 Task: Look for space in Khashuri, Georgia from 2nd June, 2023 to 6th June, 2023 for 1 adult in price range Rs.10000 to Rs.13000. Place can be private room with 1  bedroom having 1 bed and 1 bathroom. Property type can be house, flat, guest house, hotel. Booking option can be shelf check-in. Required host language is English.
Action: Mouse moved to (627, 75)
Screenshot: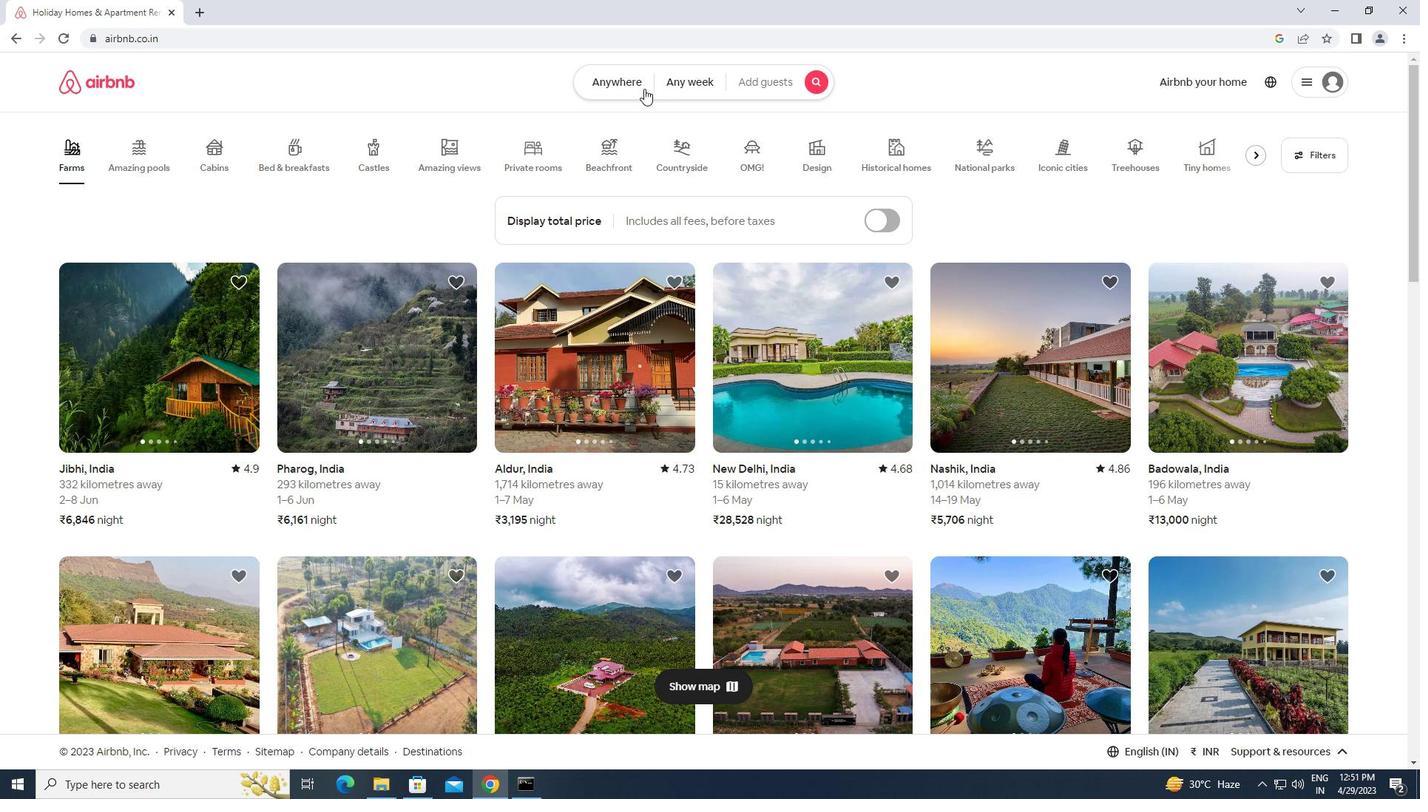 
Action: Mouse pressed left at (627, 75)
Screenshot: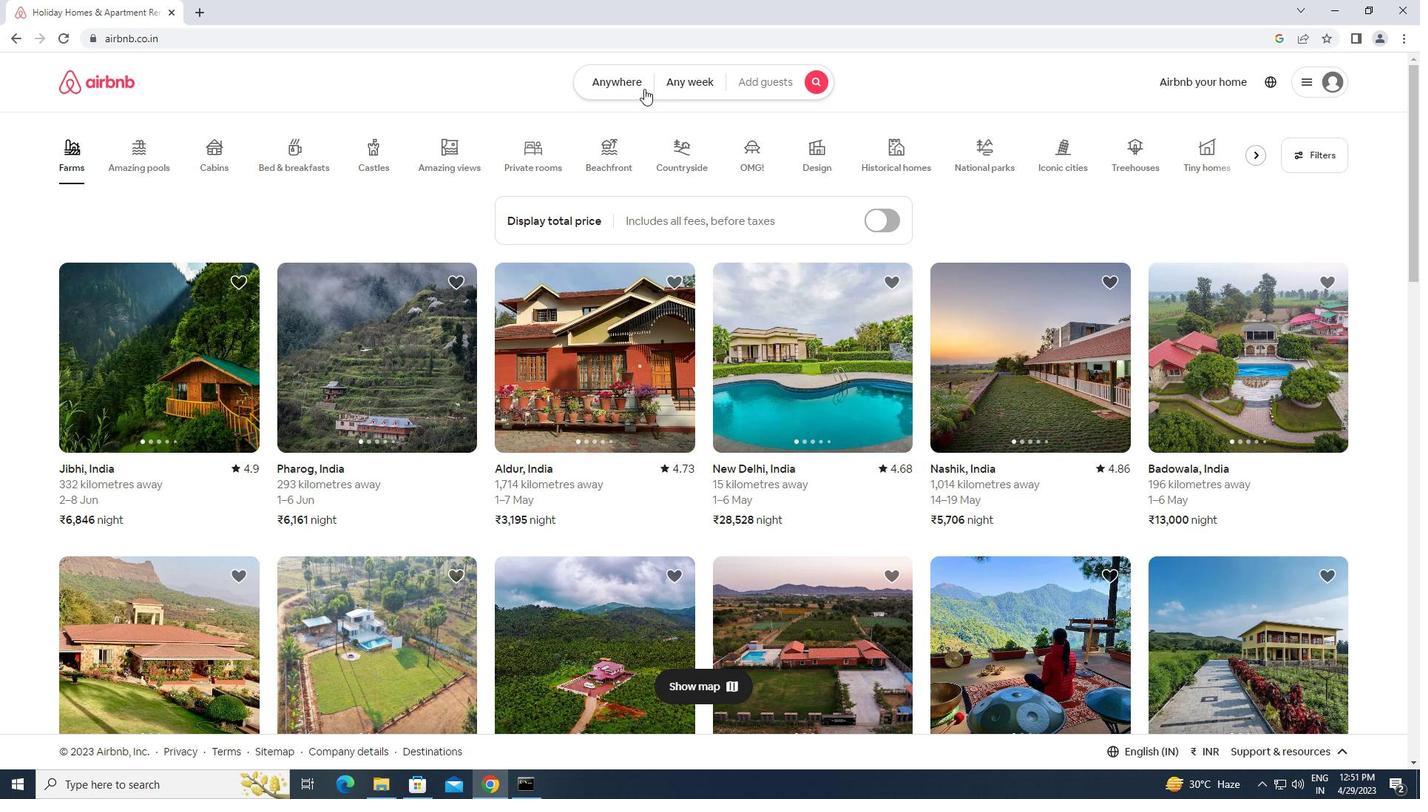 
Action: Mouse moved to (509, 138)
Screenshot: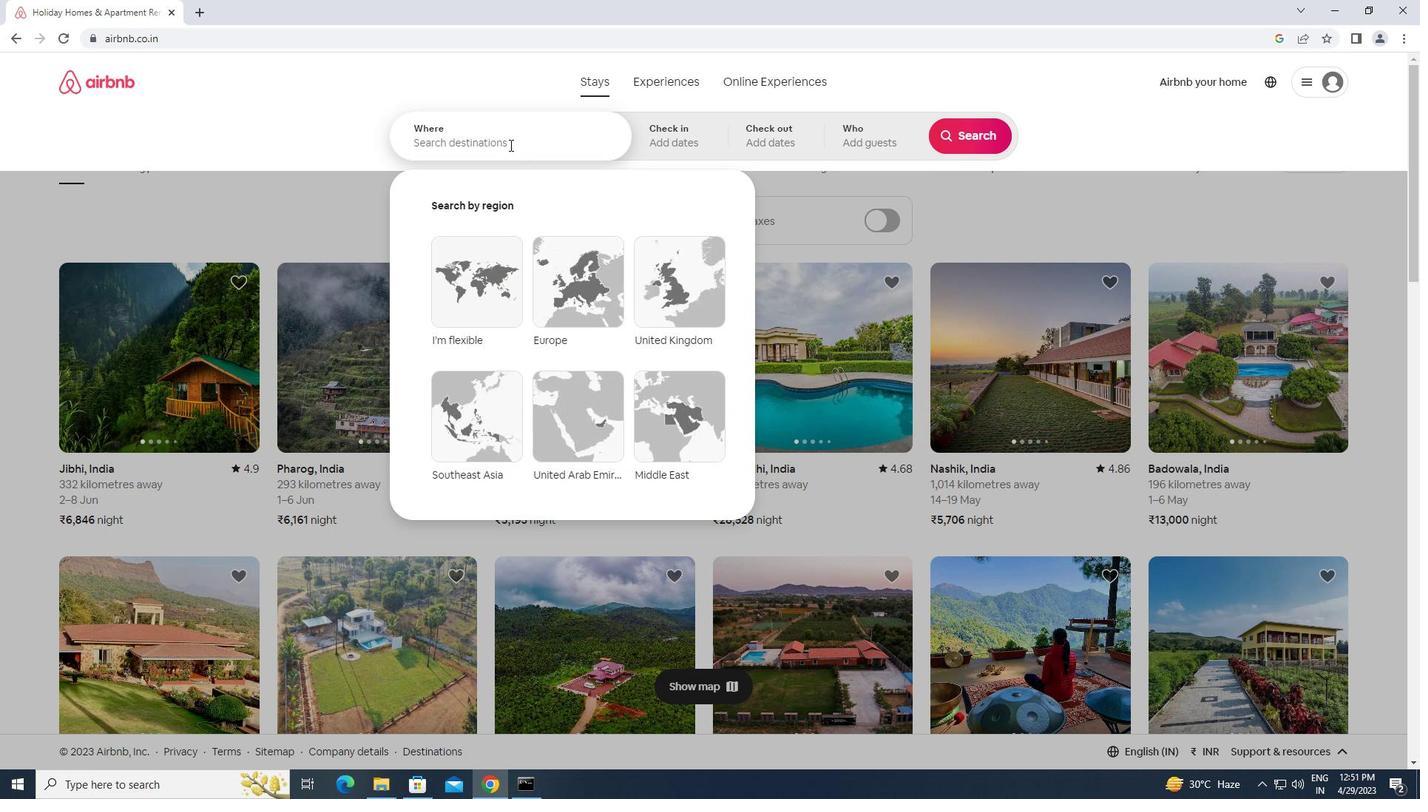 
Action: Mouse pressed left at (509, 138)
Screenshot: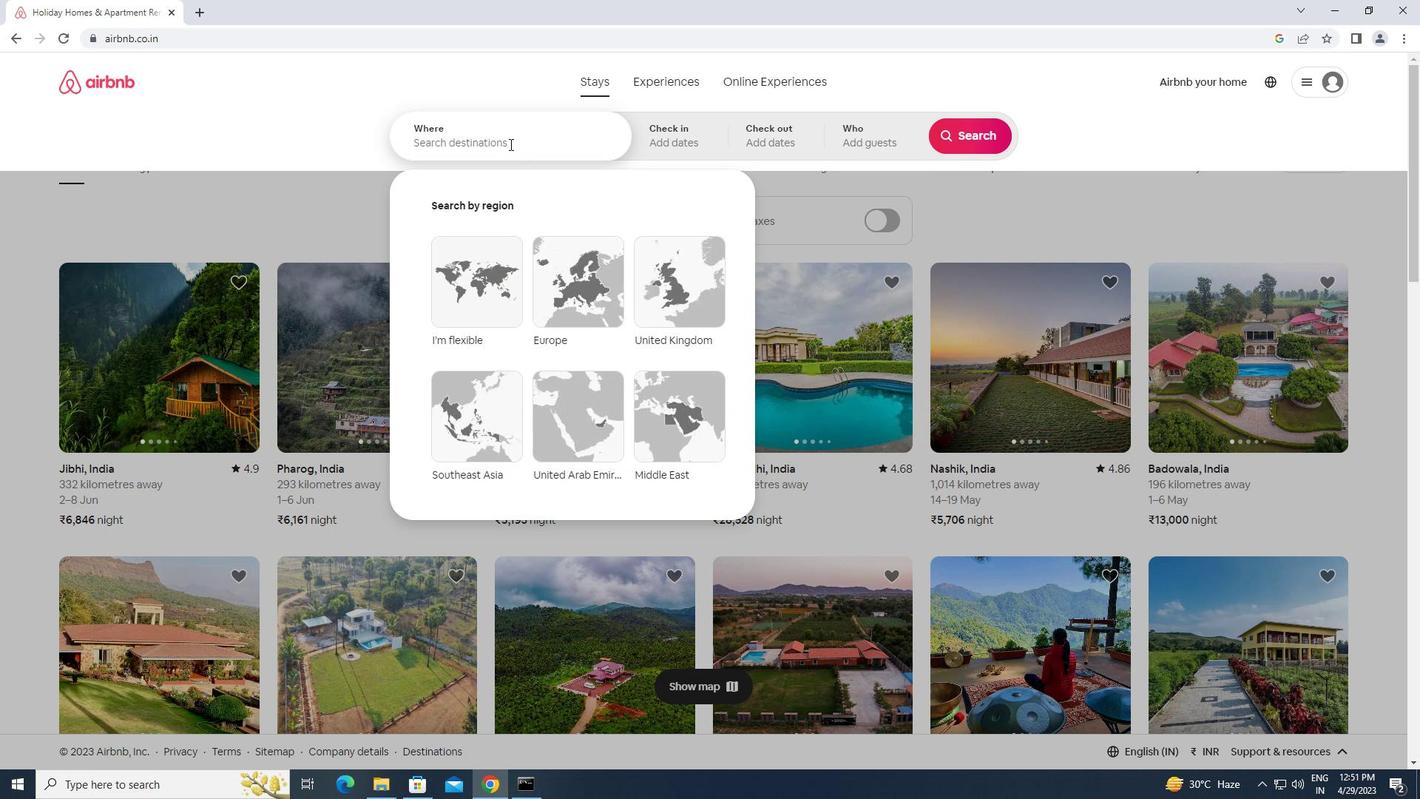 
Action: Key pressed <Key.caps_lock><Key.caps_lock>k<Key.caps_lock>hashuri,<Key.space><Key.caps_lock>g<Key.caps_lock>eorgia<Key.enter>
Screenshot: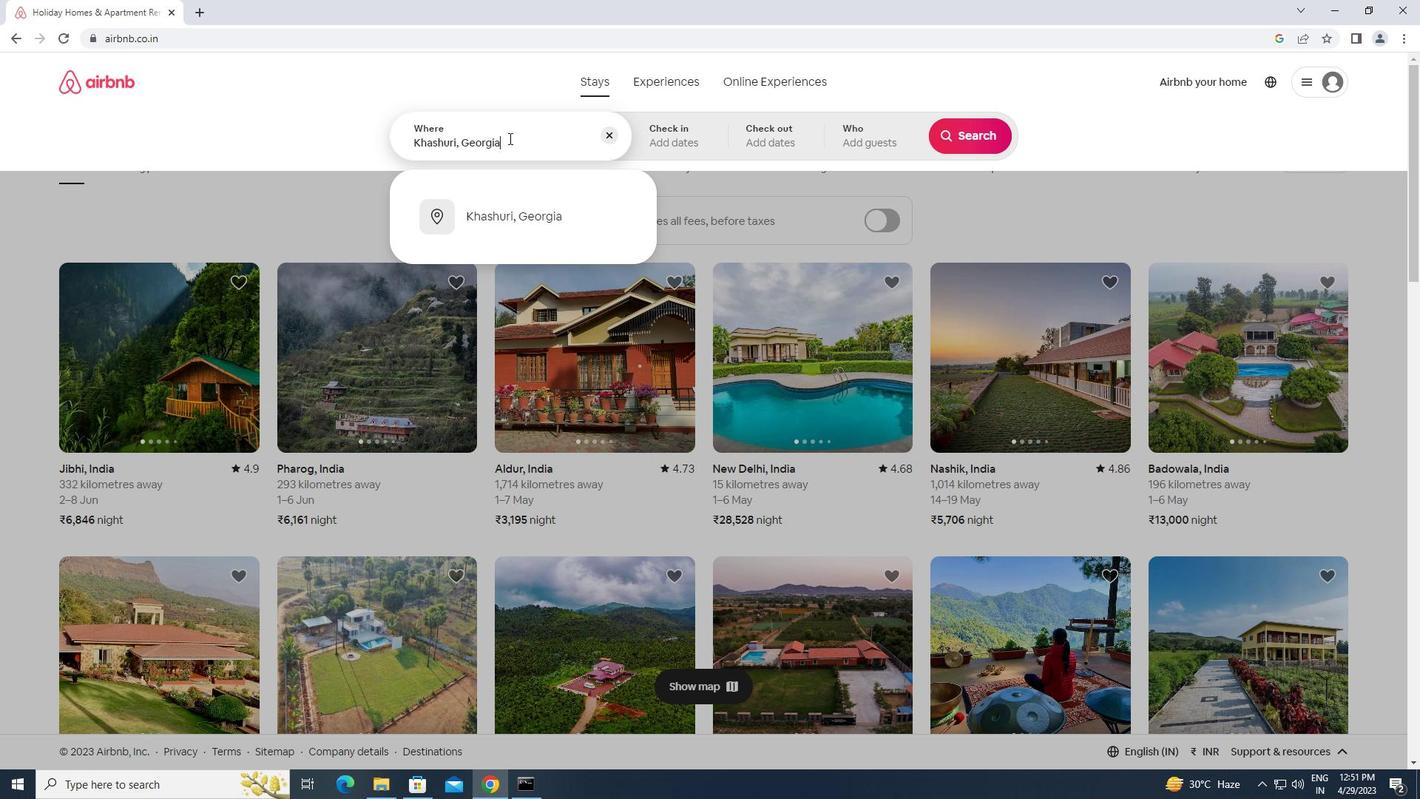 
Action: Mouse moved to (962, 257)
Screenshot: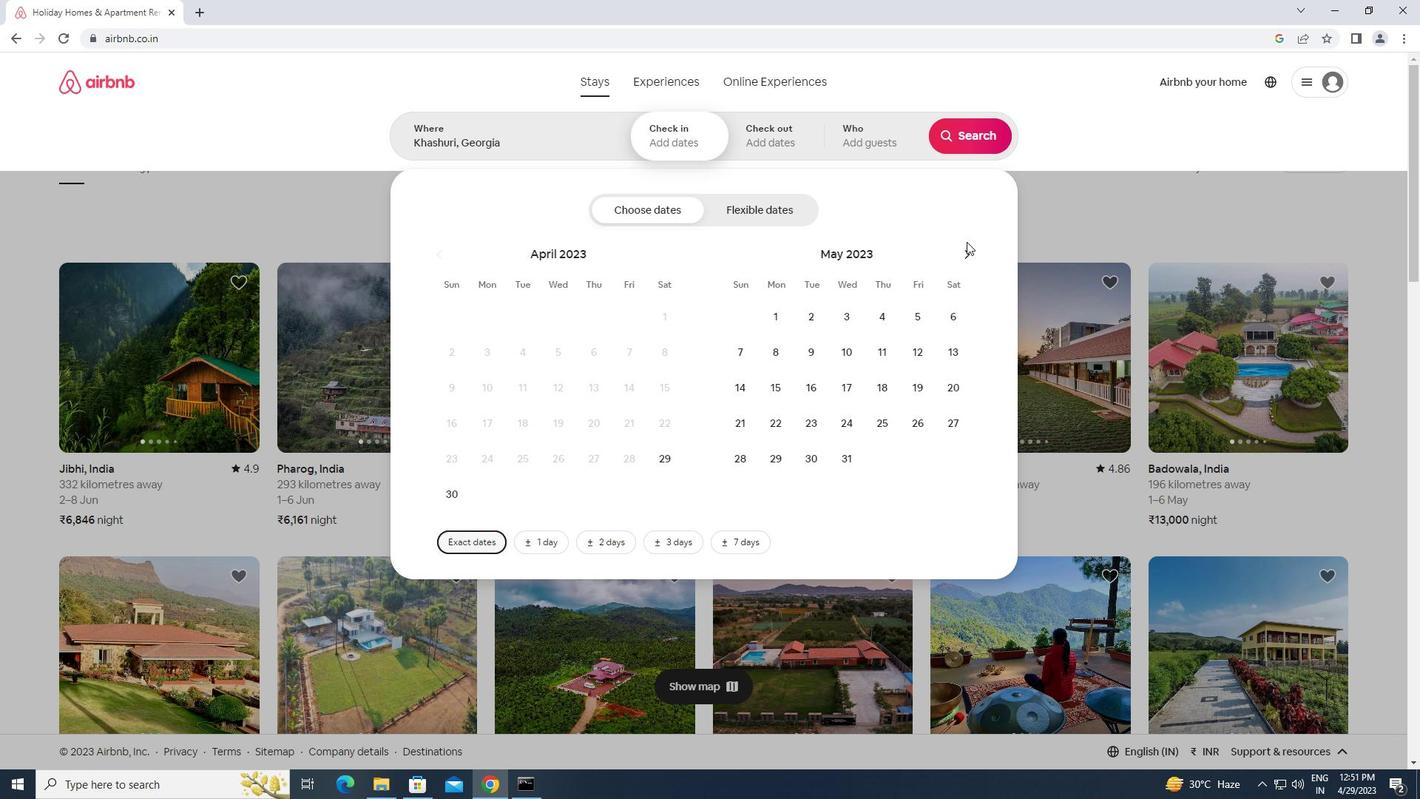 
Action: Mouse pressed left at (962, 257)
Screenshot: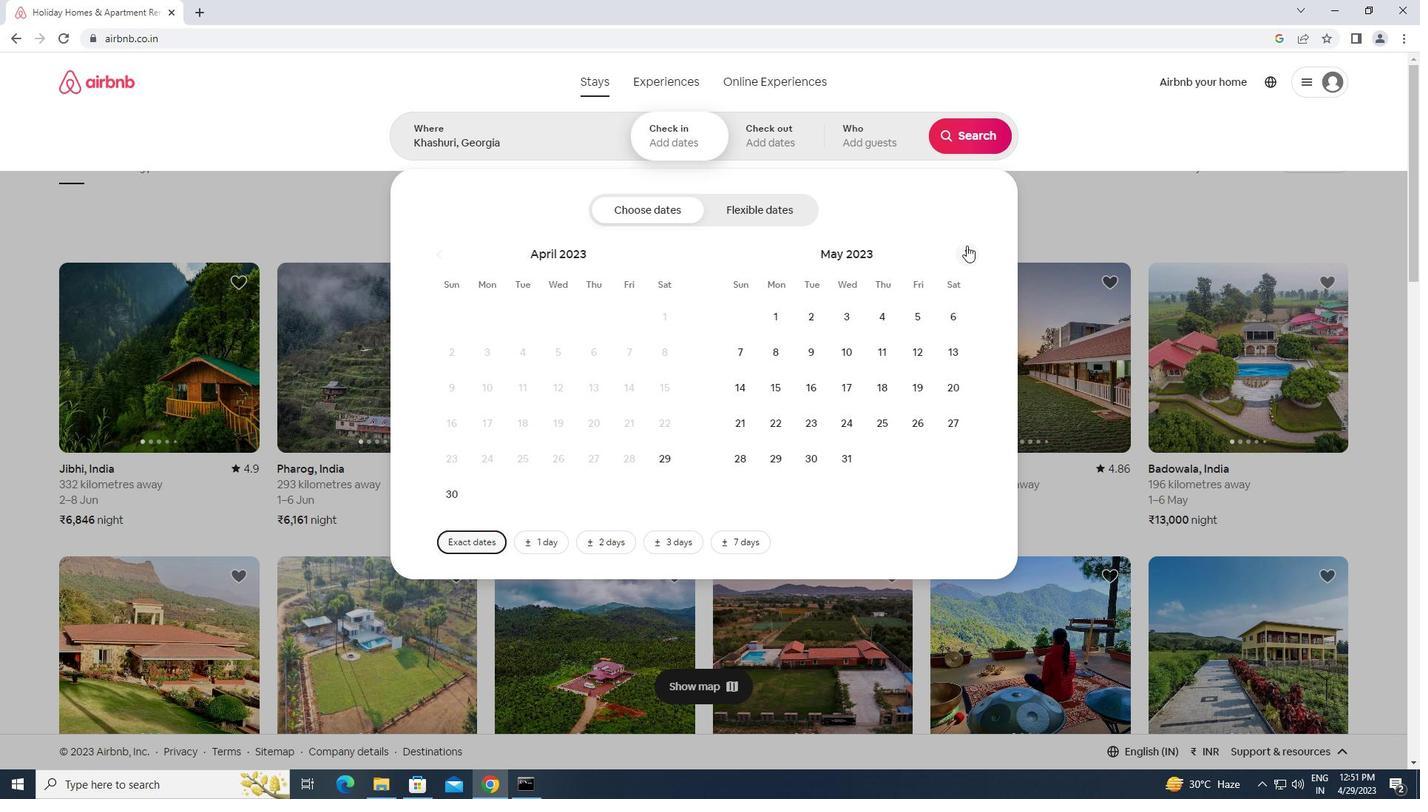 
Action: Mouse moved to (914, 312)
Screenshot: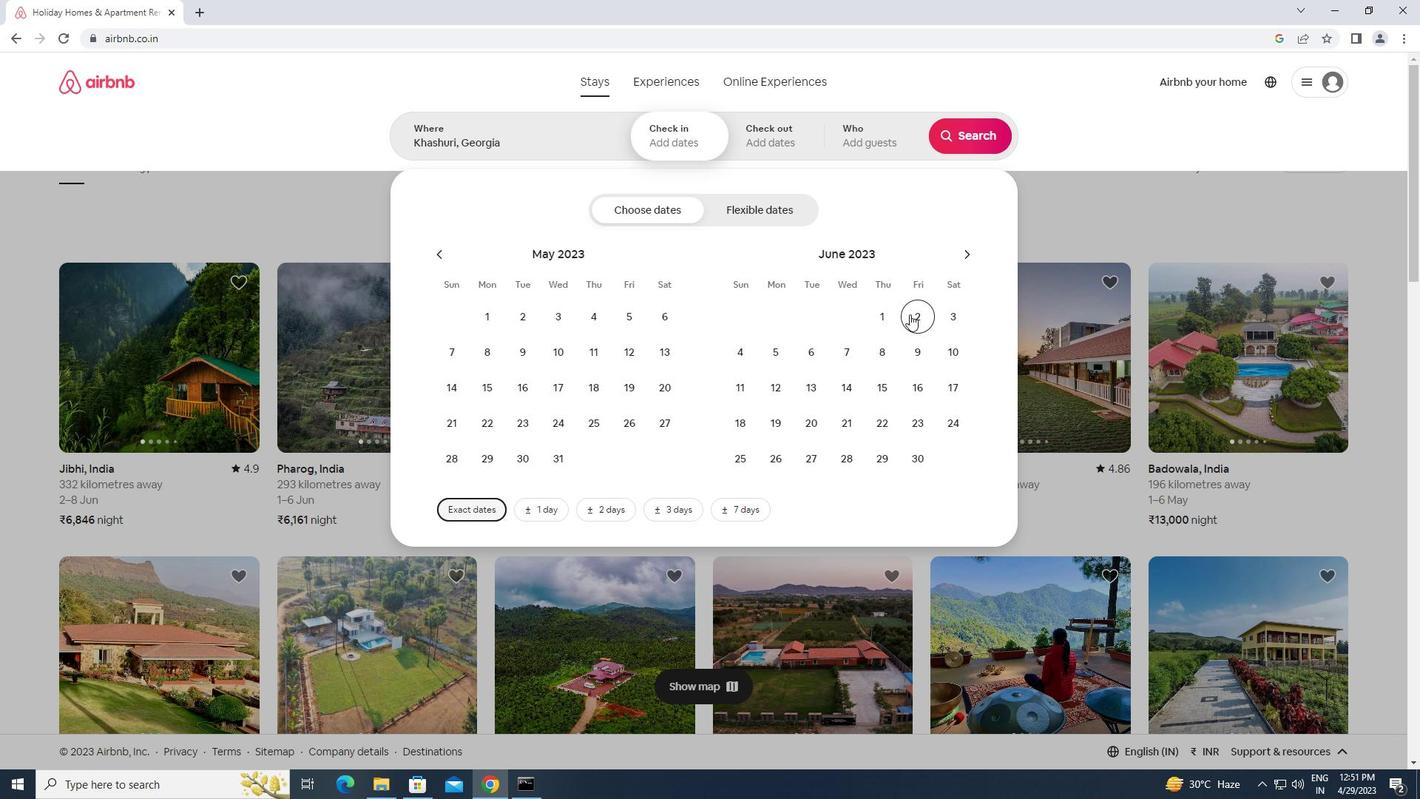 
Action: Mouse pressed left at (914, 312)
Screenshot: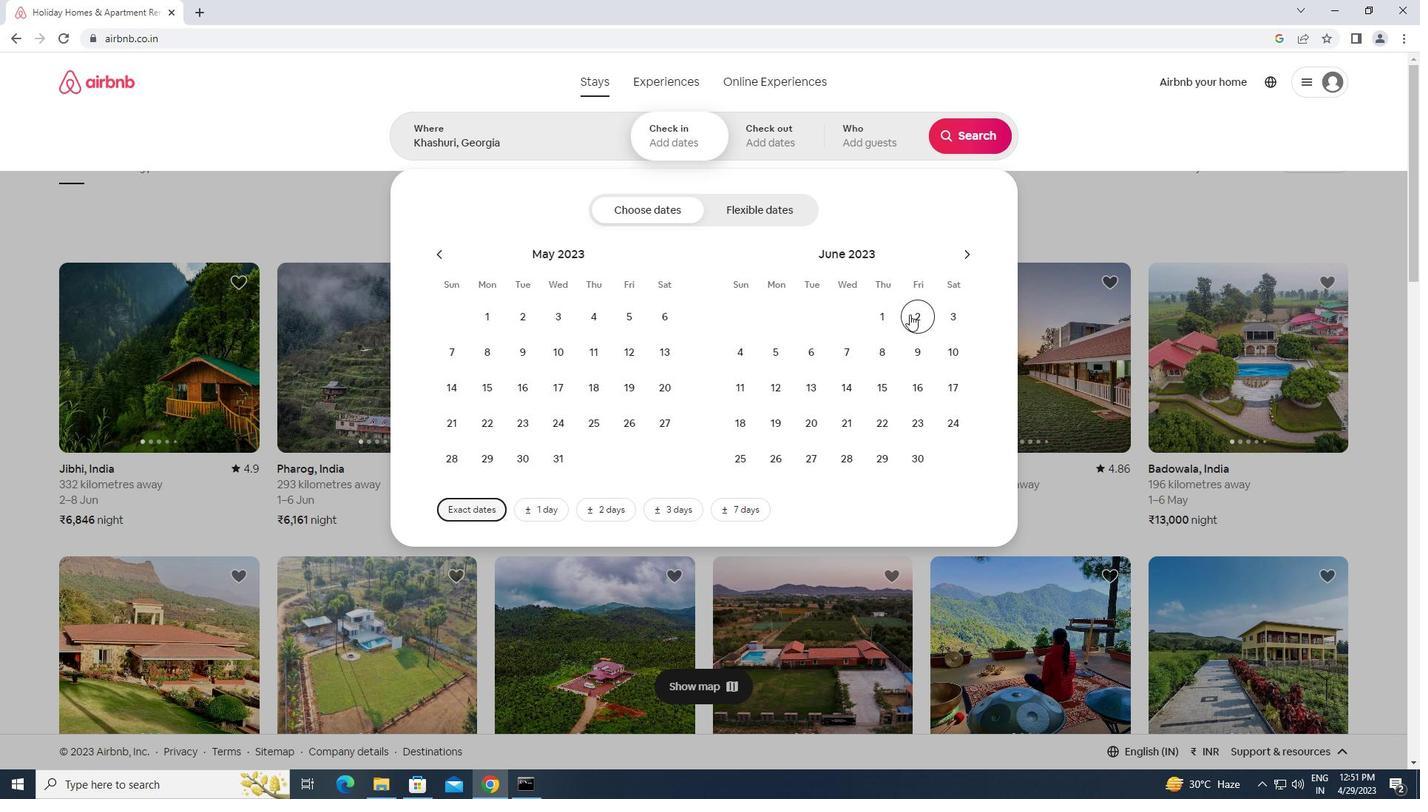 
Action: Mouse moved to (815, 358)
Screenshot: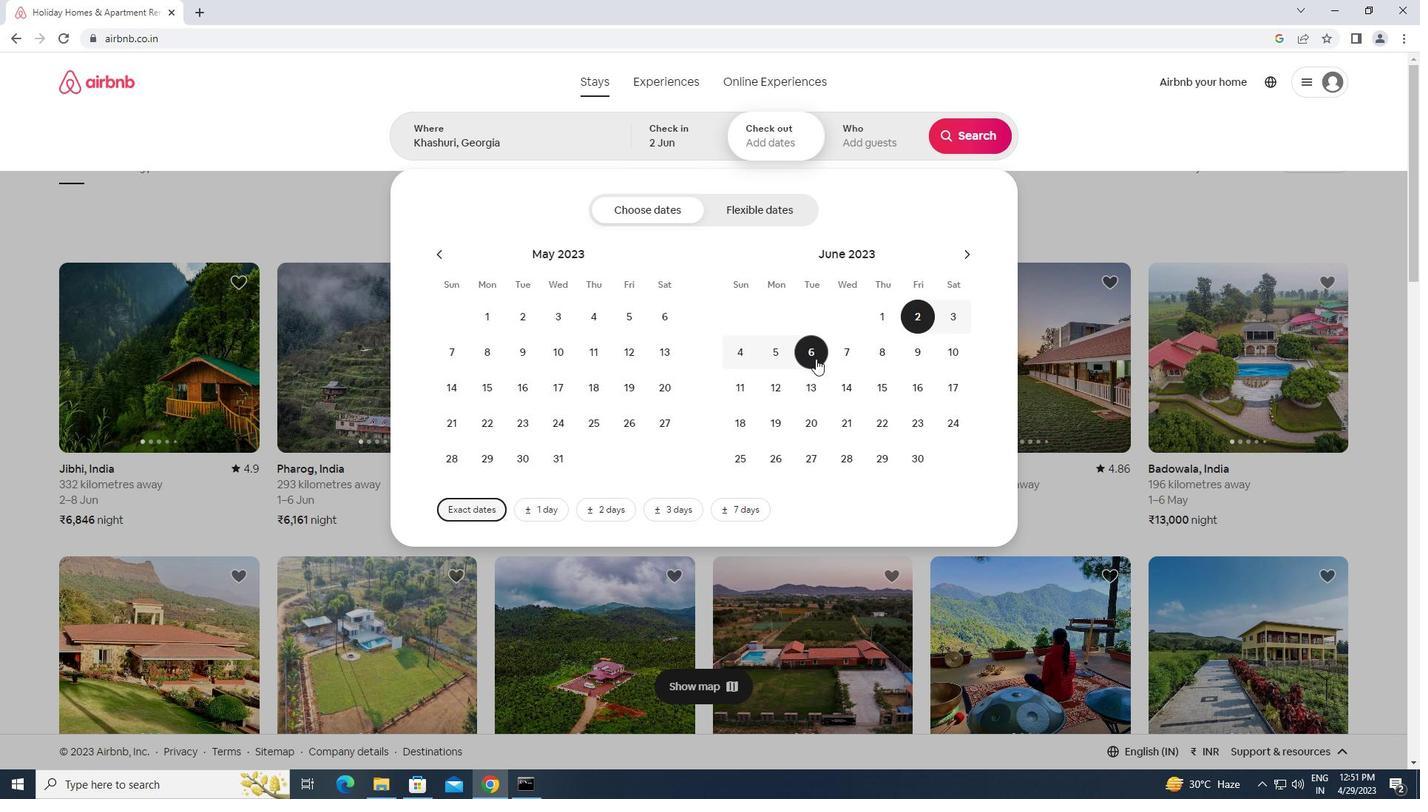 
Action: Mouse pressed left at (815, 358)
Screenshot: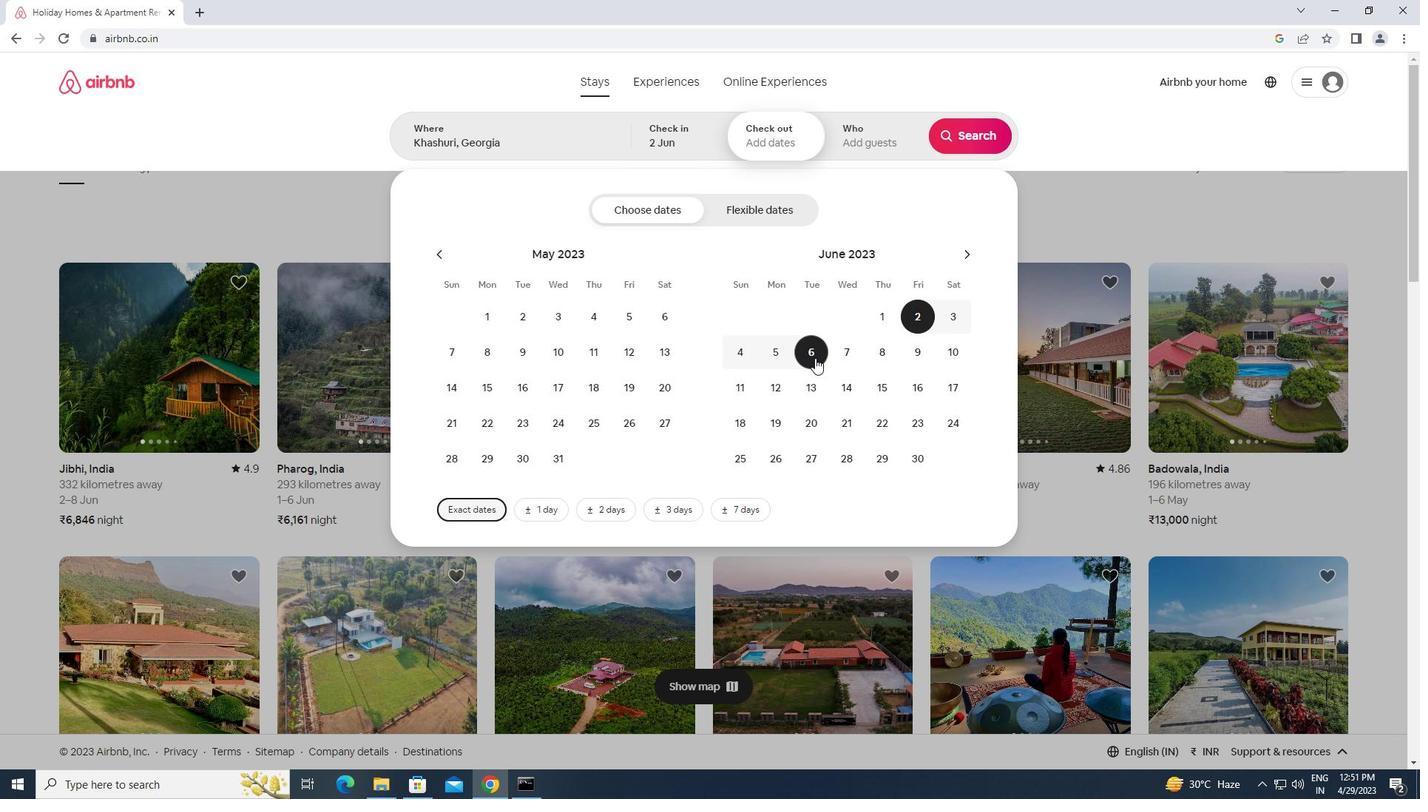 
Action: Mouse moved to (858, 139)
Screenshot: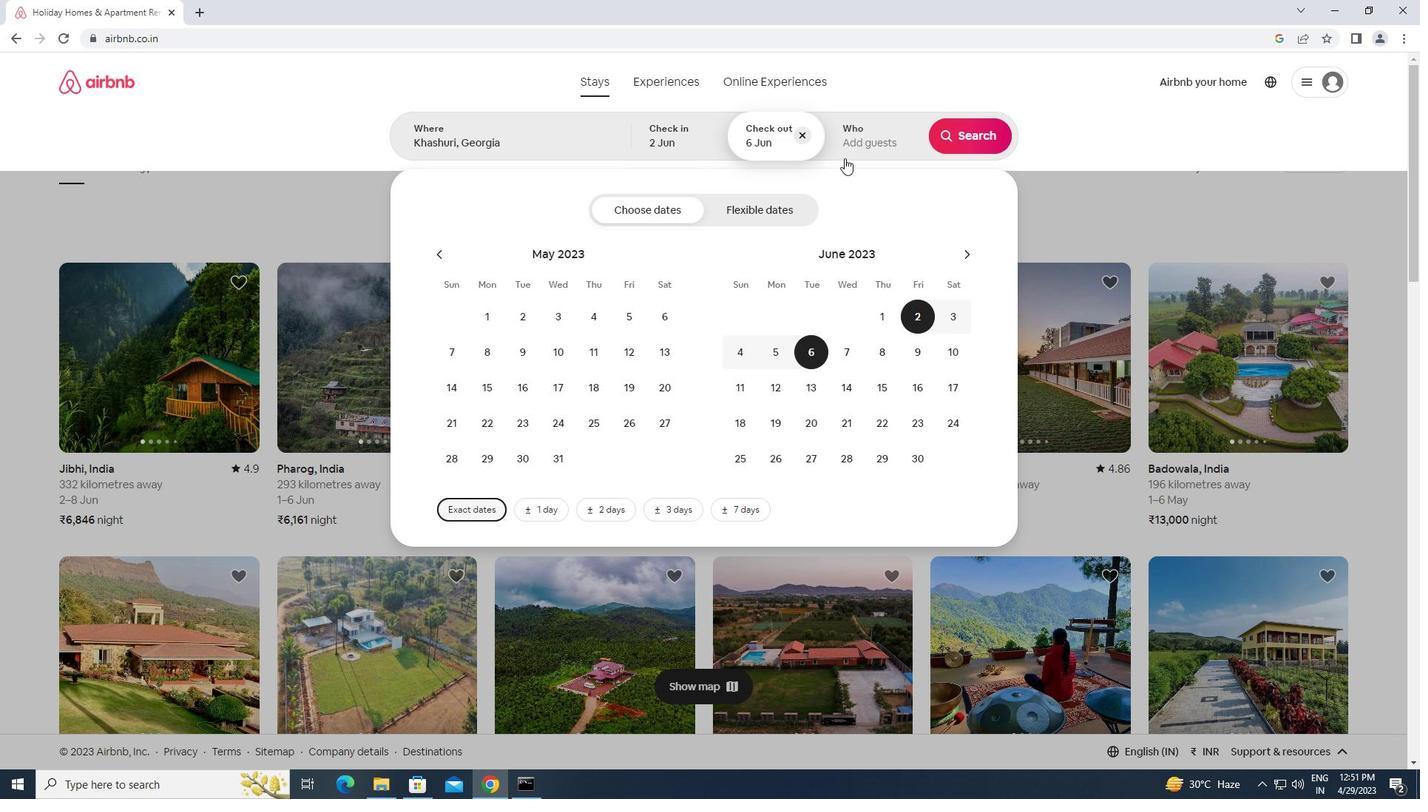 
Action: Mouse pressed left at (858, 139)
Screenshot: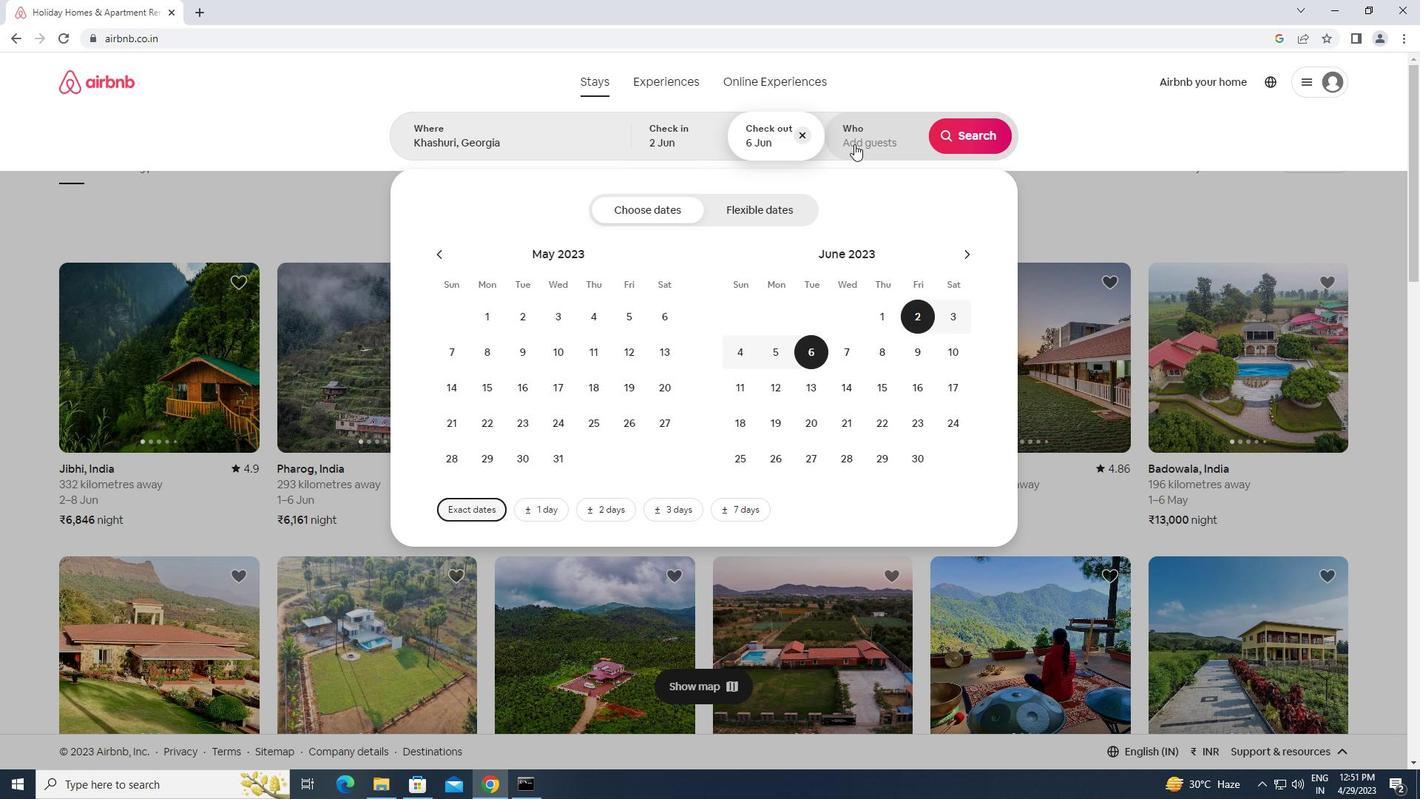 
Action: Mouse moved to (967, 205)
Screenshot: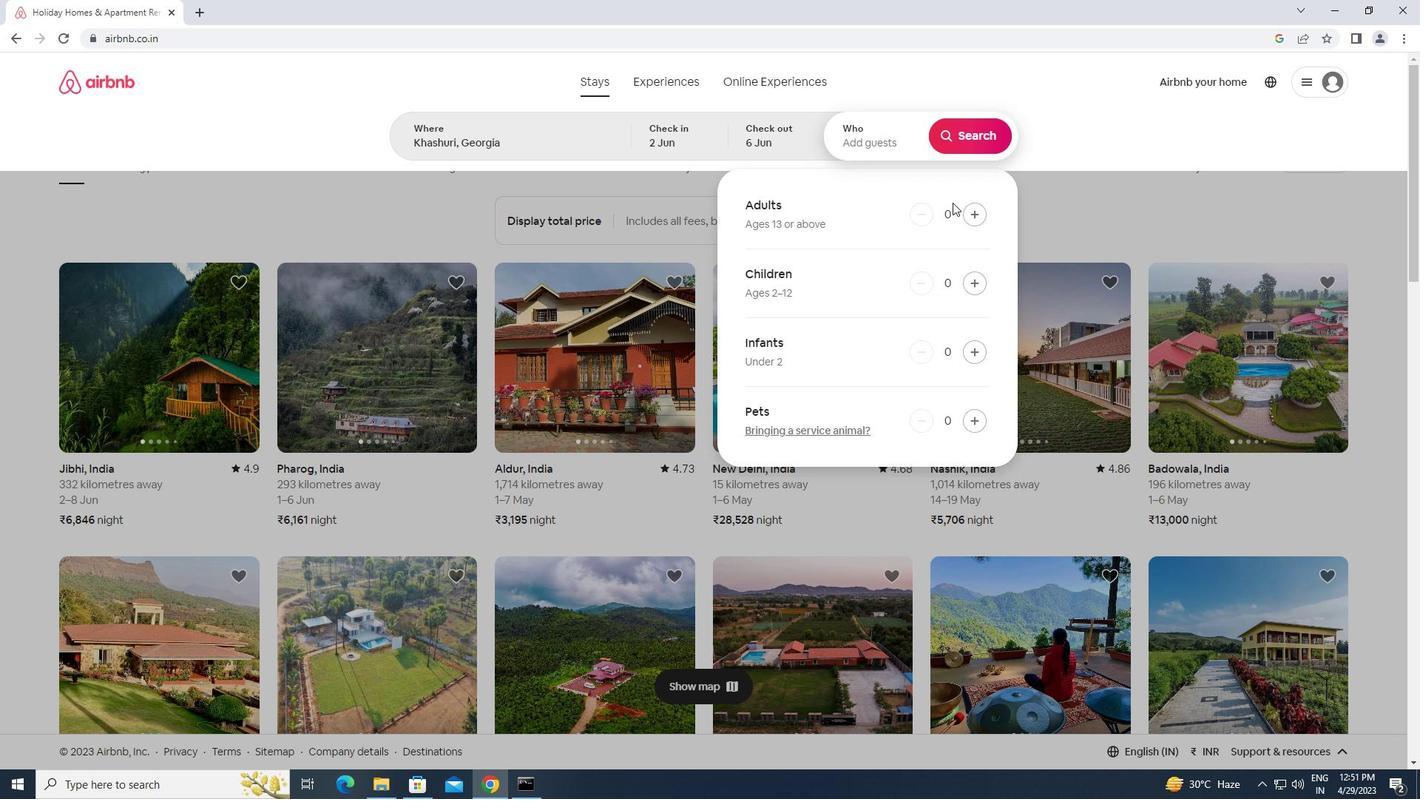
Action: Mouse pressed left at (967, 205)
Screenshot: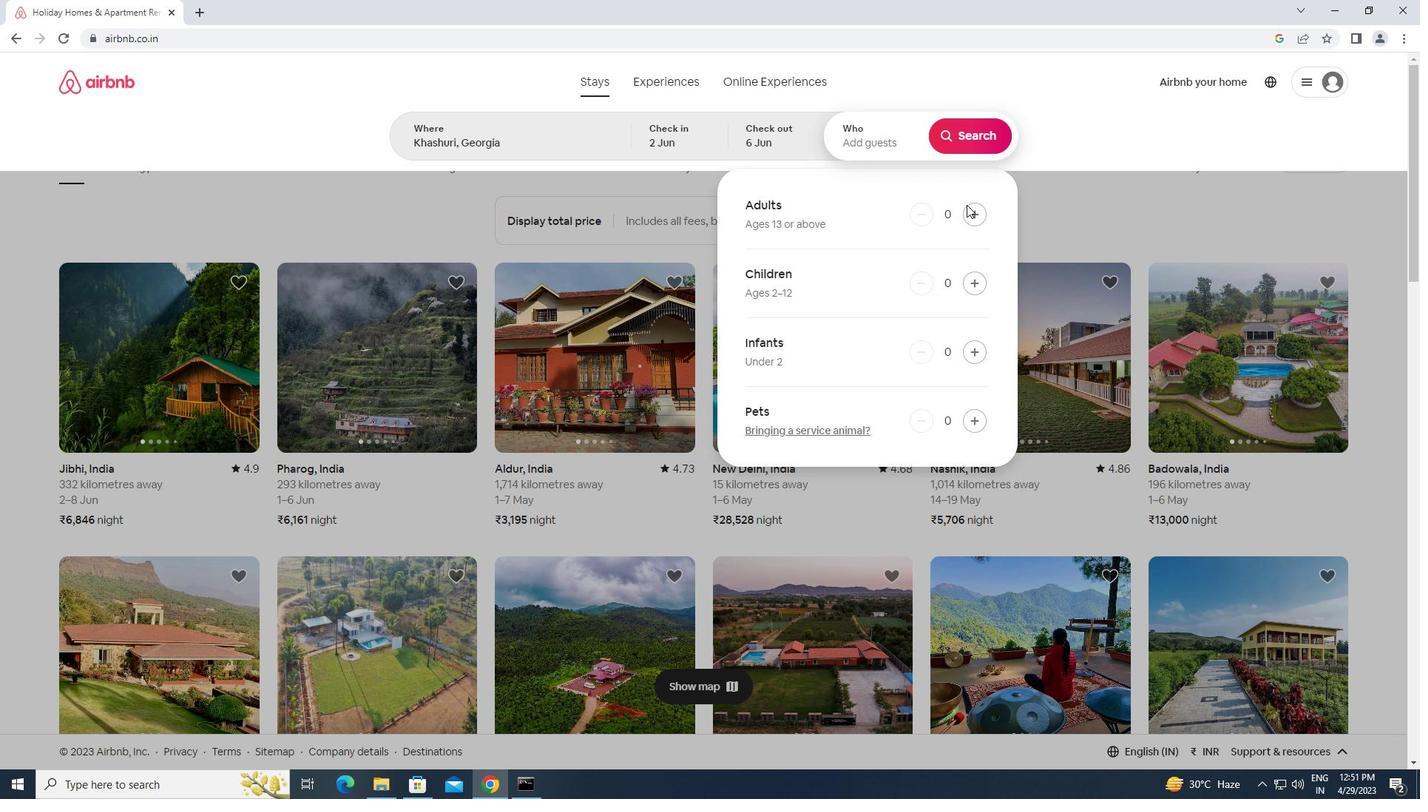 
Action: Mouse moved to (961, 125)
Screenshot: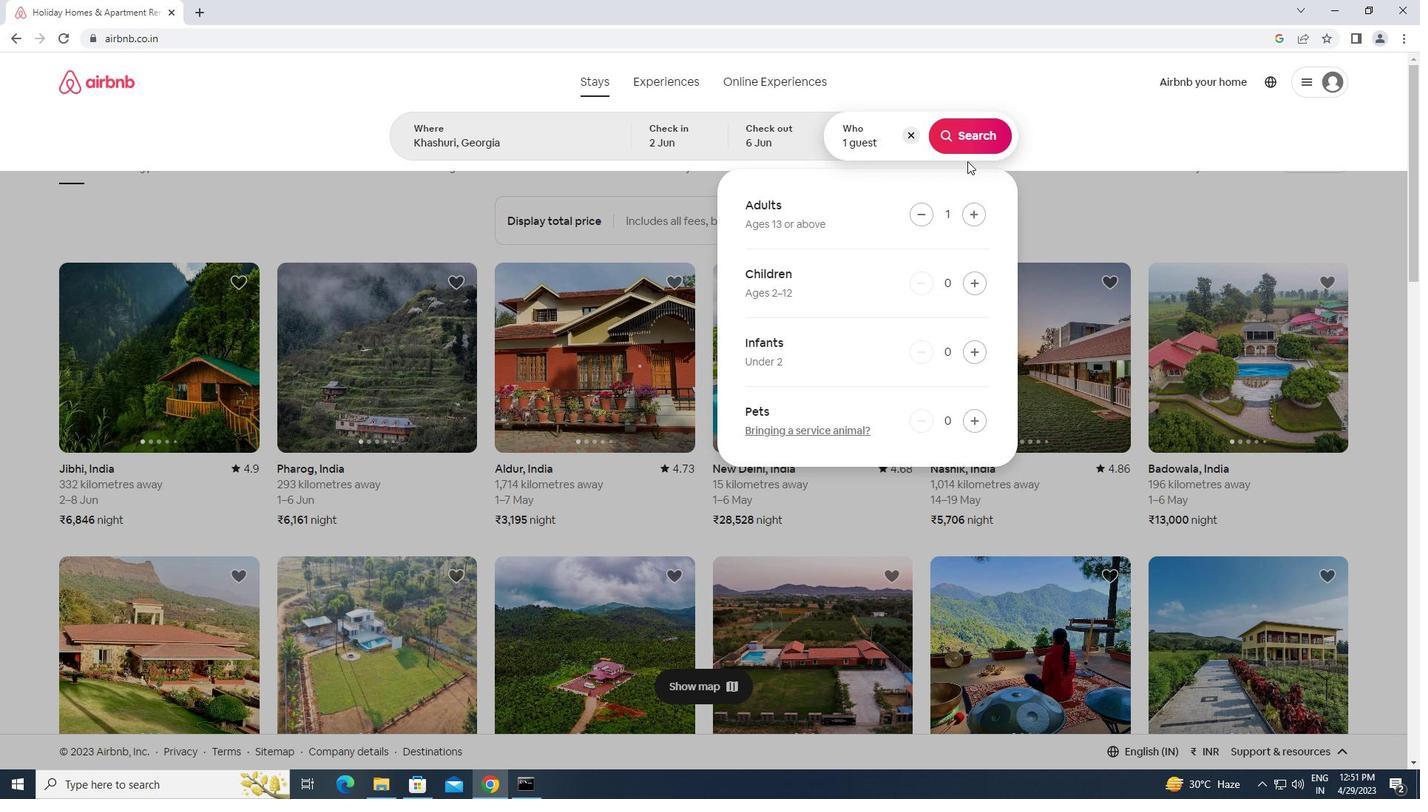 
Action: Mouse pressed left at (961, 125)
Screenshot: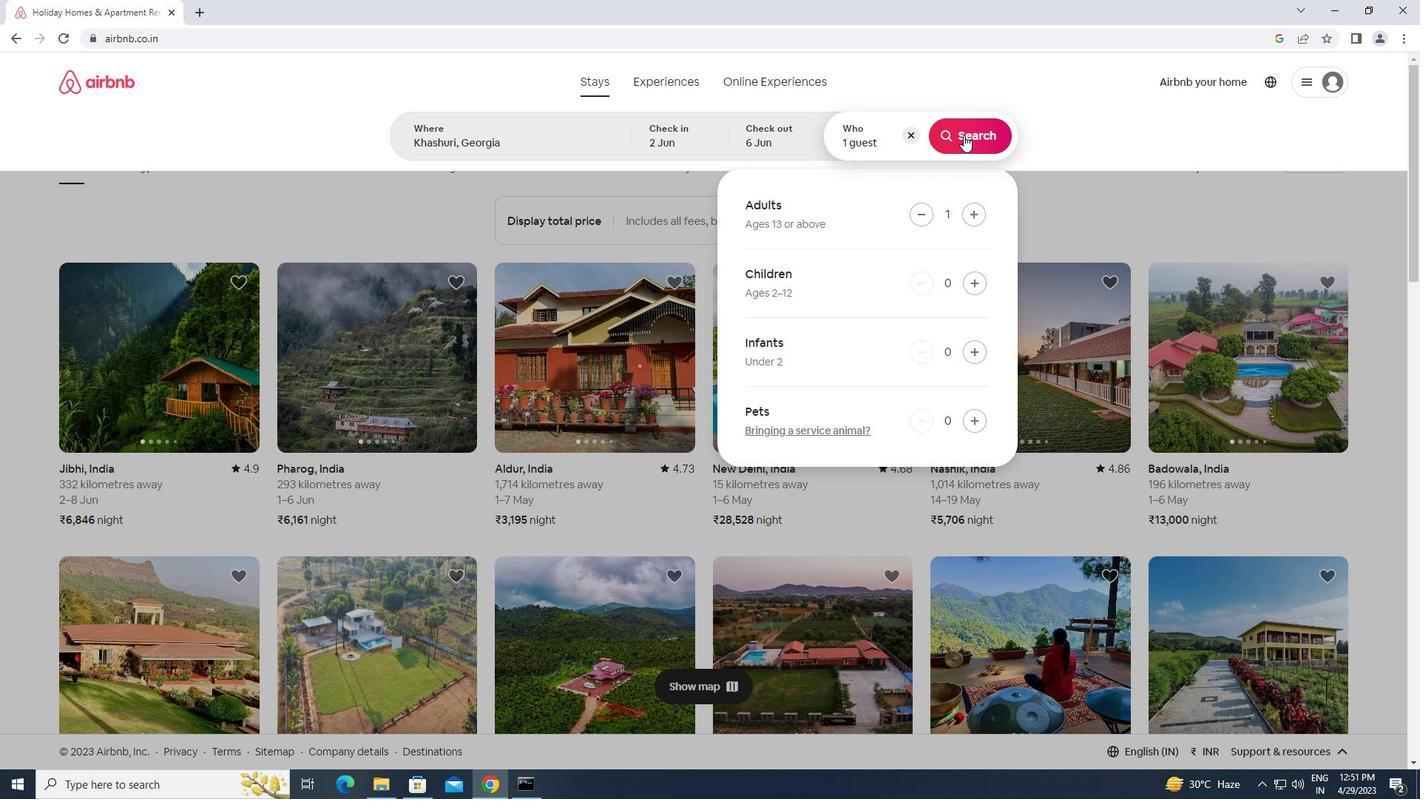 
Action: Mouse moved to (1340, 144)
Screenshot: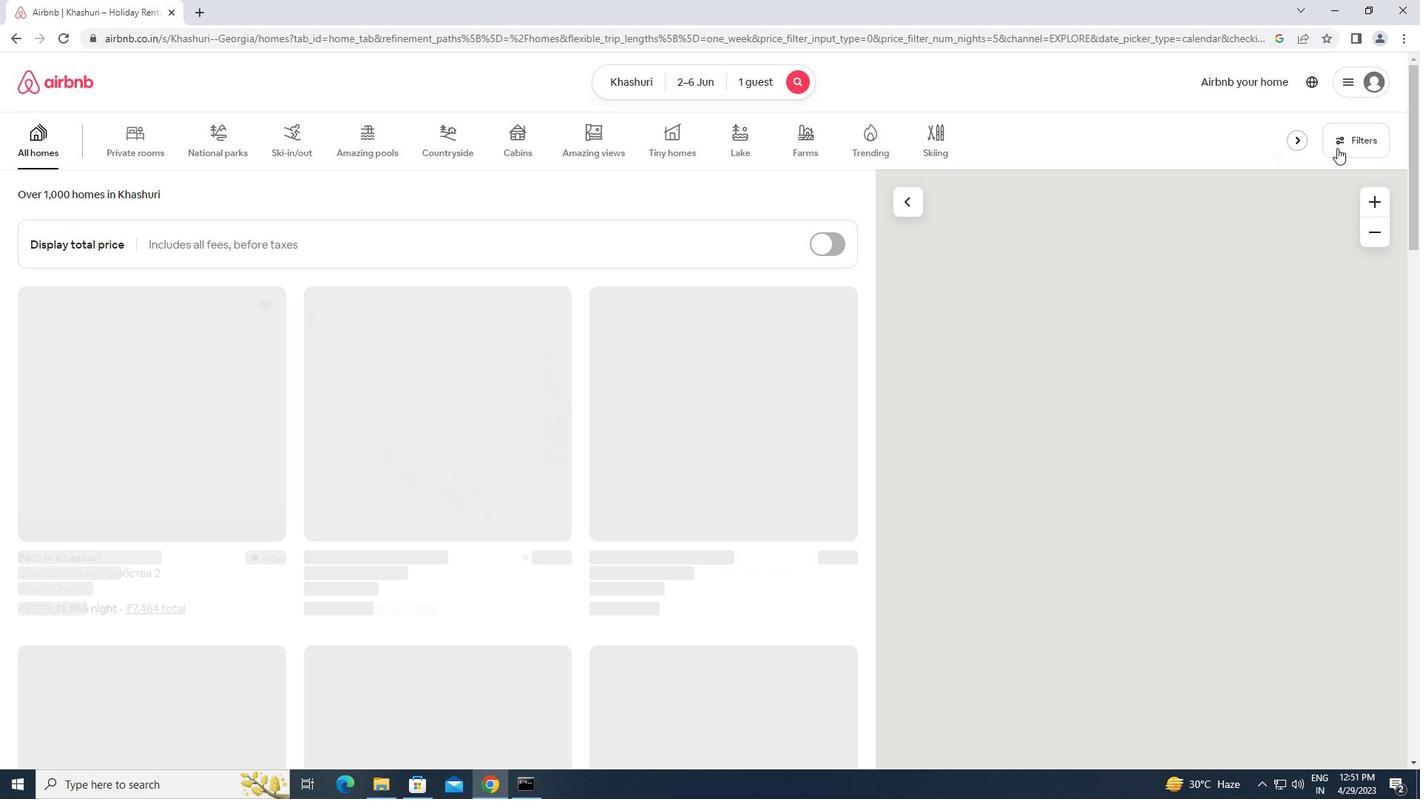 
Action: Mouse pressed left at (1340, 144)
Screenshot: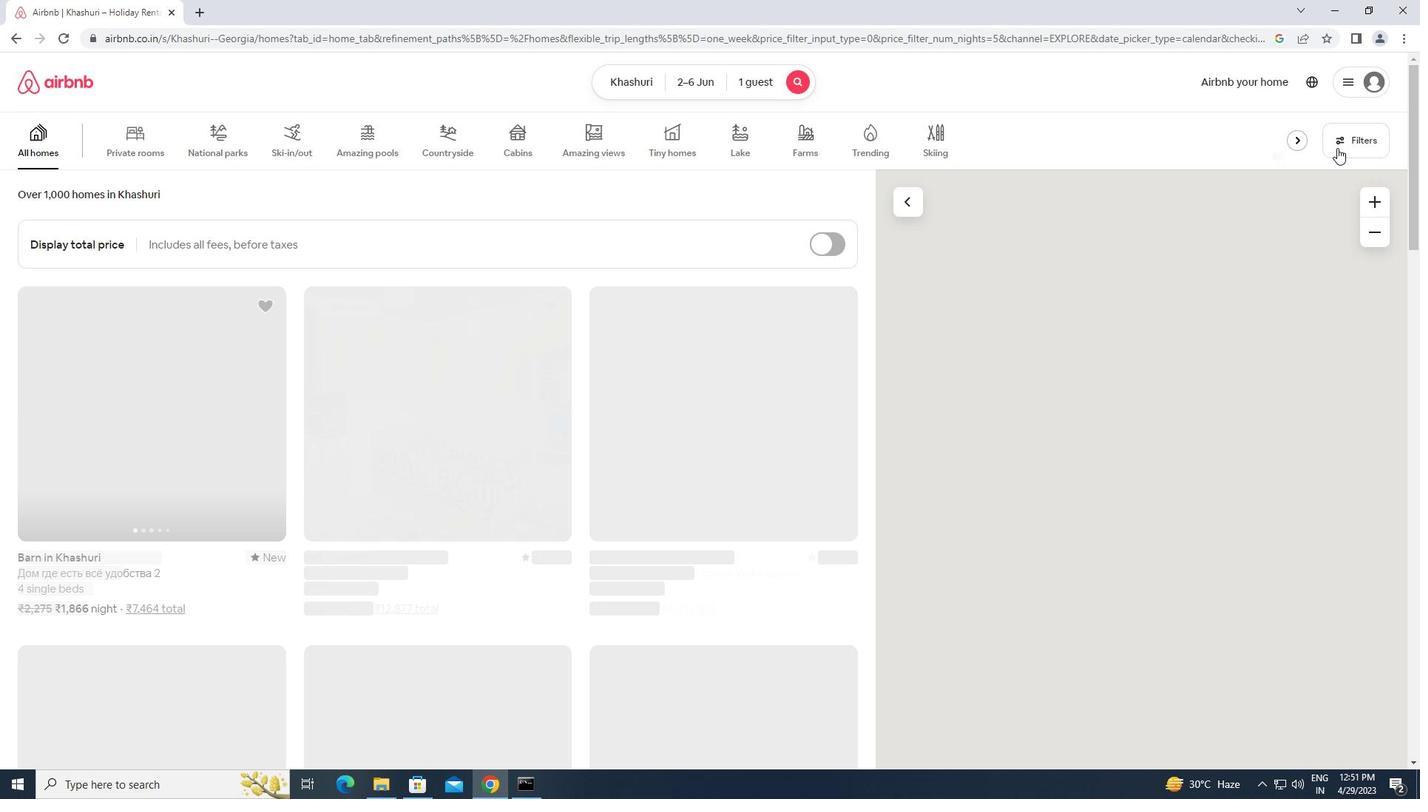 
Action: Mouse moved to (524, 330)
Screenshot: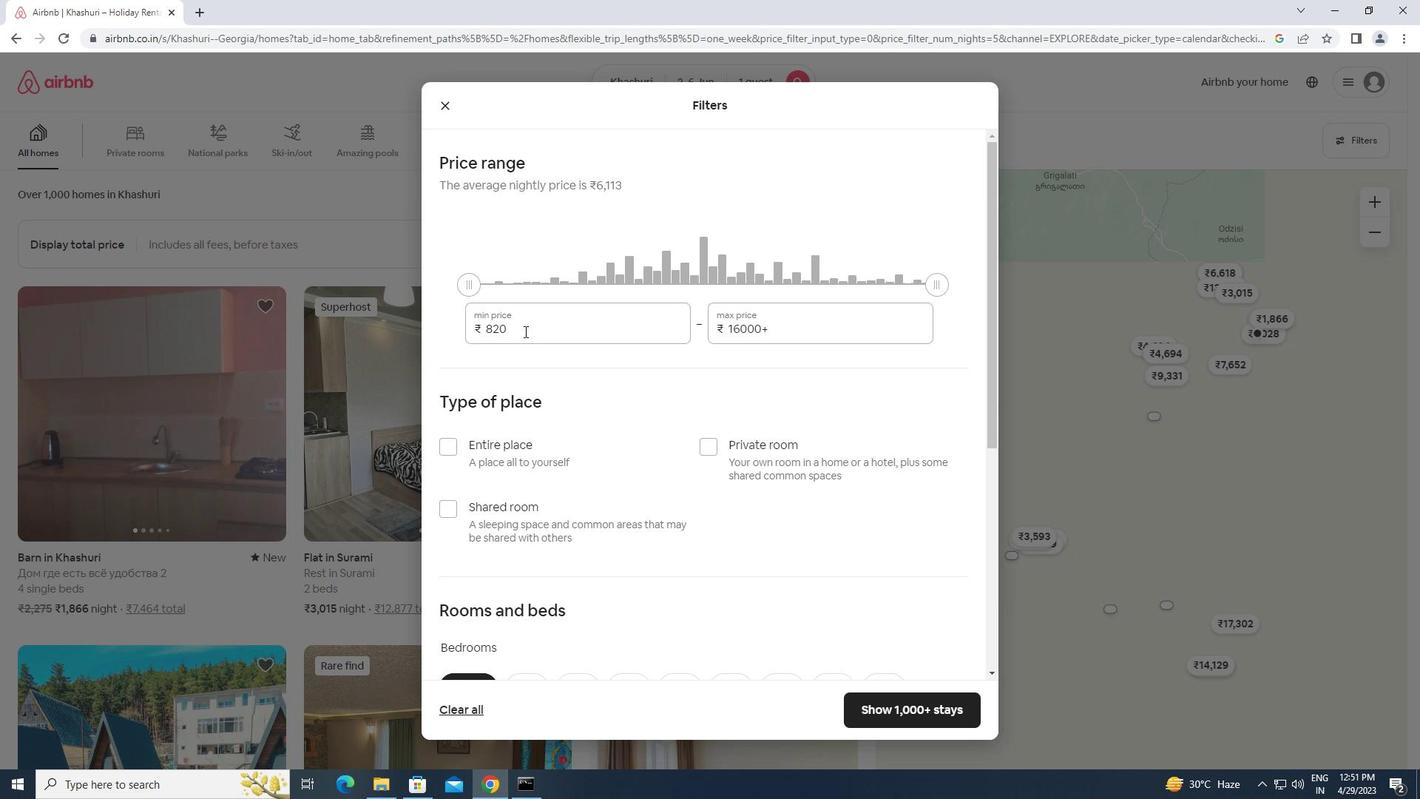 
Action: Mouse pressed left at (524, 330)
Screenshot: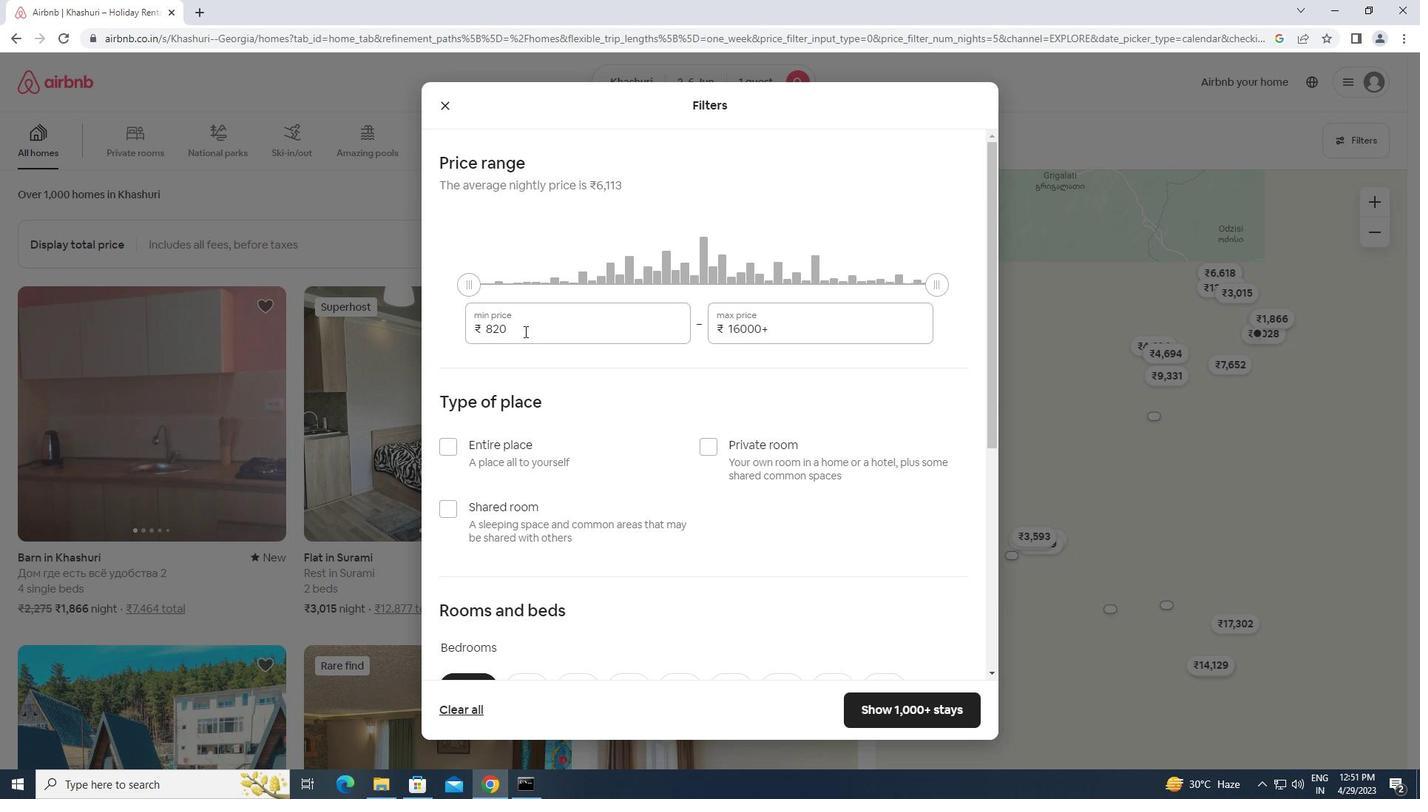 
Action: Mouse moved to (462, 324)
Screenshot: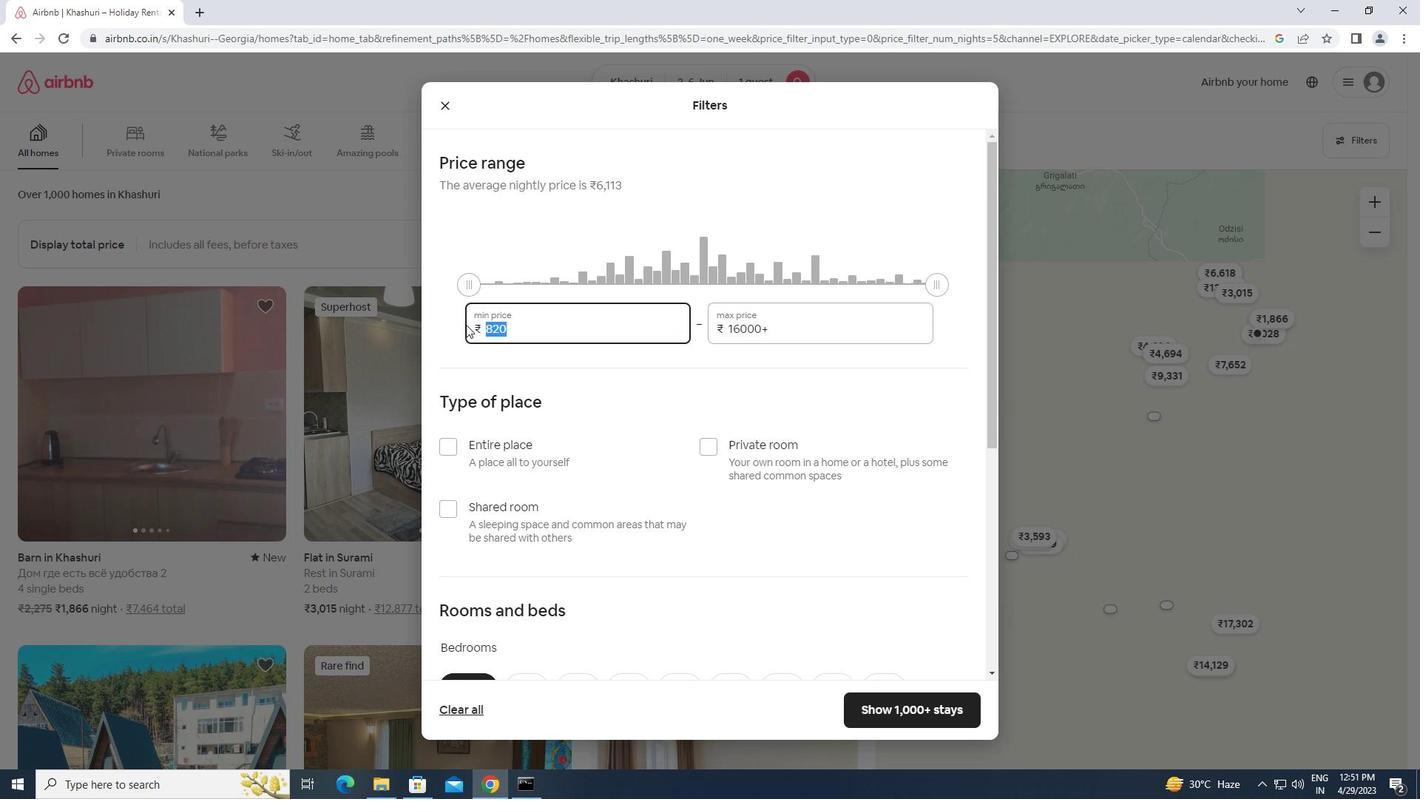 
Action: Key pressed 10000<Key.tab><Key.backspace><Key.backspace><Key.backspace><Key.backspace><Key.backspace><Key.backspace><Key.backspace><Key.backspace><Key.backspace><Key.backspace><Key.backspace><Key.backspace><Key.backspace><Key.backspace><Key.backspace><Key.backspace><Key.backspace><Key.backspace><Key.backspace><Key.backspace><Key.backspace><Key.backspace>13000
Screenshot: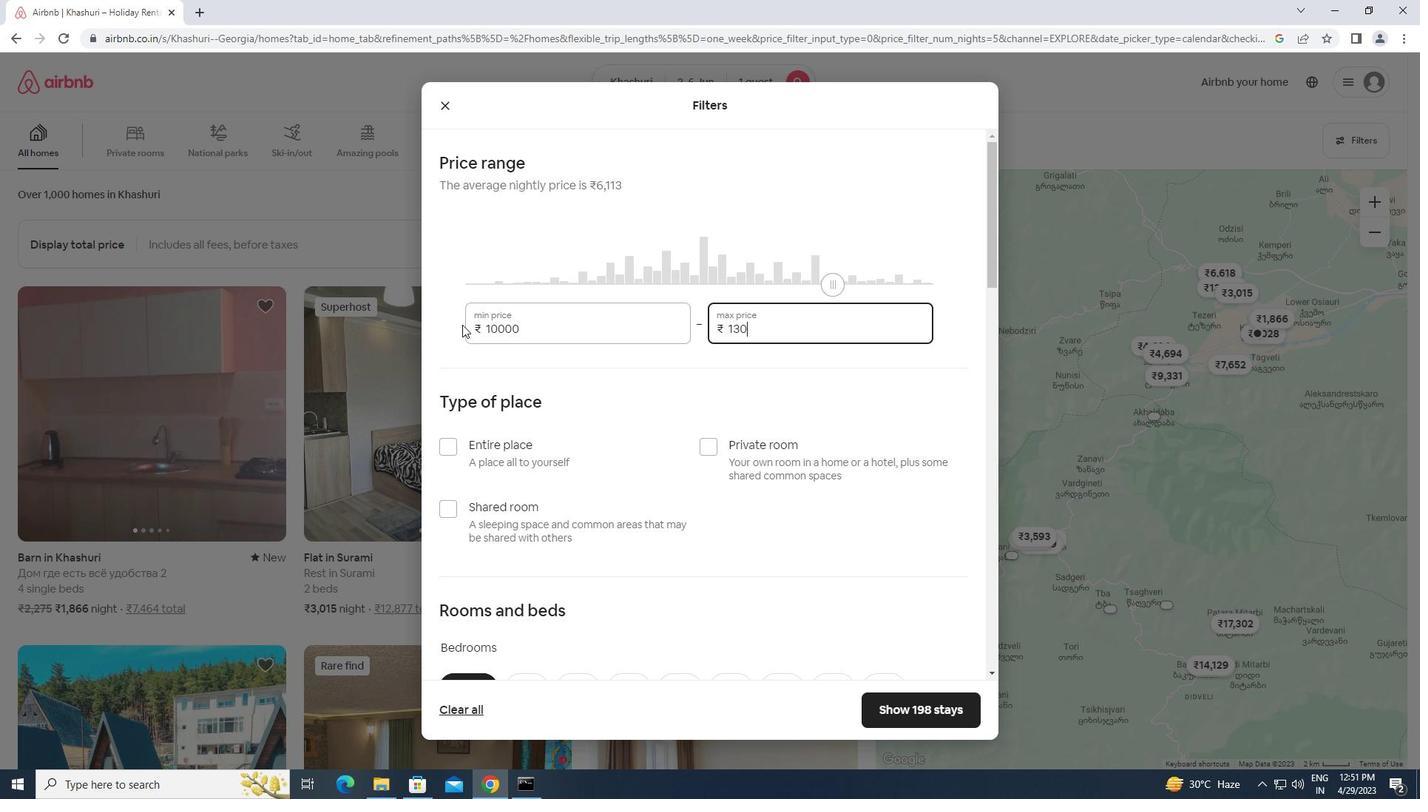 
Action: Mouse moved to (805, 403)
Screenshot: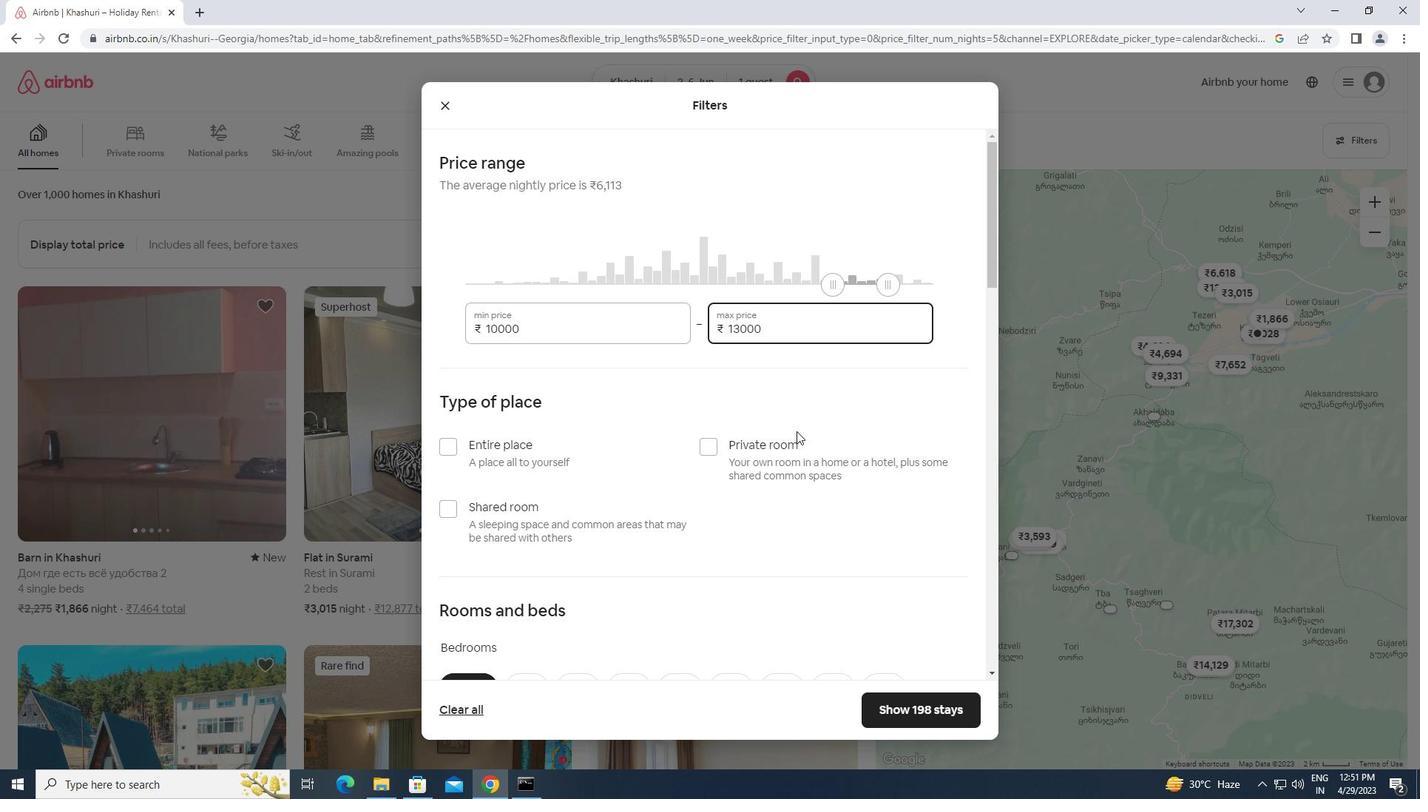 
Action: Mouse pressed left at (805, 403)
Screenshot: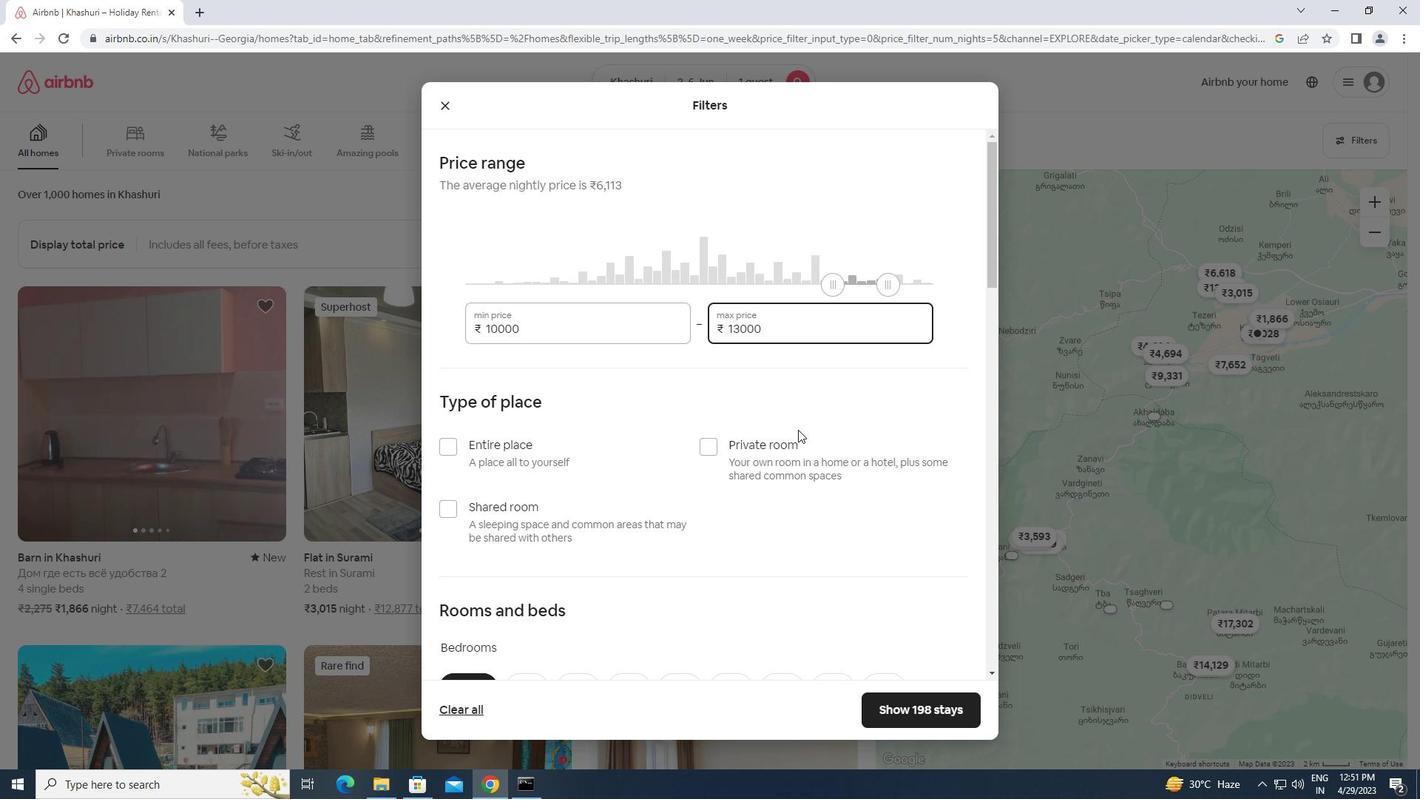 
Action: Mouse moved to (714, 441)
Screenshot: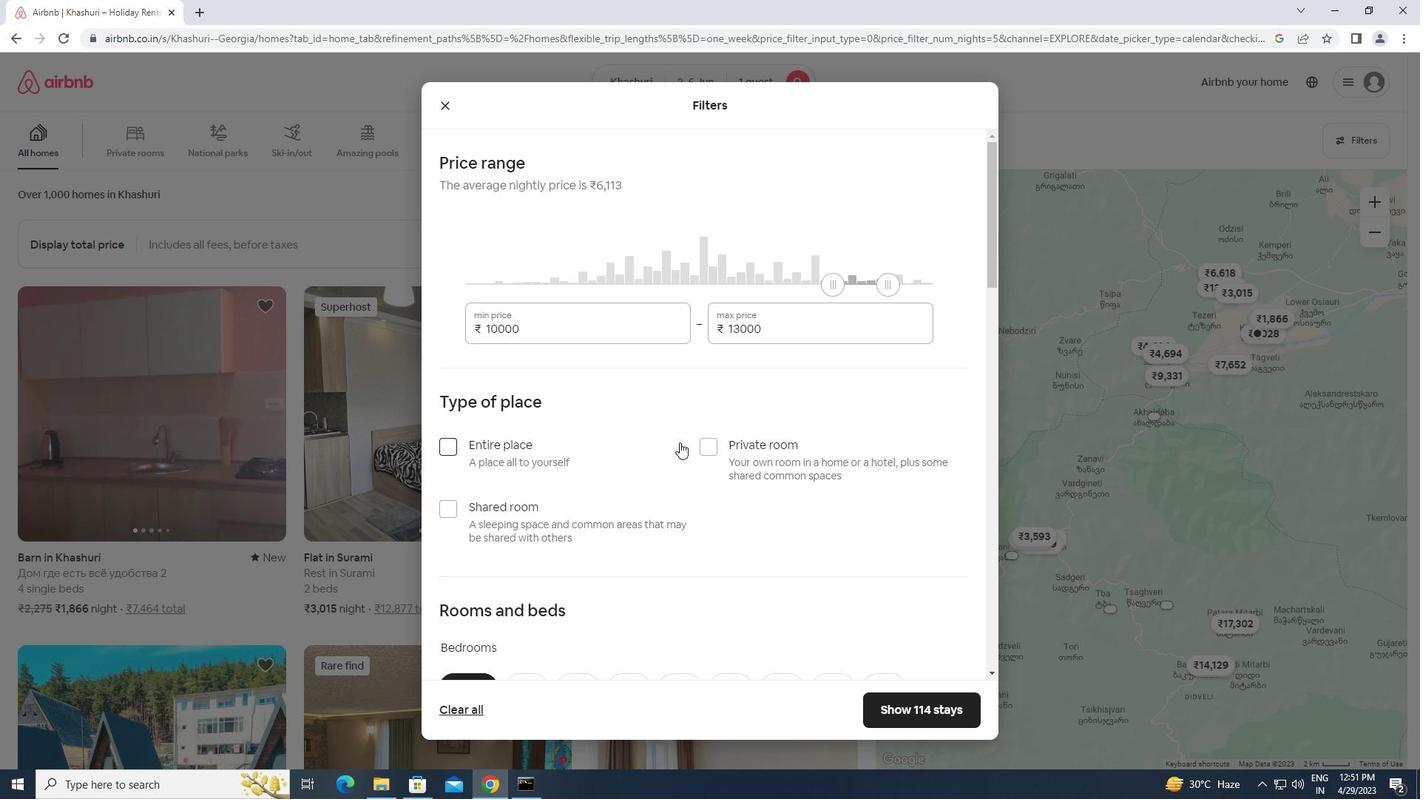 
Action: Mouse pressed left at (714, 441)
Screenshot: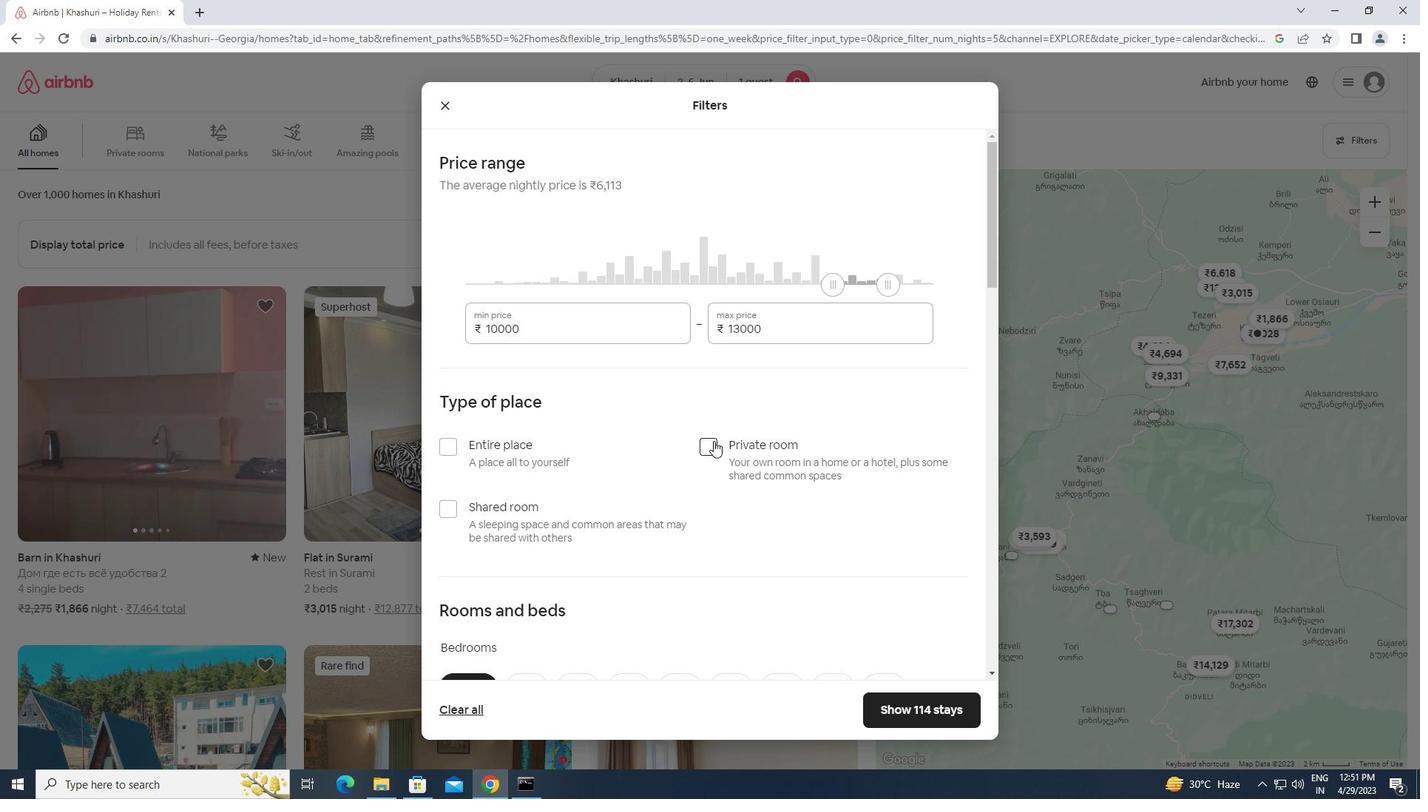 
Action: Mouse moved to (651, 460)
Screenshot: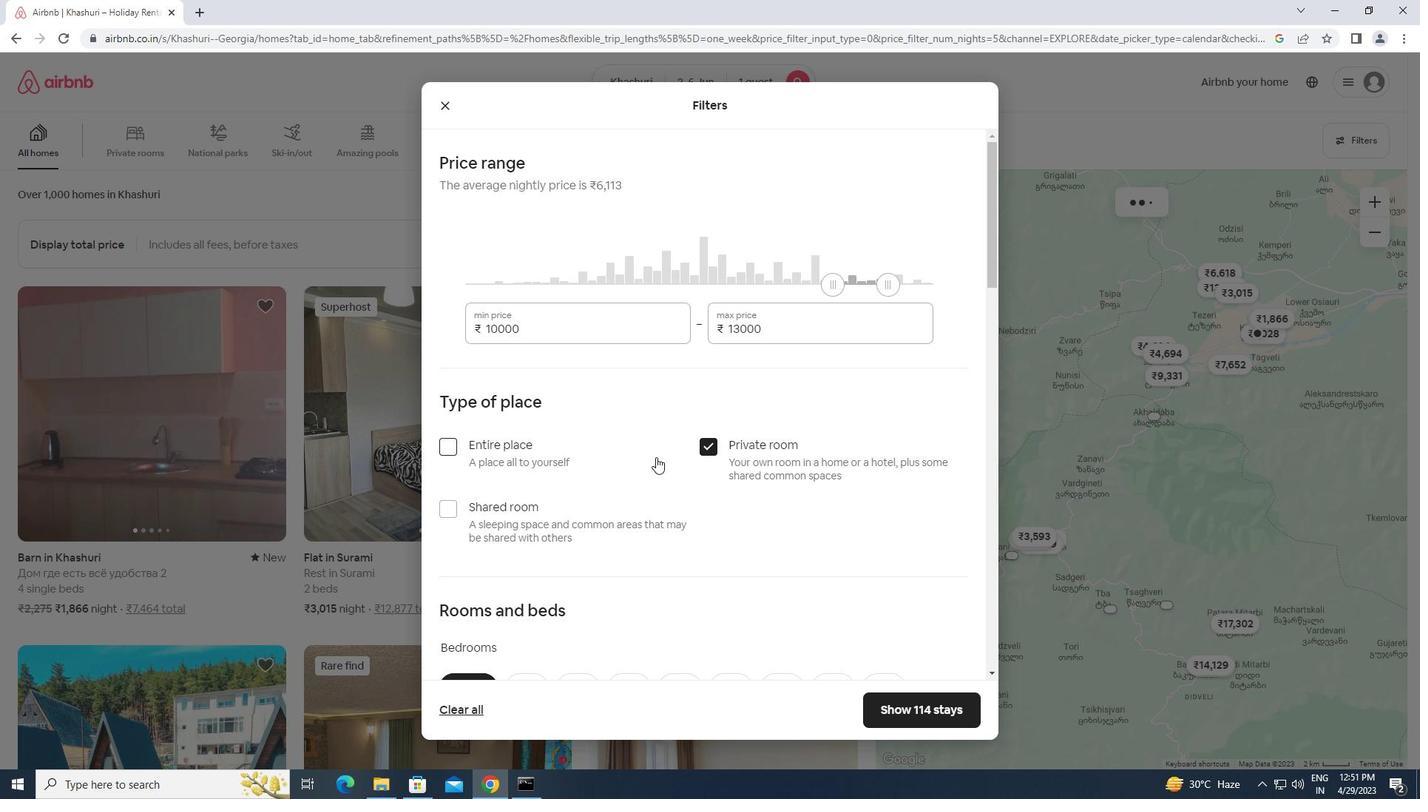 
Action: Mouse scrolled (651, 459) with delta (0, 0)
Screenshot: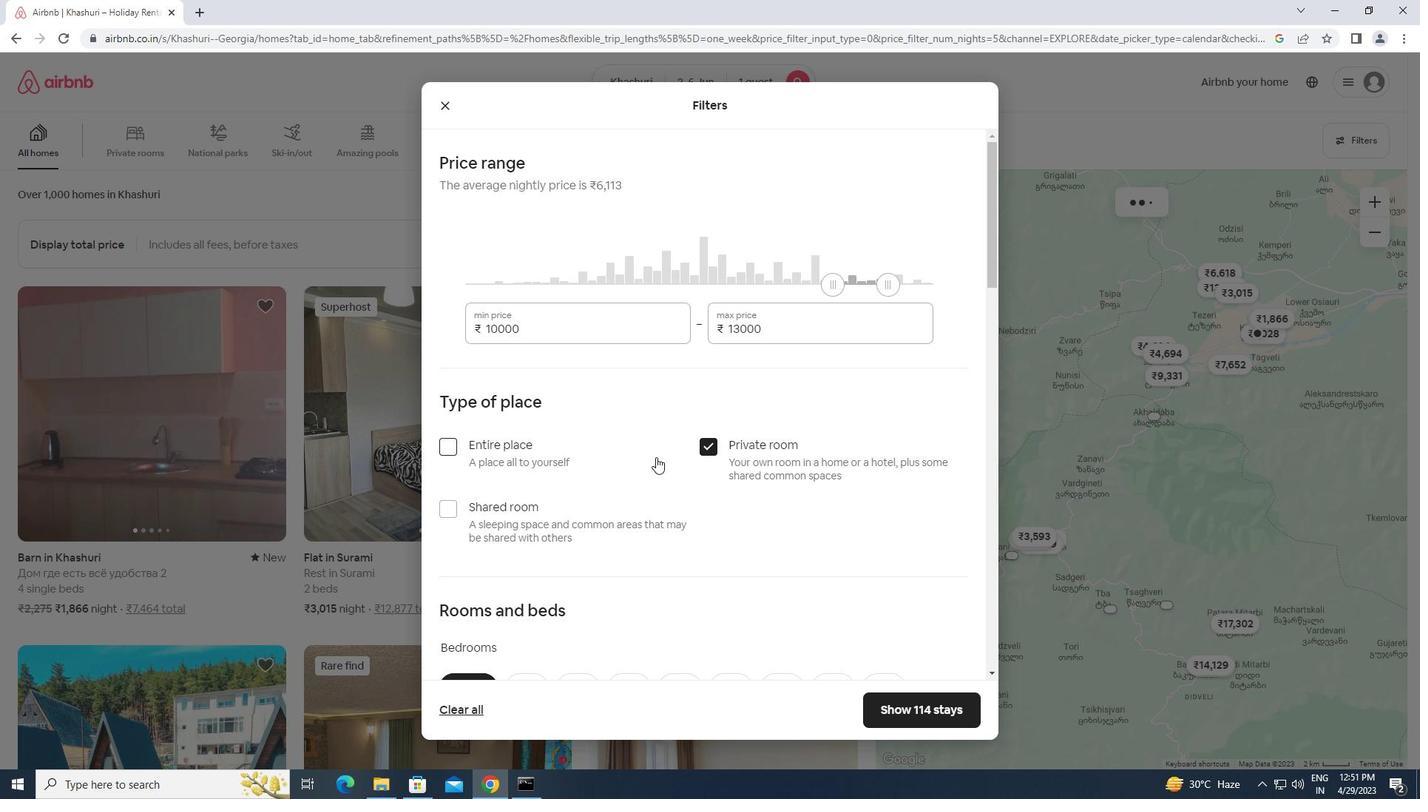 
Action: Mouse scrolled (651, 459) with delta (0, 0)
Screenshot: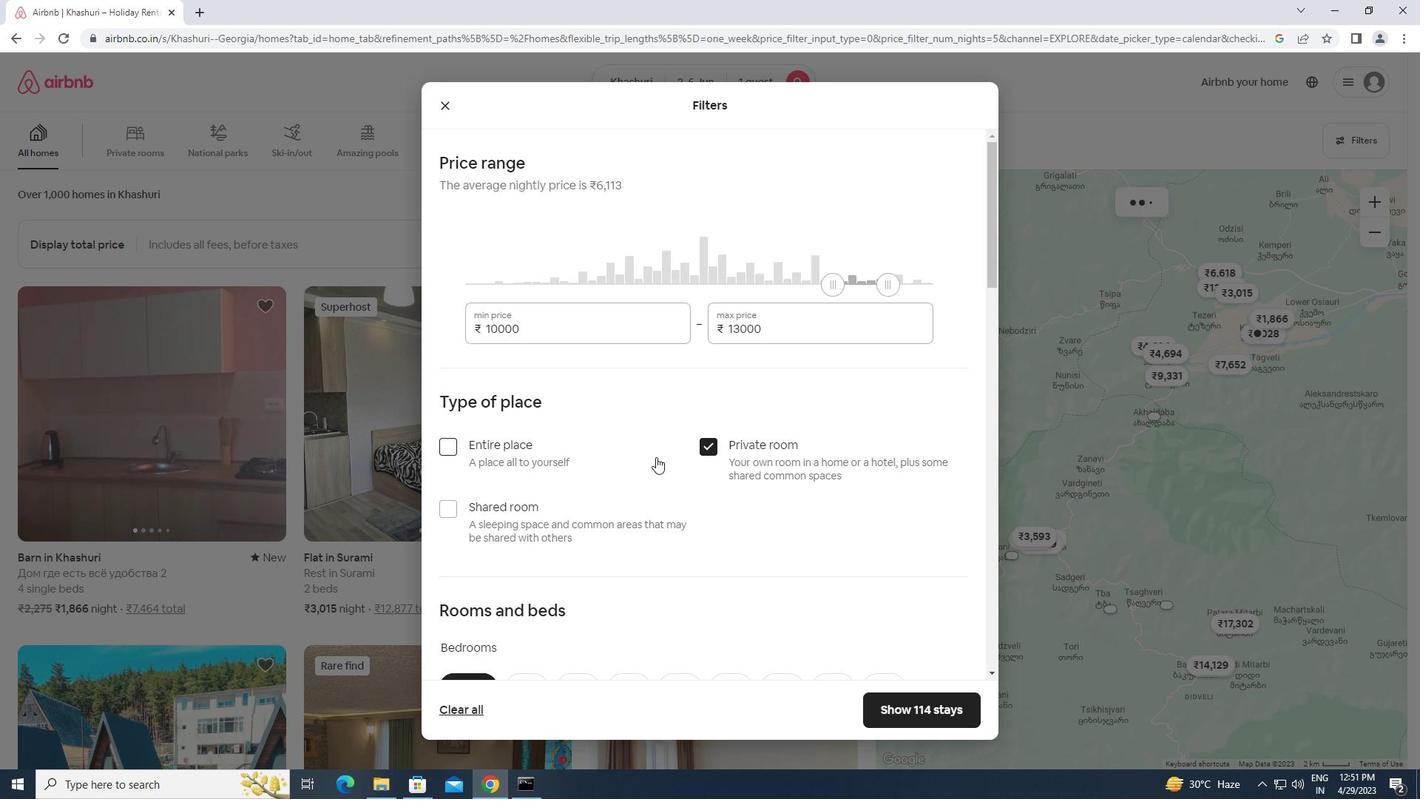 
Action: Mouse scrolled (651, 459) with delta (0, 0)
Screenshot: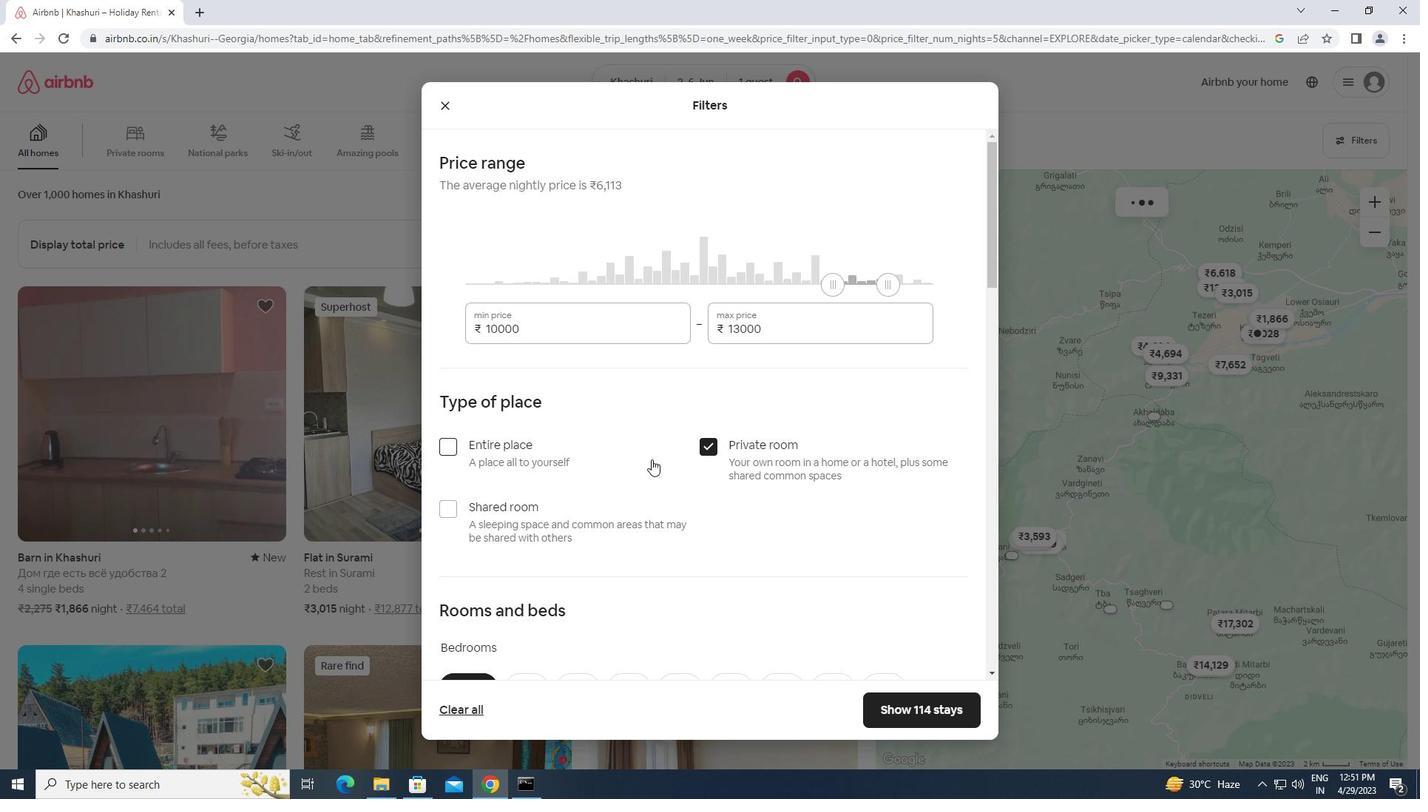 
Action: Mouse moved to (533, 461)
Screenshot: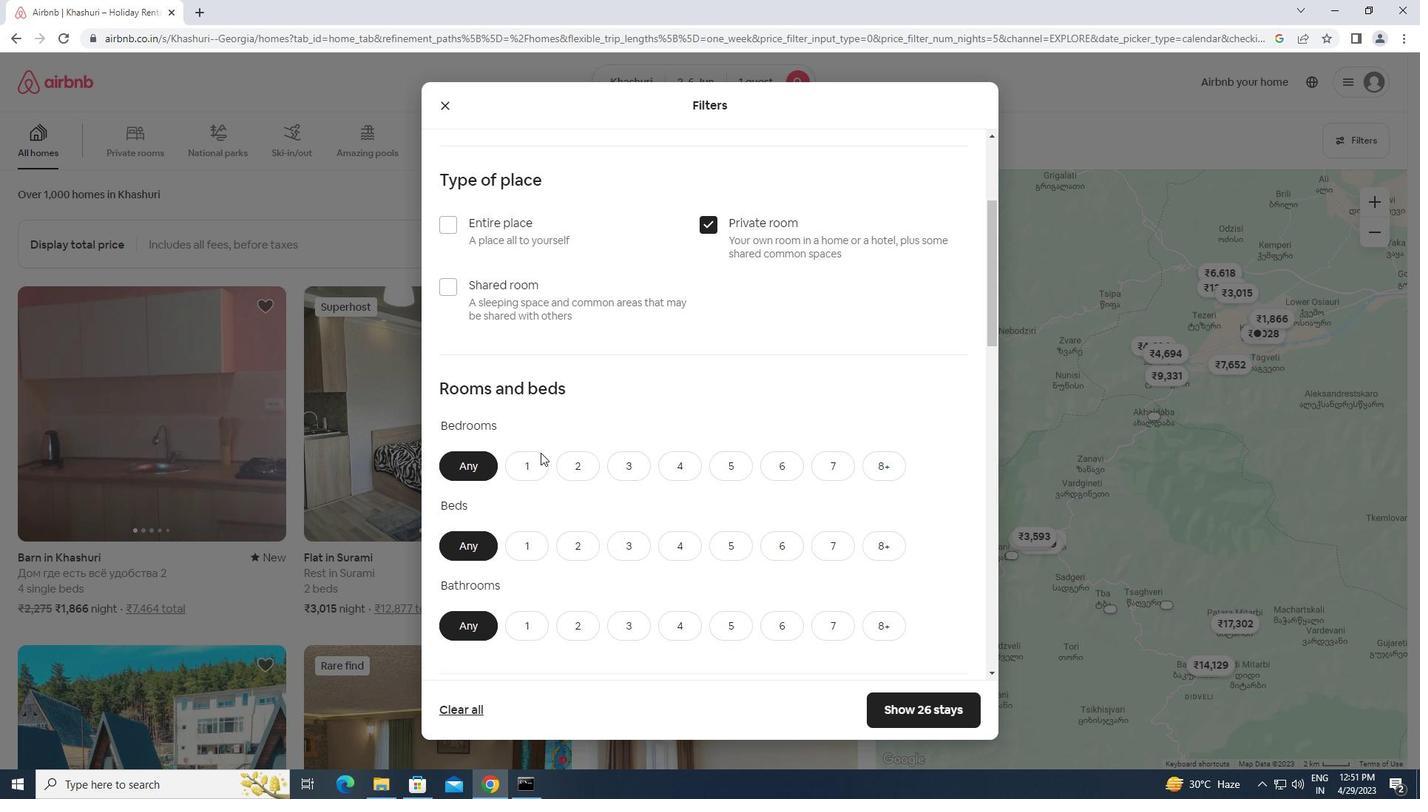 
Action: Mouse pressed left at (533, 461)
Screenshot: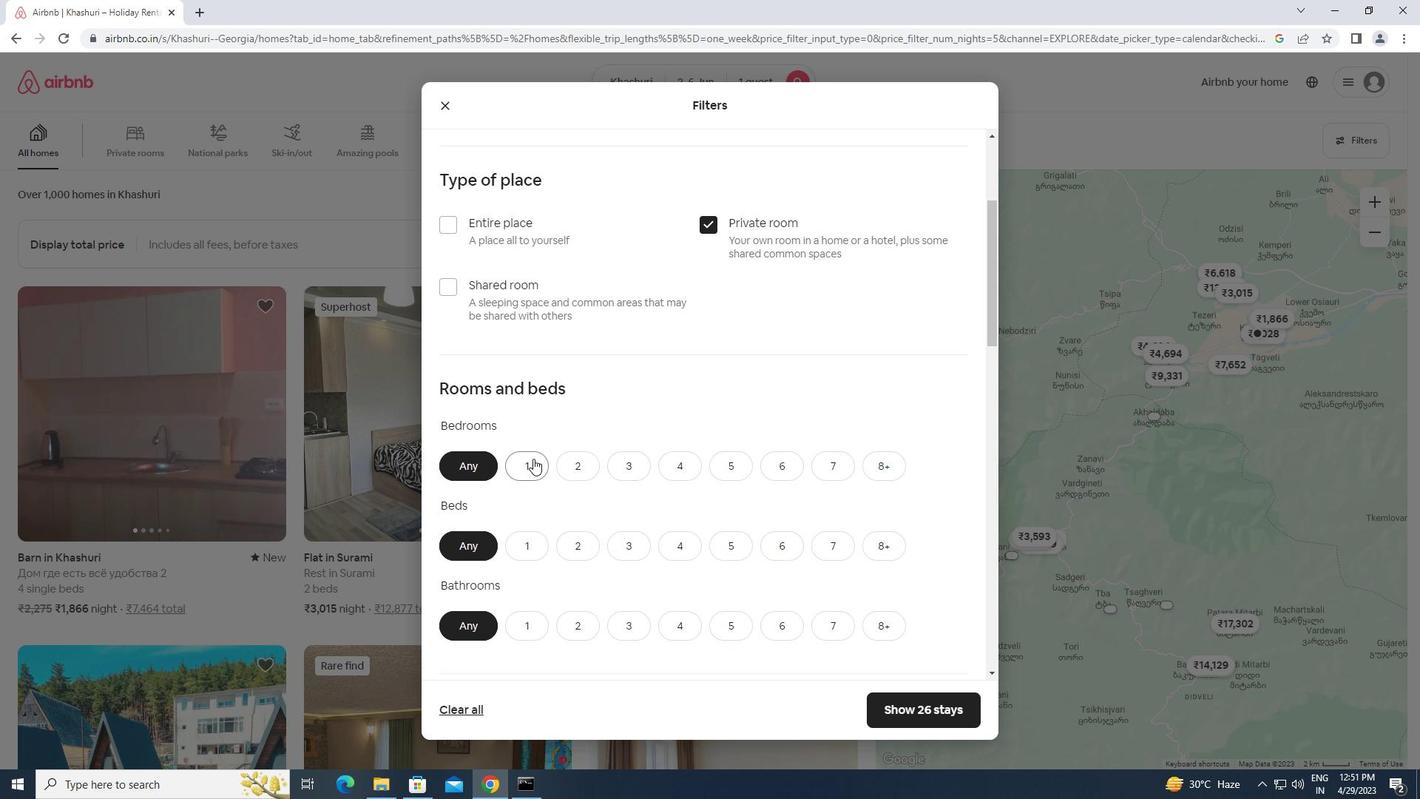 
Action: Mouse moved to (527, 545)
Screenshot: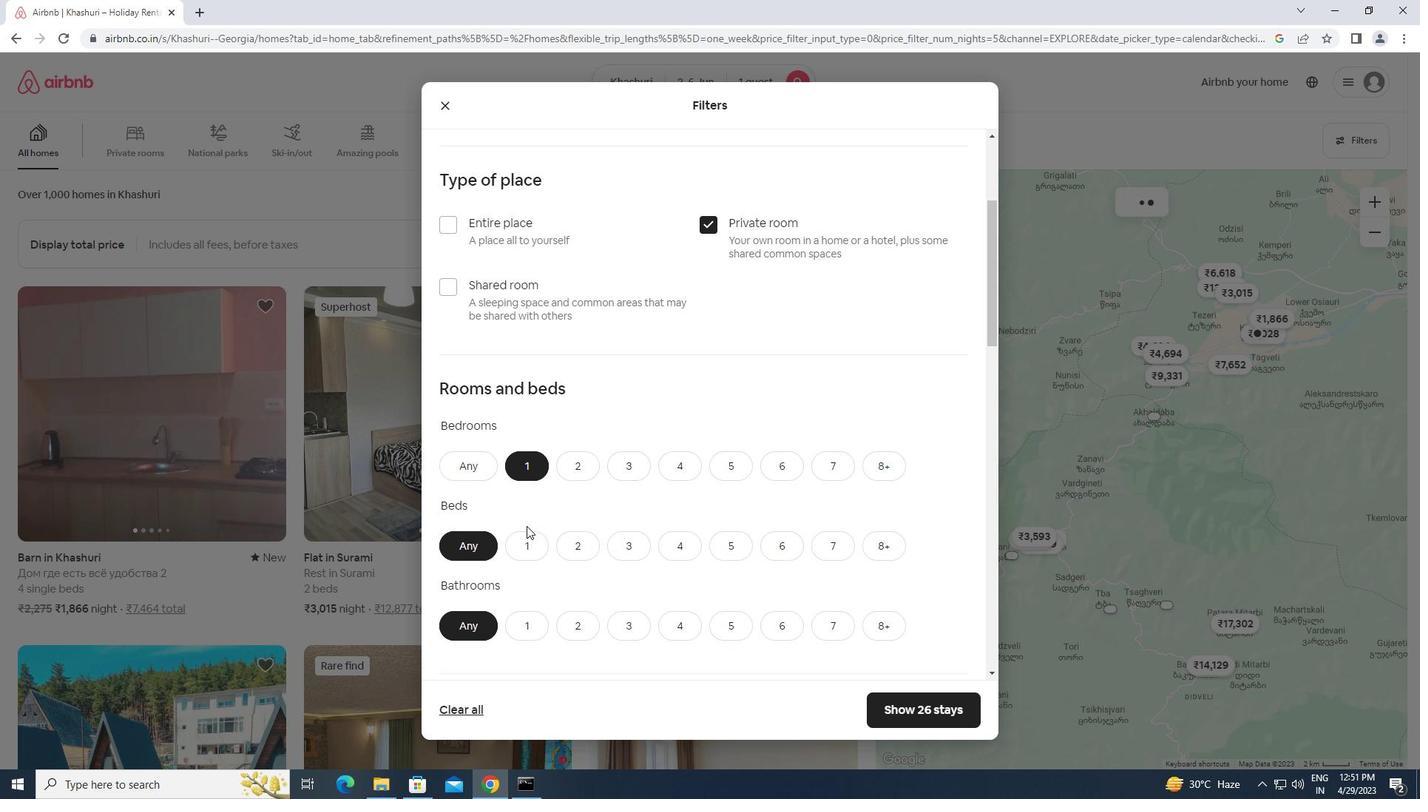 
Action: Mouse pressed left at (527, 545)
Screenshot: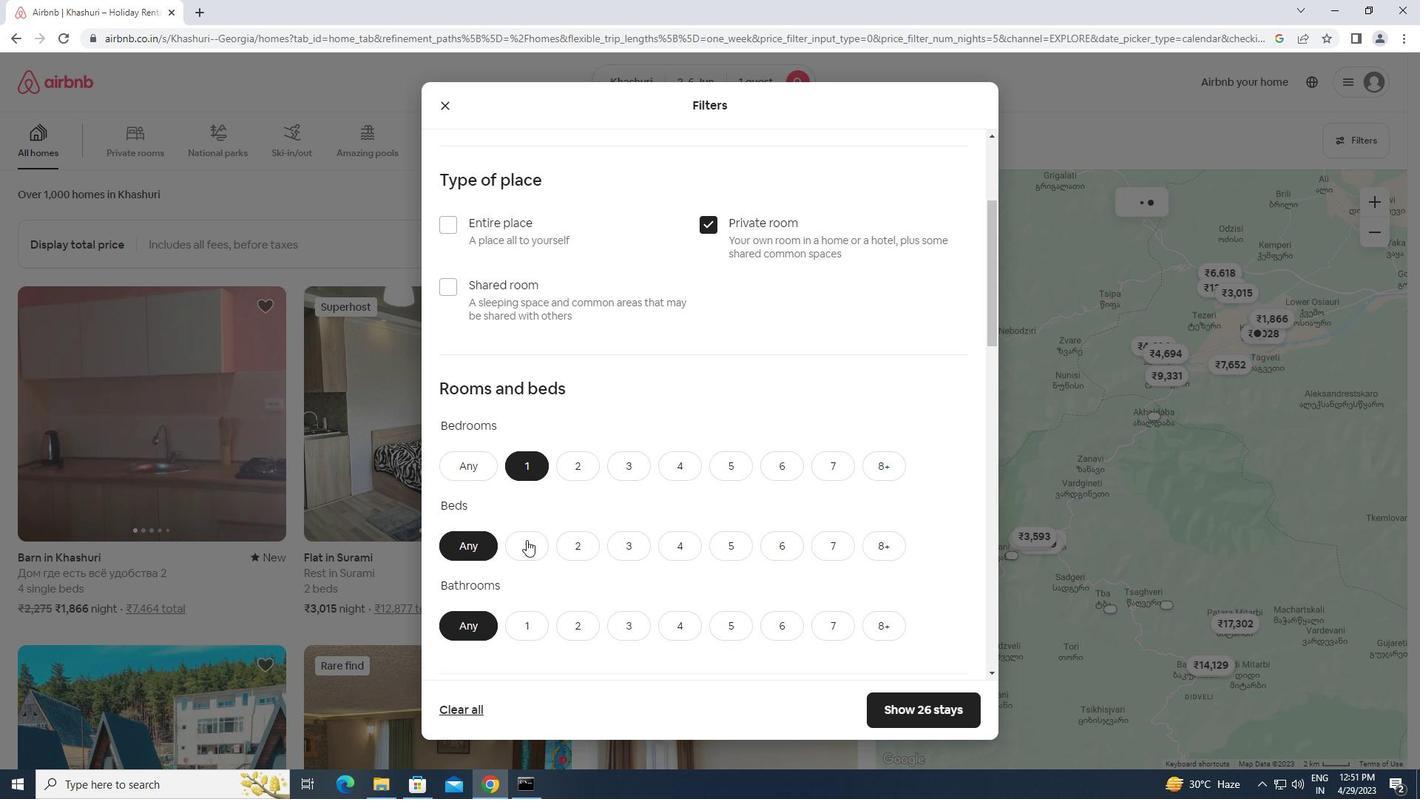 
Action: Mouse moved to (527, 627)
Screenshot: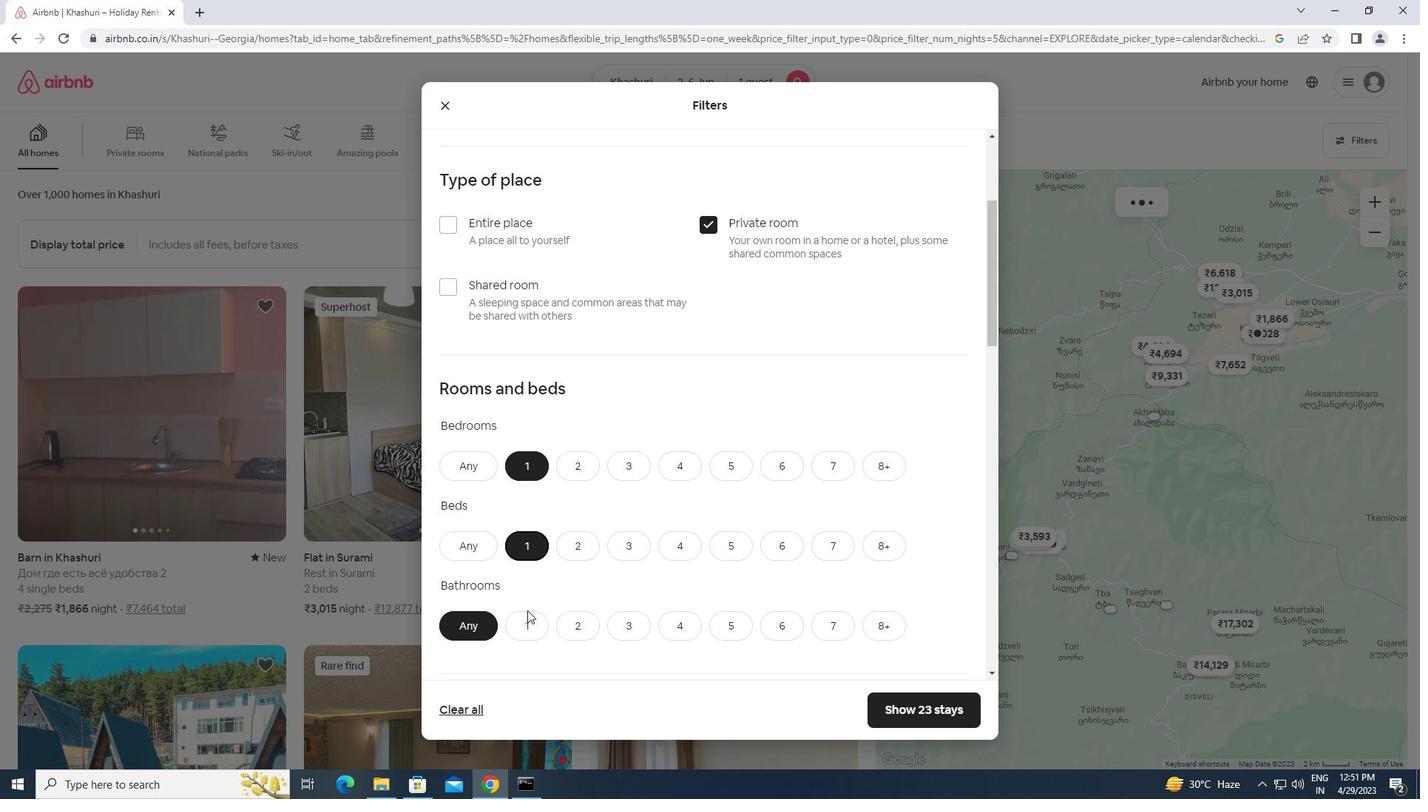 
Action: Mouse pressed left at (527, 627)
Screenshot: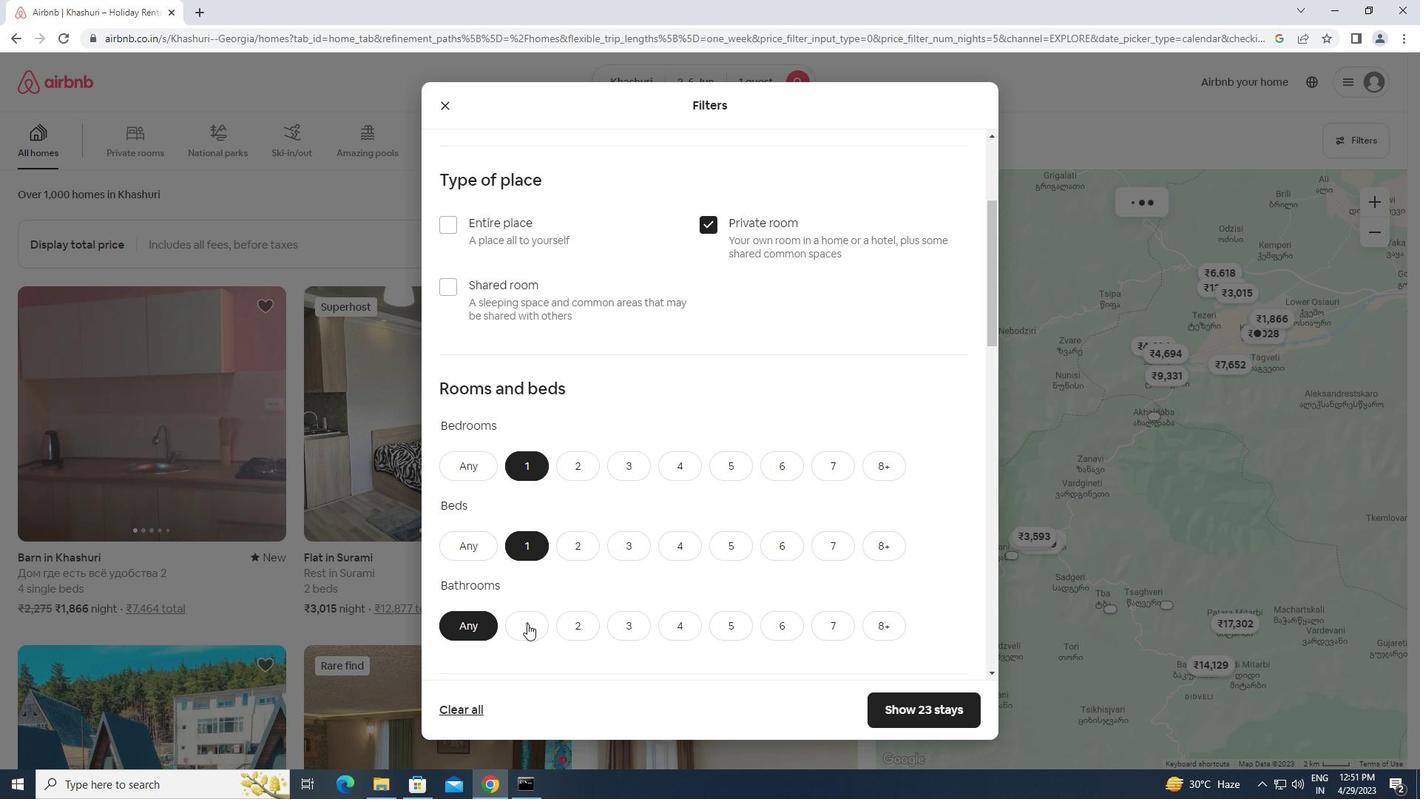 
Action: Mouse moved to (528, 627)
Screenshot: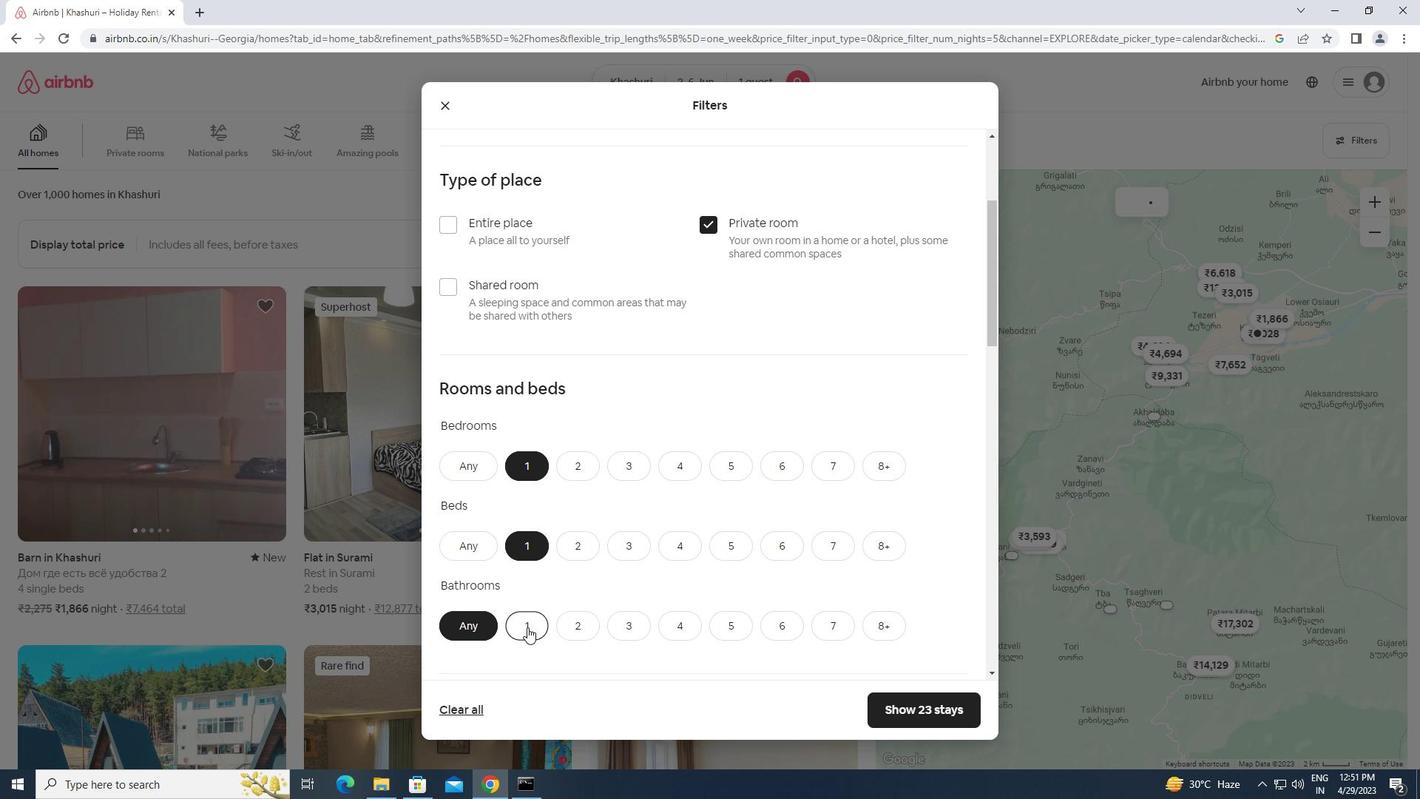 
Action: Mouse scrolled (528, 626) with delta (0, 0)
Screenshot: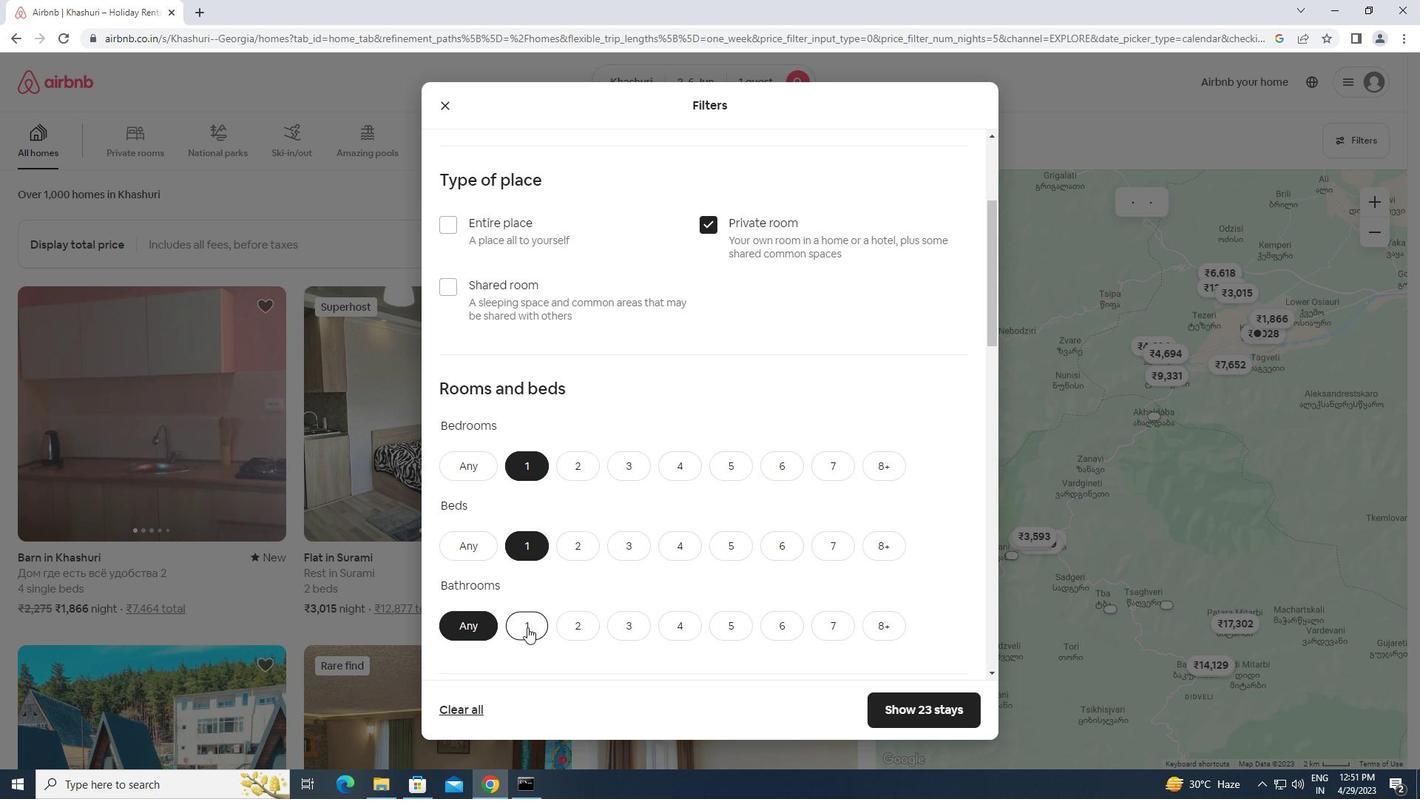 
Action: Mouse scrolled (528, 626) with delta (0, 0)
Screenshot: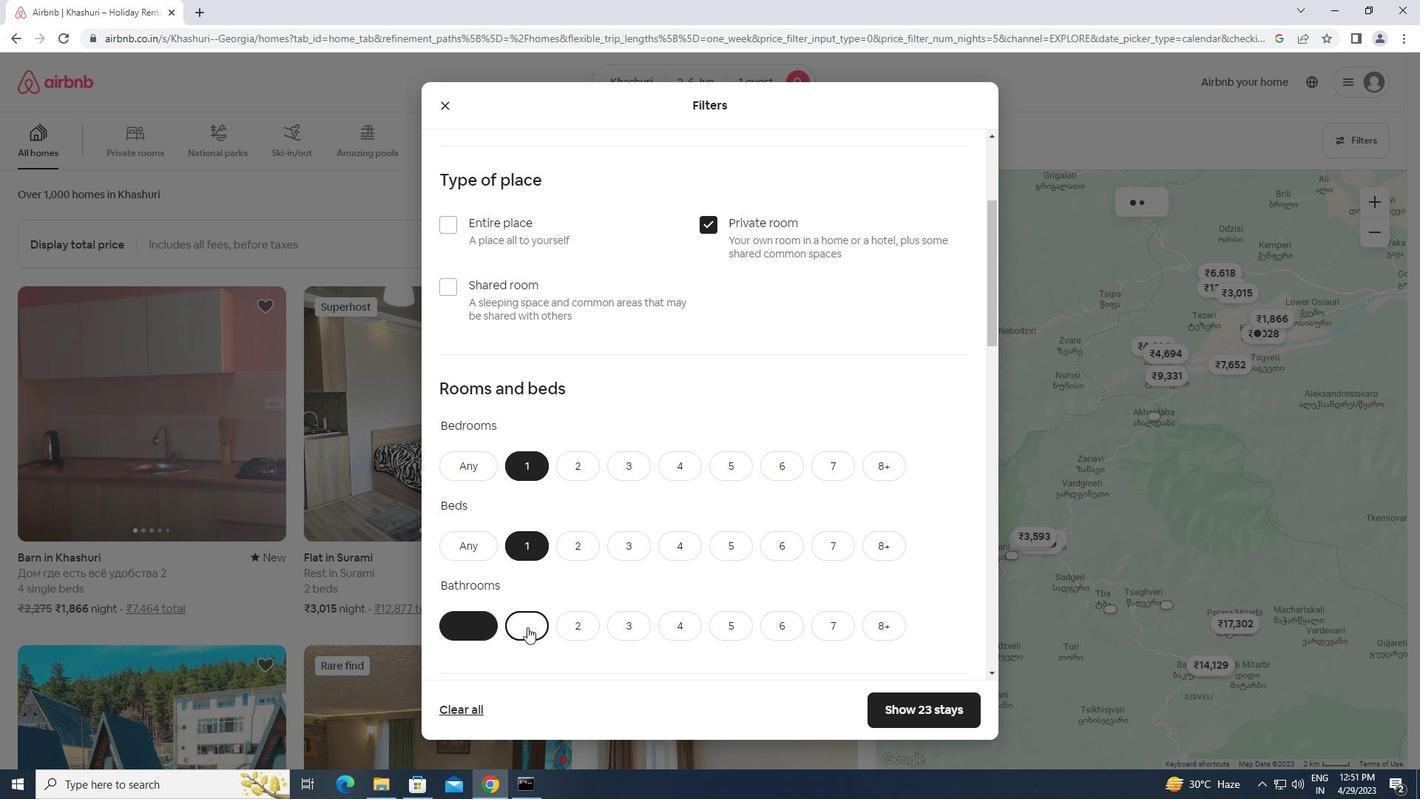 
Action: Mouse scrolled (528, 626) with delta (0, 0)
Screenshot: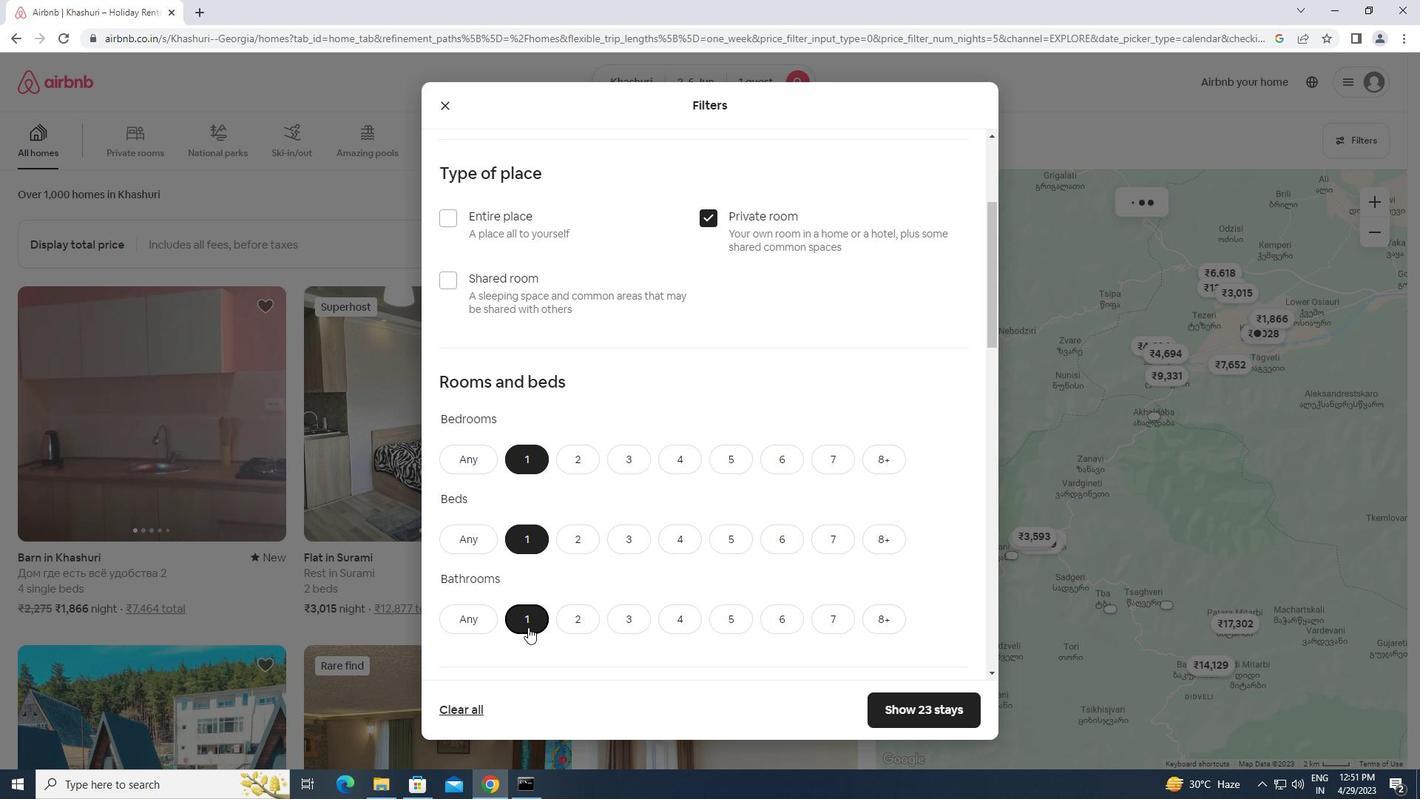 
Action: Mouse scrolled (528, 626) with delta (0, 0)
Screenshot: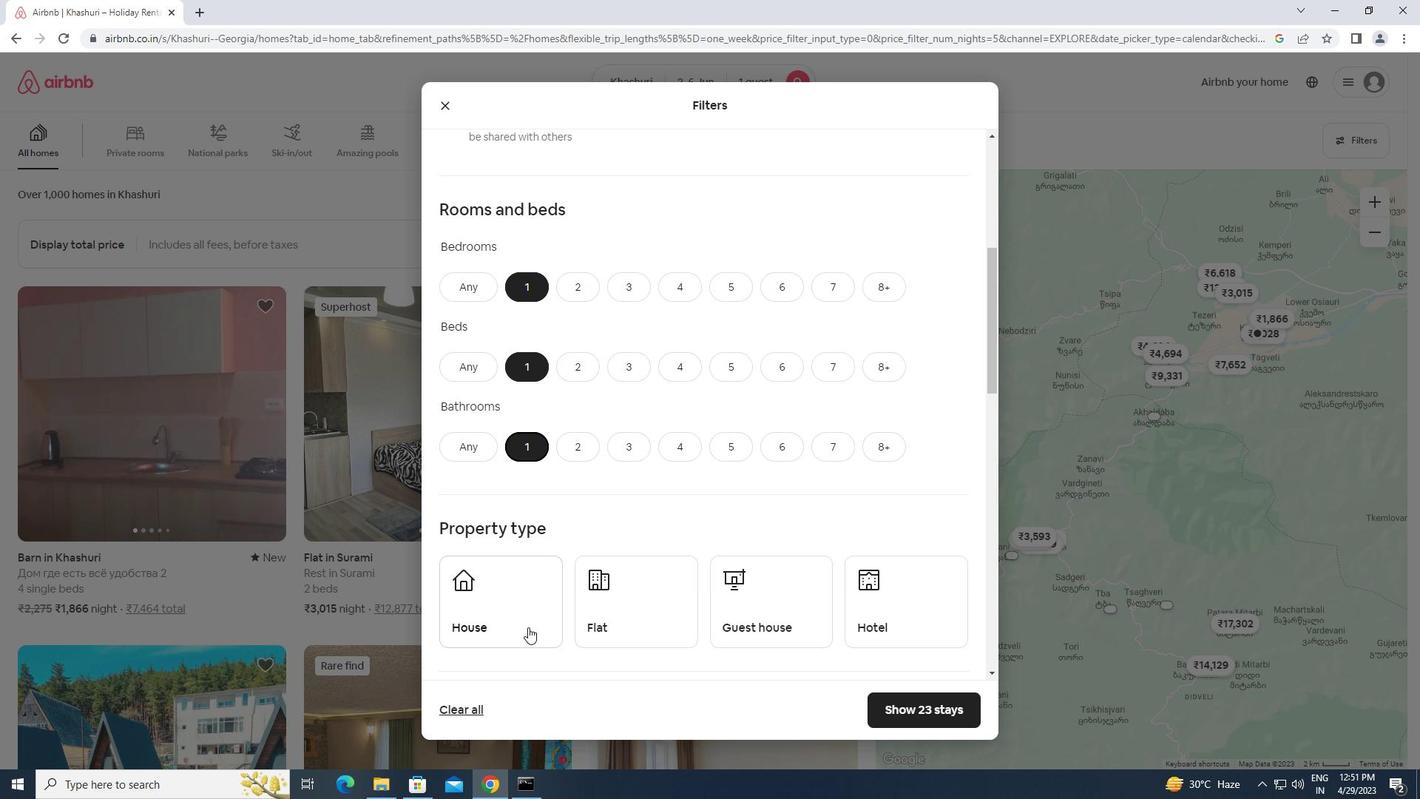 
Action: Mouse moved to (543, 478)
Screenshot: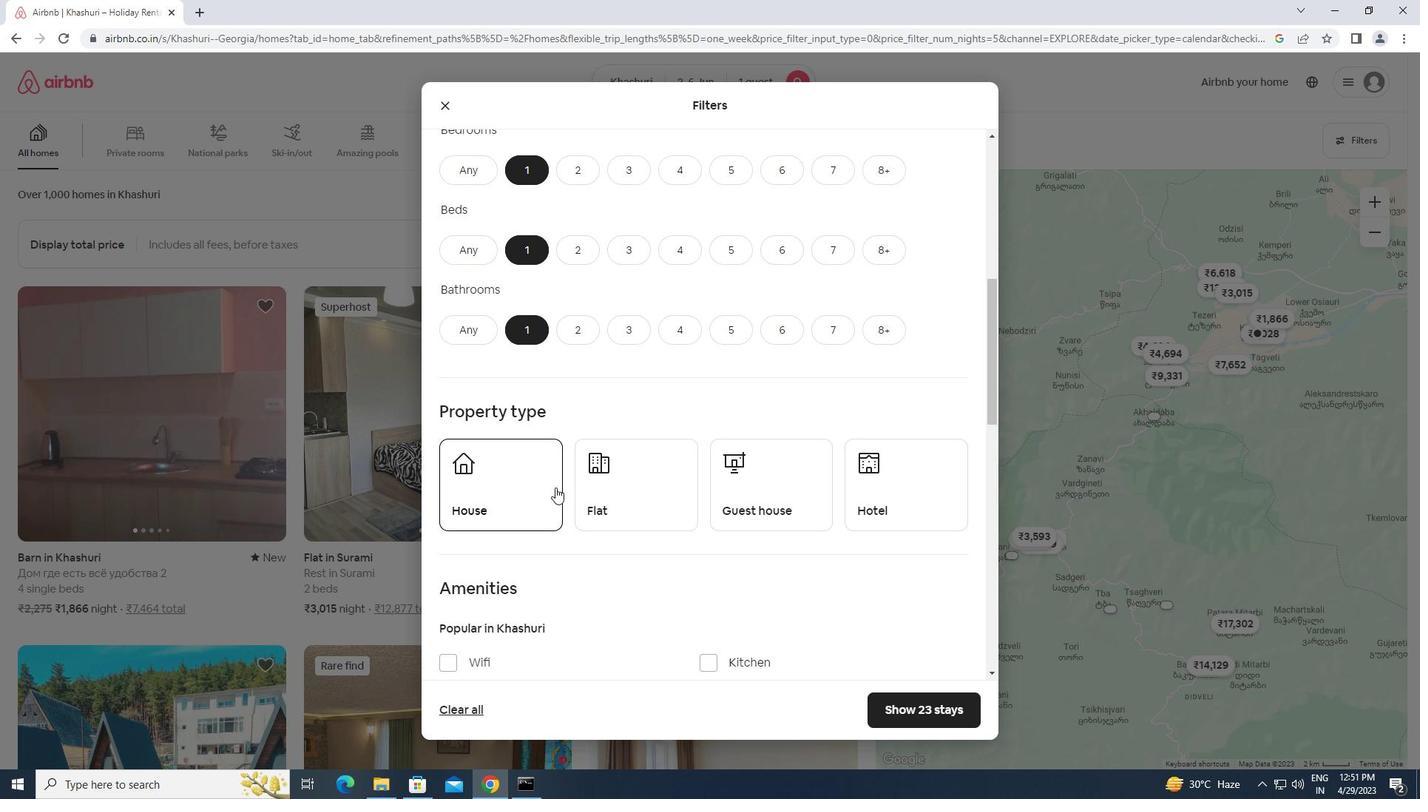 
Action: Mouse pressed left at (543, 478)
Screenshot: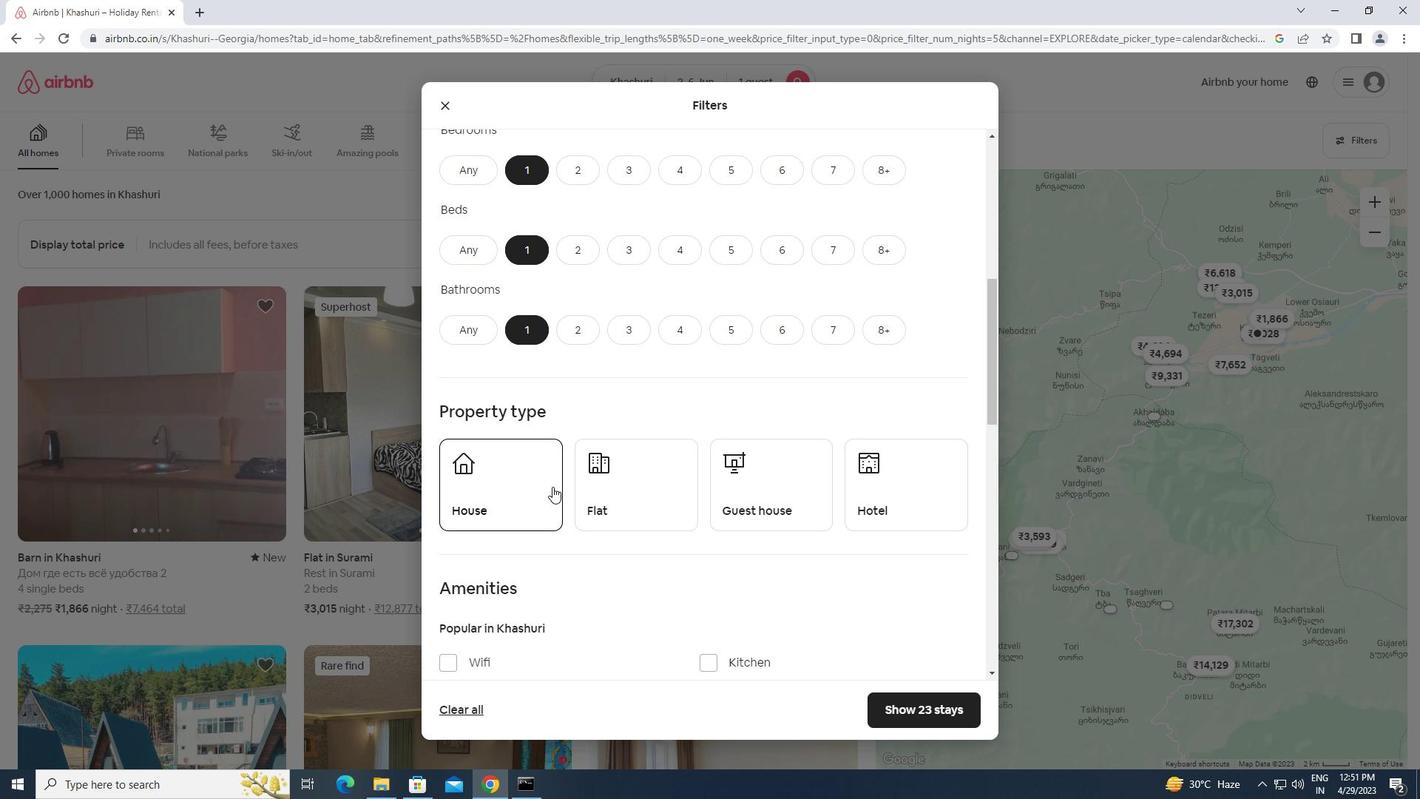 
Action: Mouse moved to (637, 483)
Screenshot: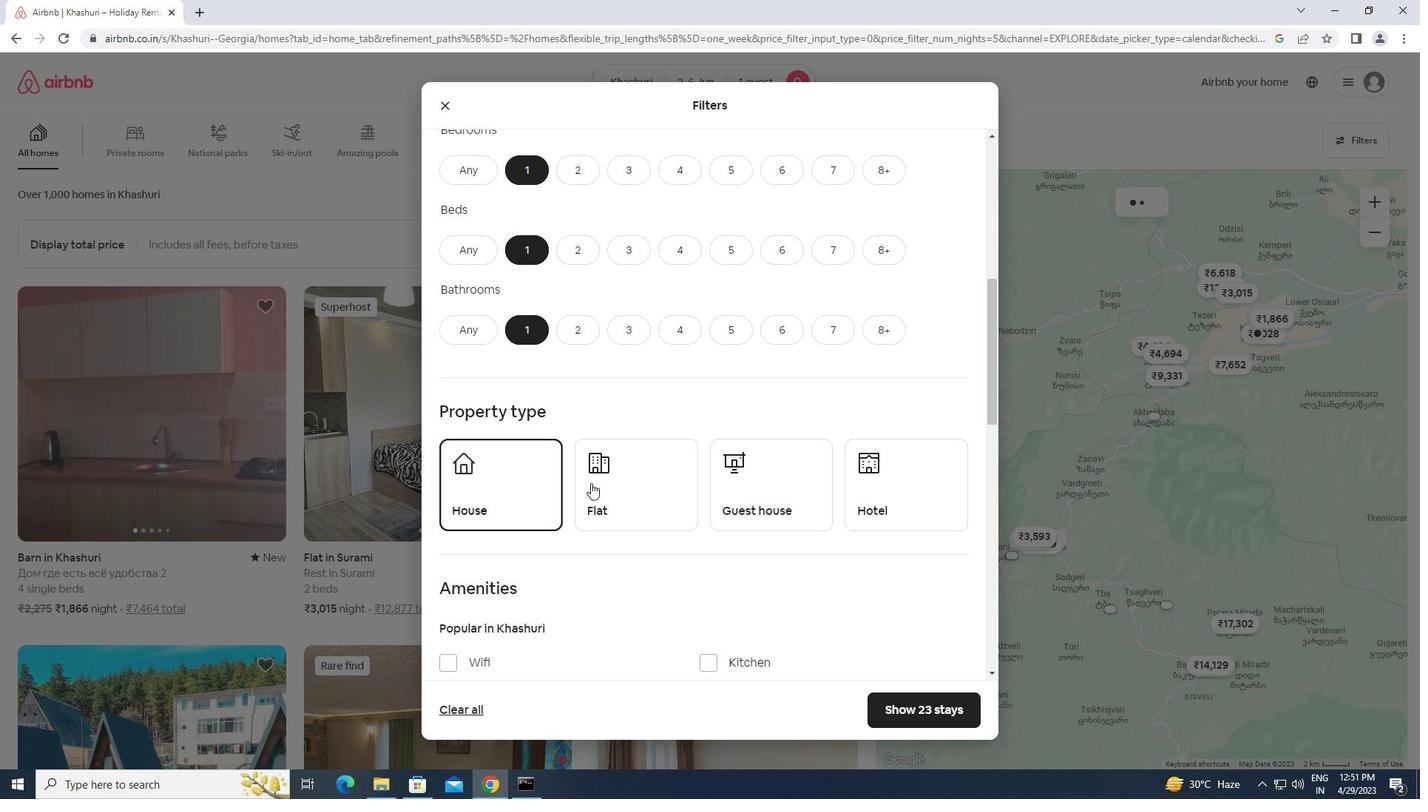 
Action: Mouse pressed left at (637, 483)
Screenshot: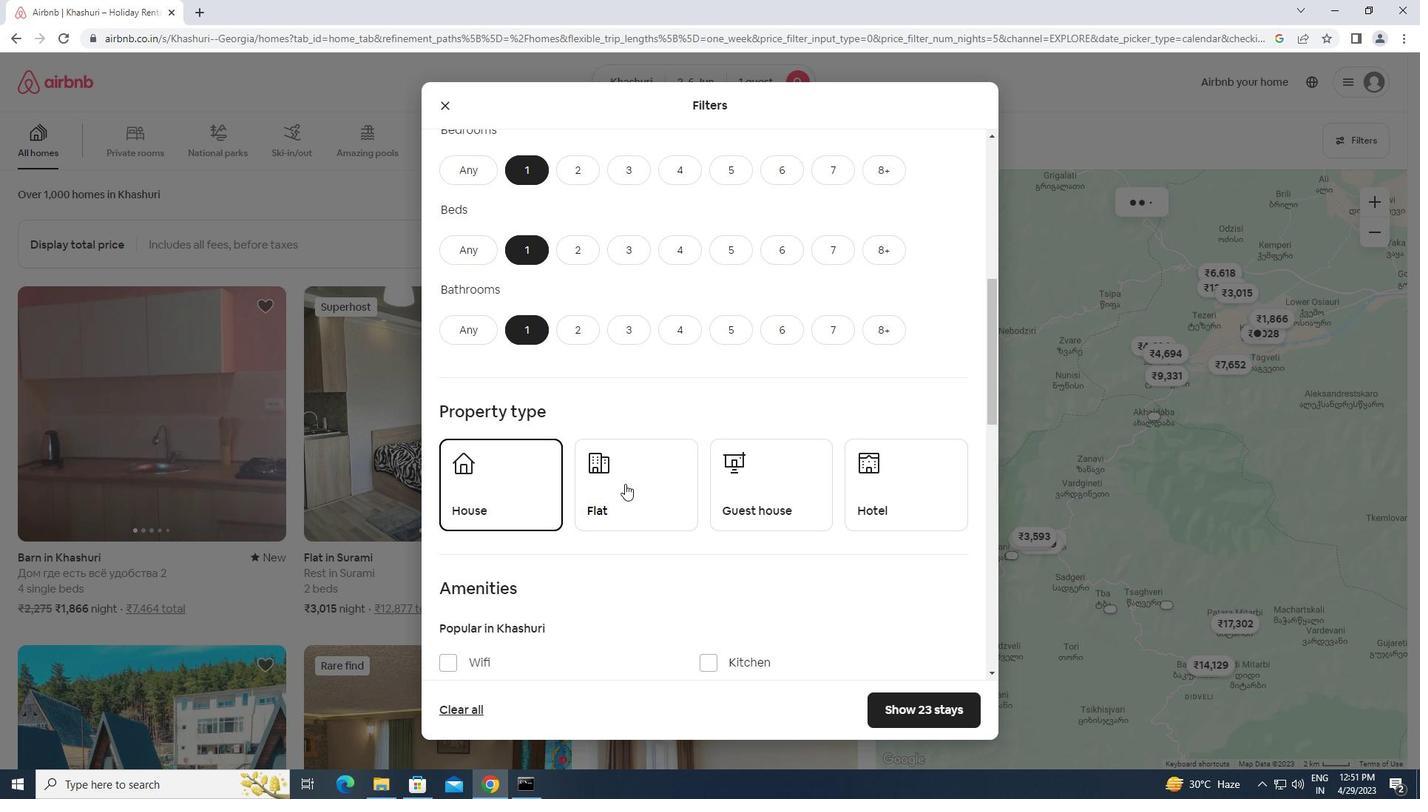 
Action: Mouse moved to (769, 492)
Screenshot: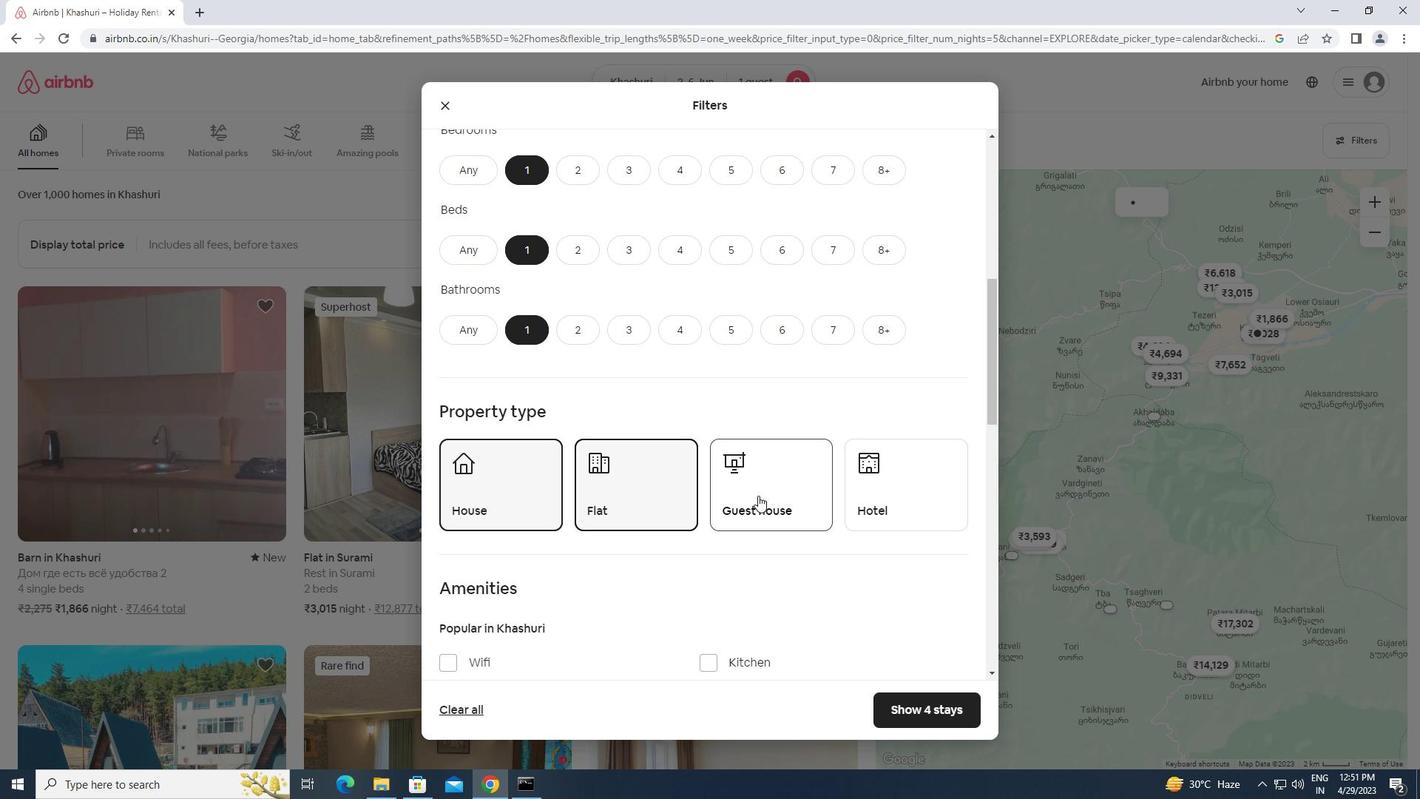 
Action: Mouse pressed left at (769, 492)
Screenshot: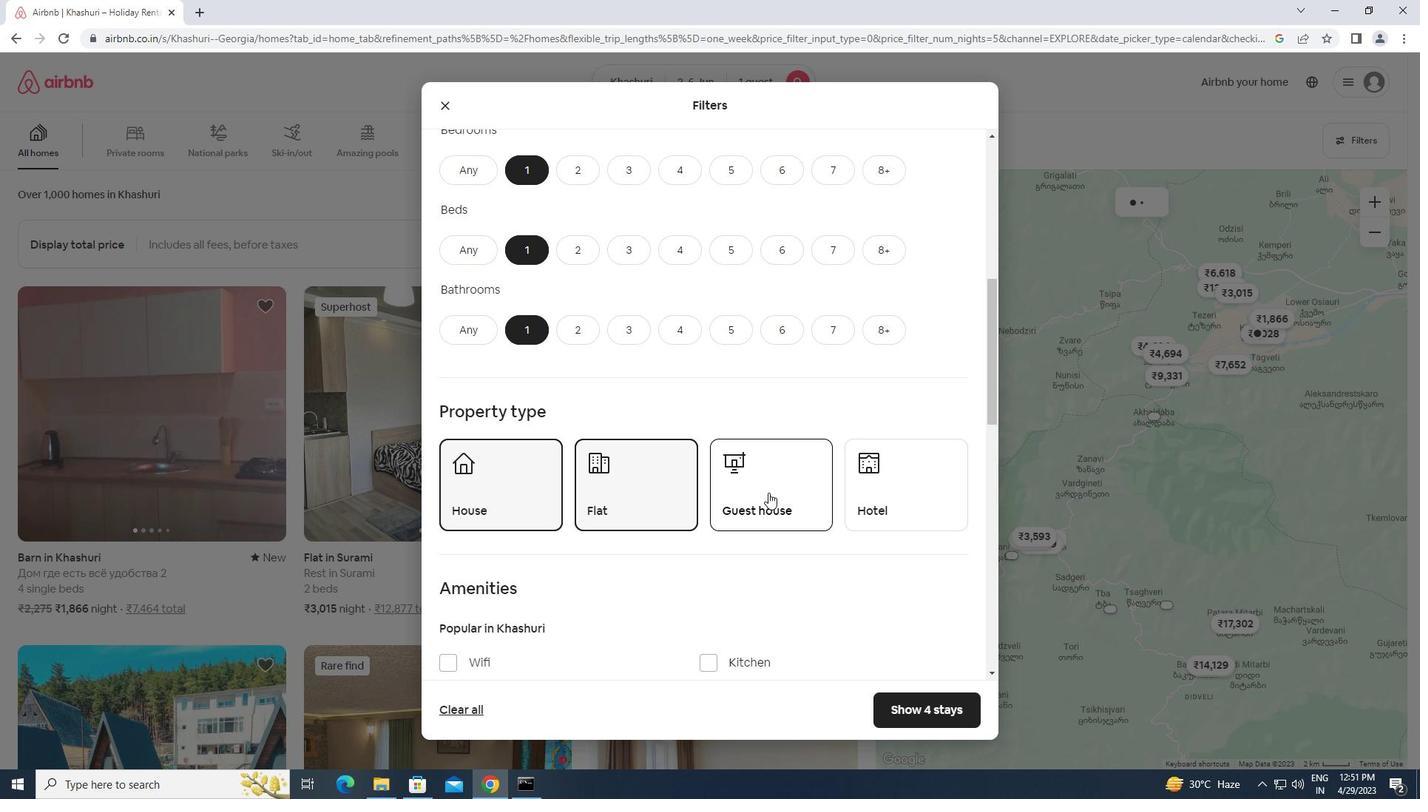 
Action: Mouse moved to (886, 485)
Screenshot: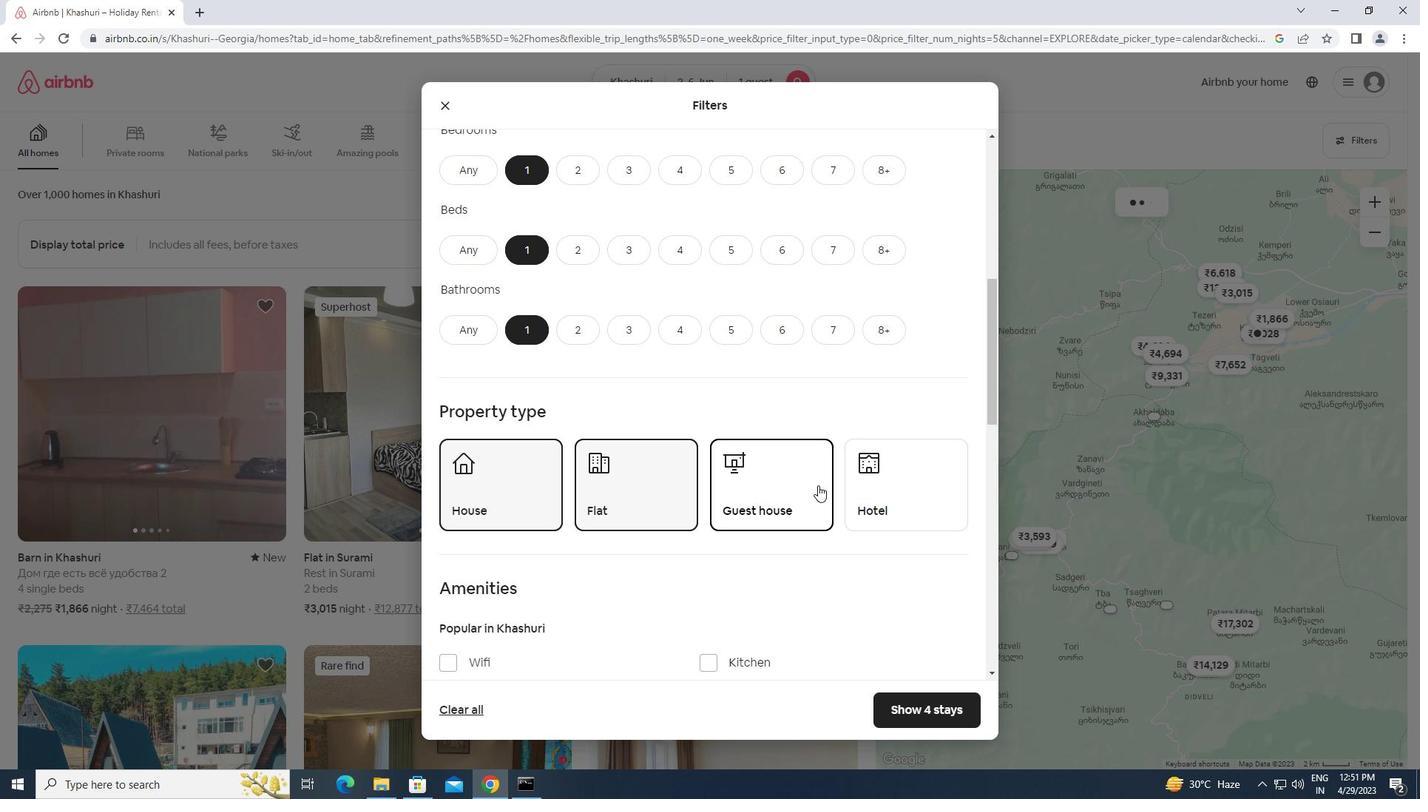 
Action: Mouse pressed left at (886, 485)
Screenshot: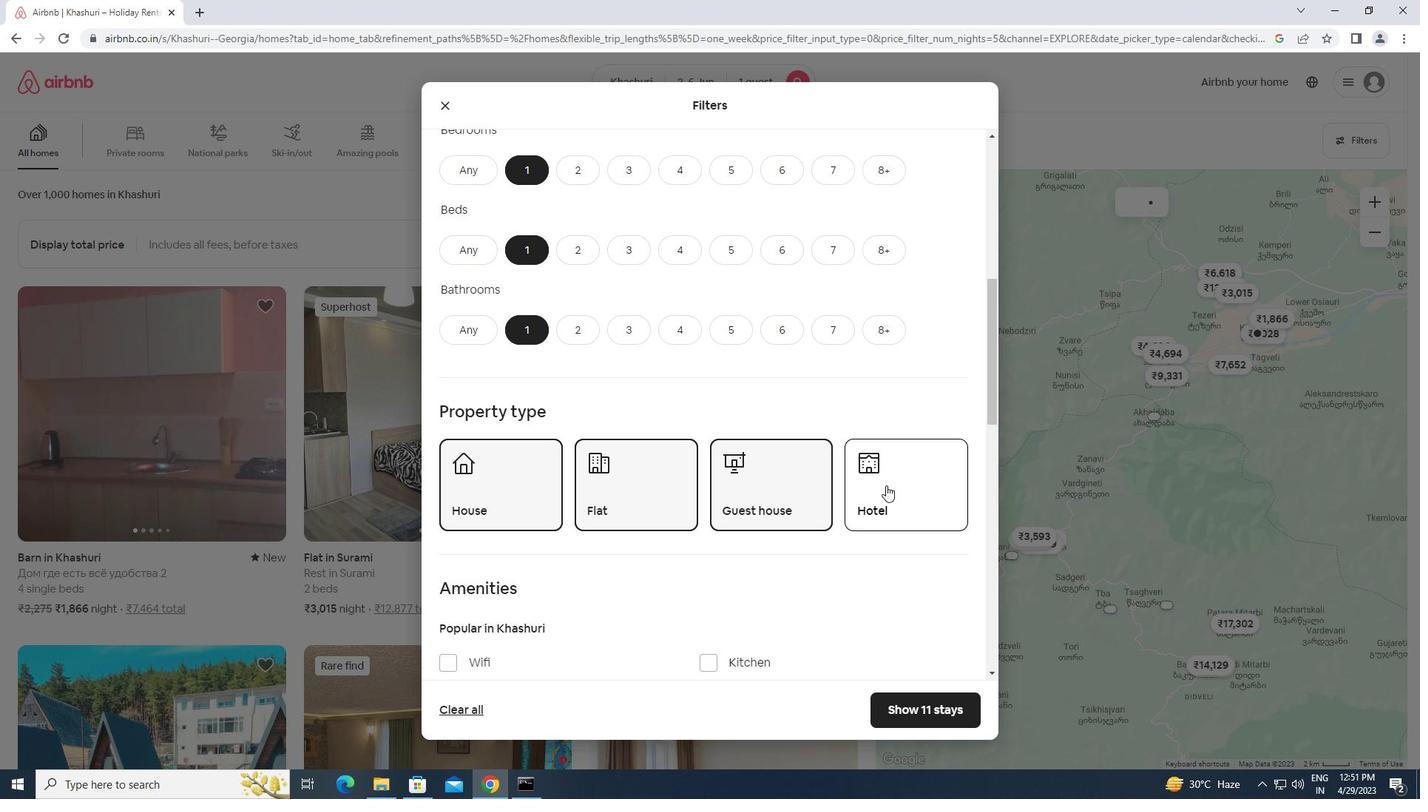 
Action: Mouse moved to (732, 573)
Screenshot: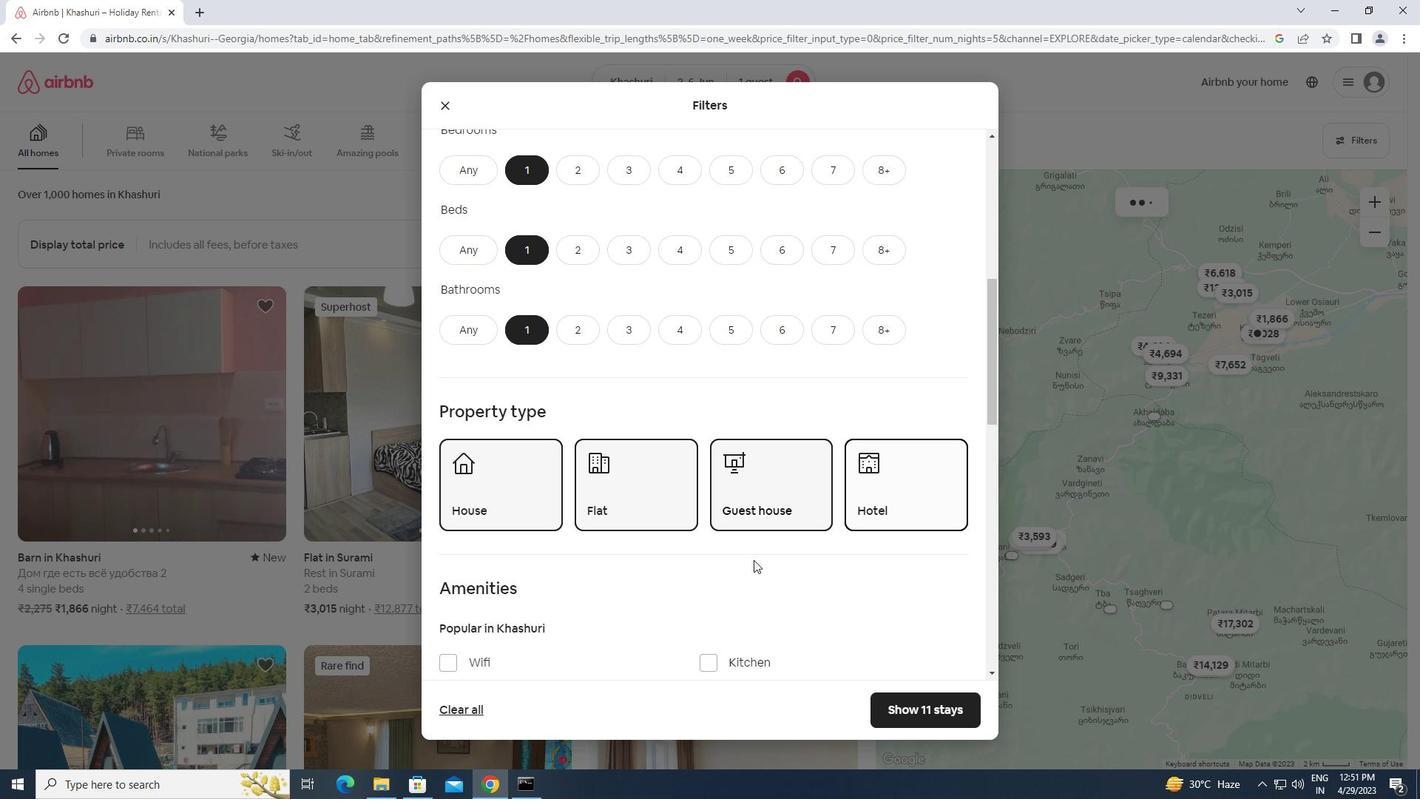 
Action: Mouse scrolled (732, 572) with delta (0, 0)
Screenshot: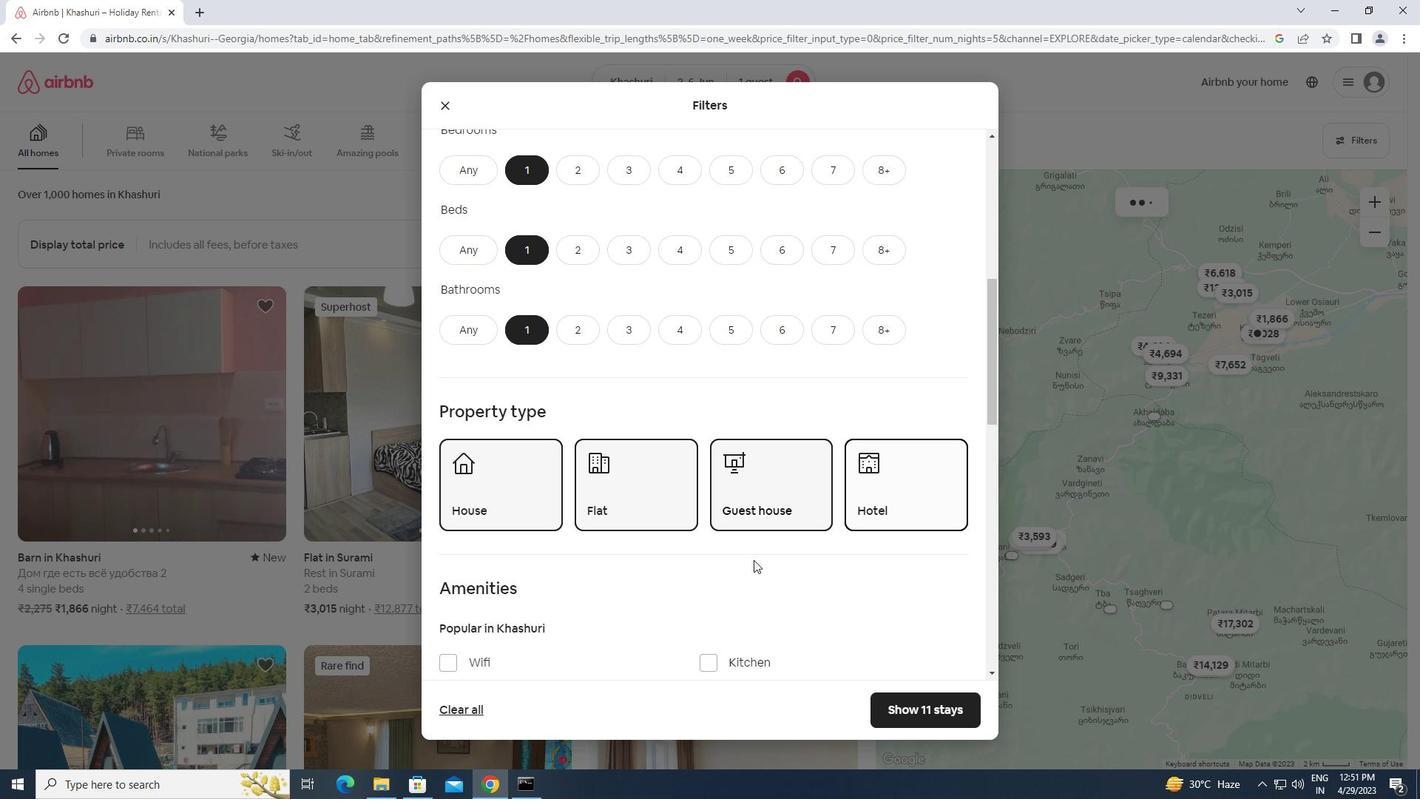 
Action: Mouse moved to (731, 574)
Screenshot: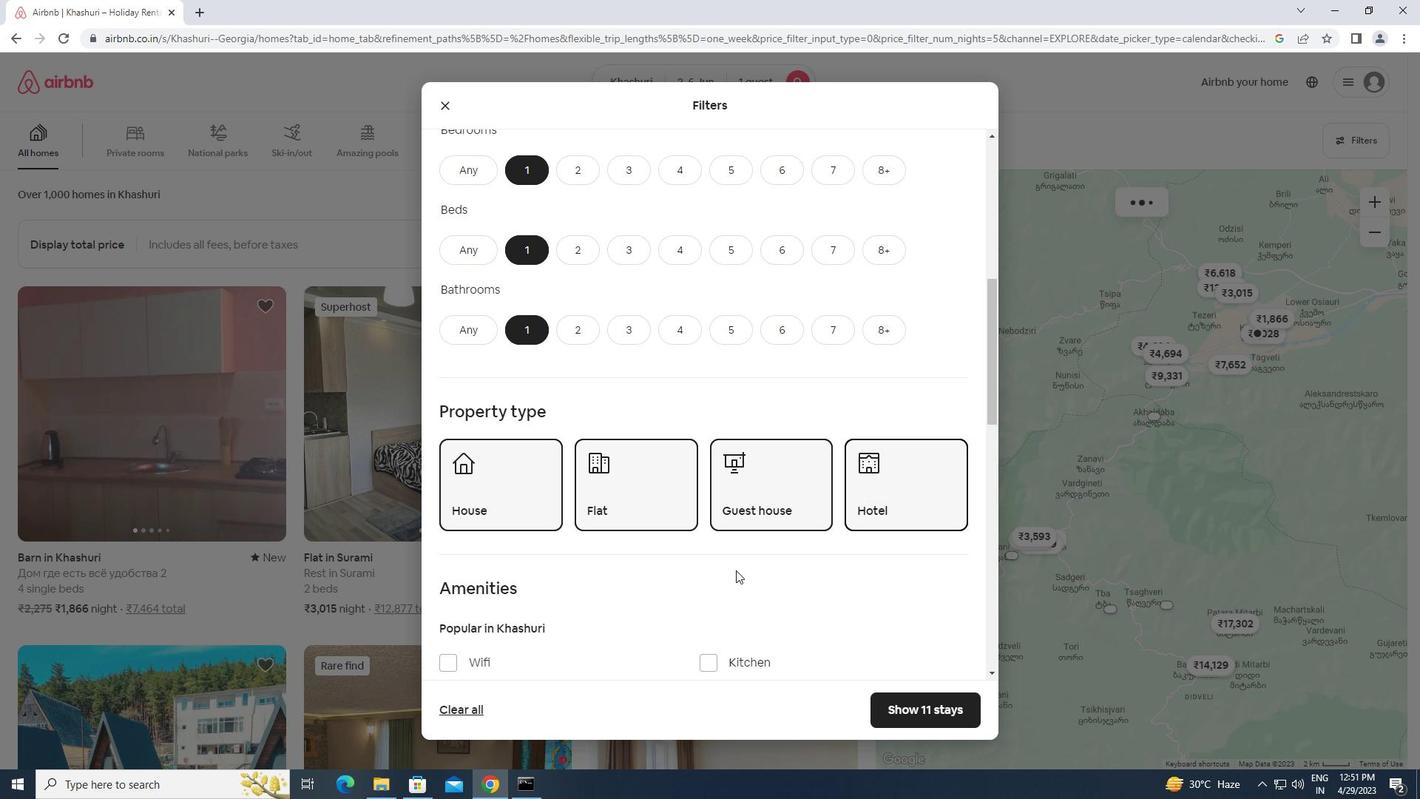 
Action: Mouse scrolled (731, 573) with delta (0, 0)
Screenshot: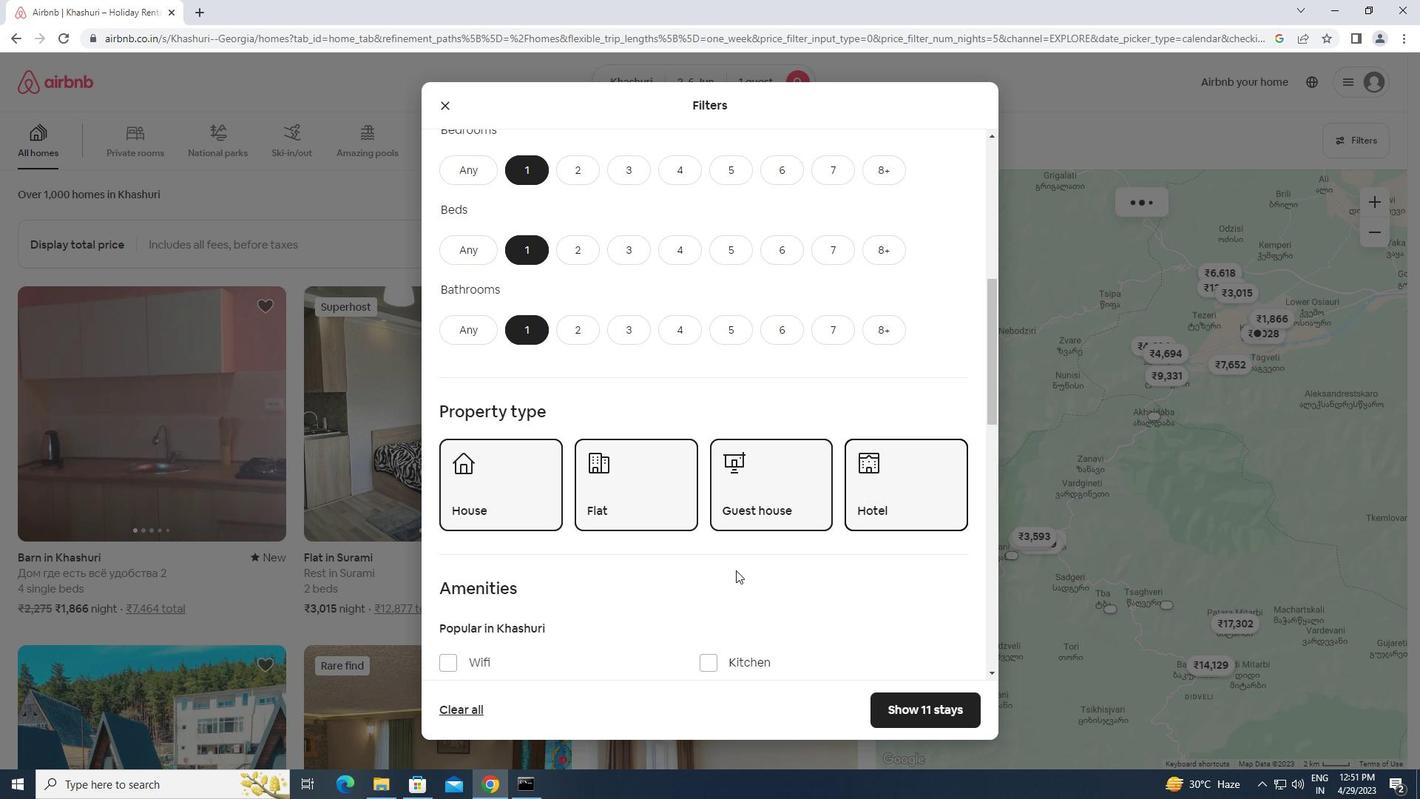 
Action: Mouse scrolled (731, 573) with delta (0, 0)
Screenshot: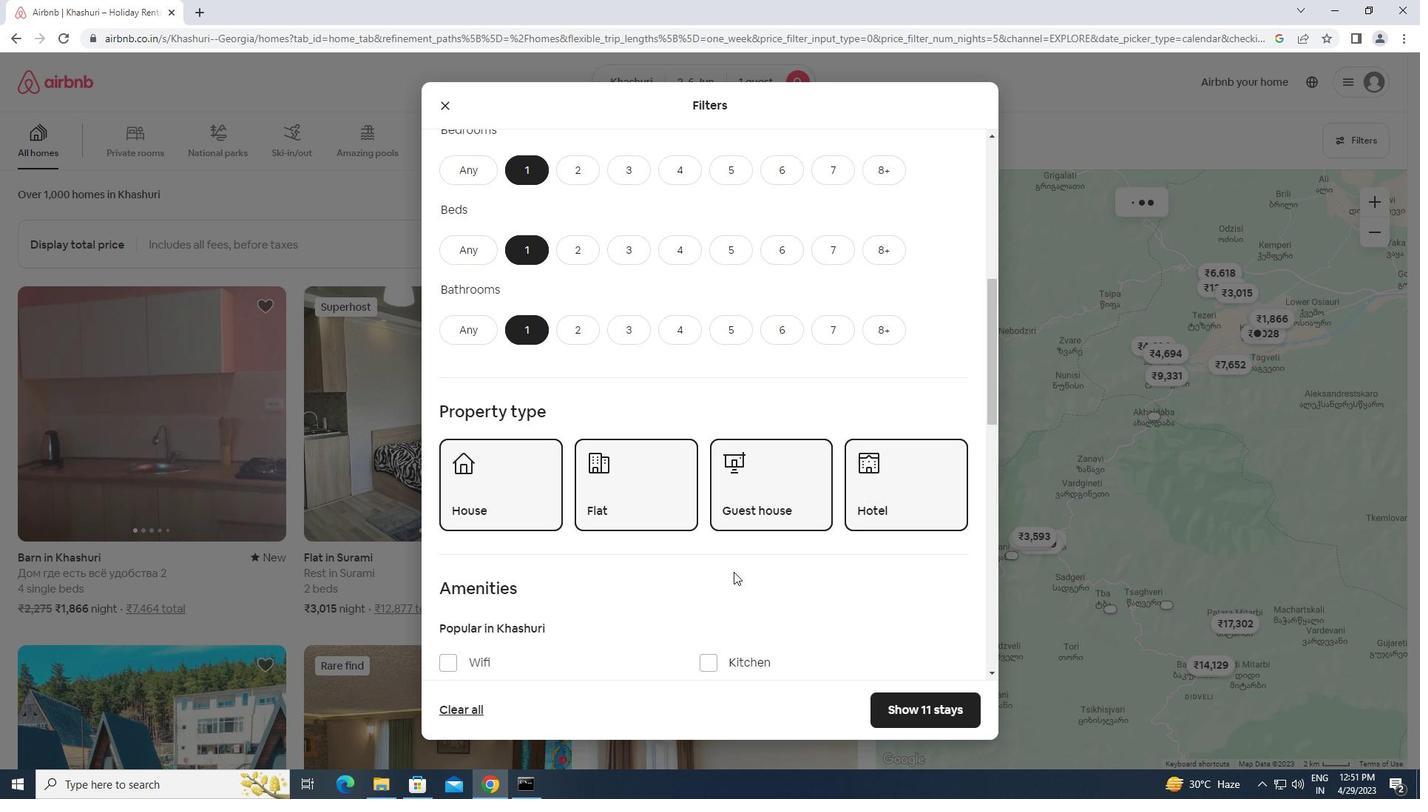 
Action: Mouse moved to (839, 549)
Screenshot: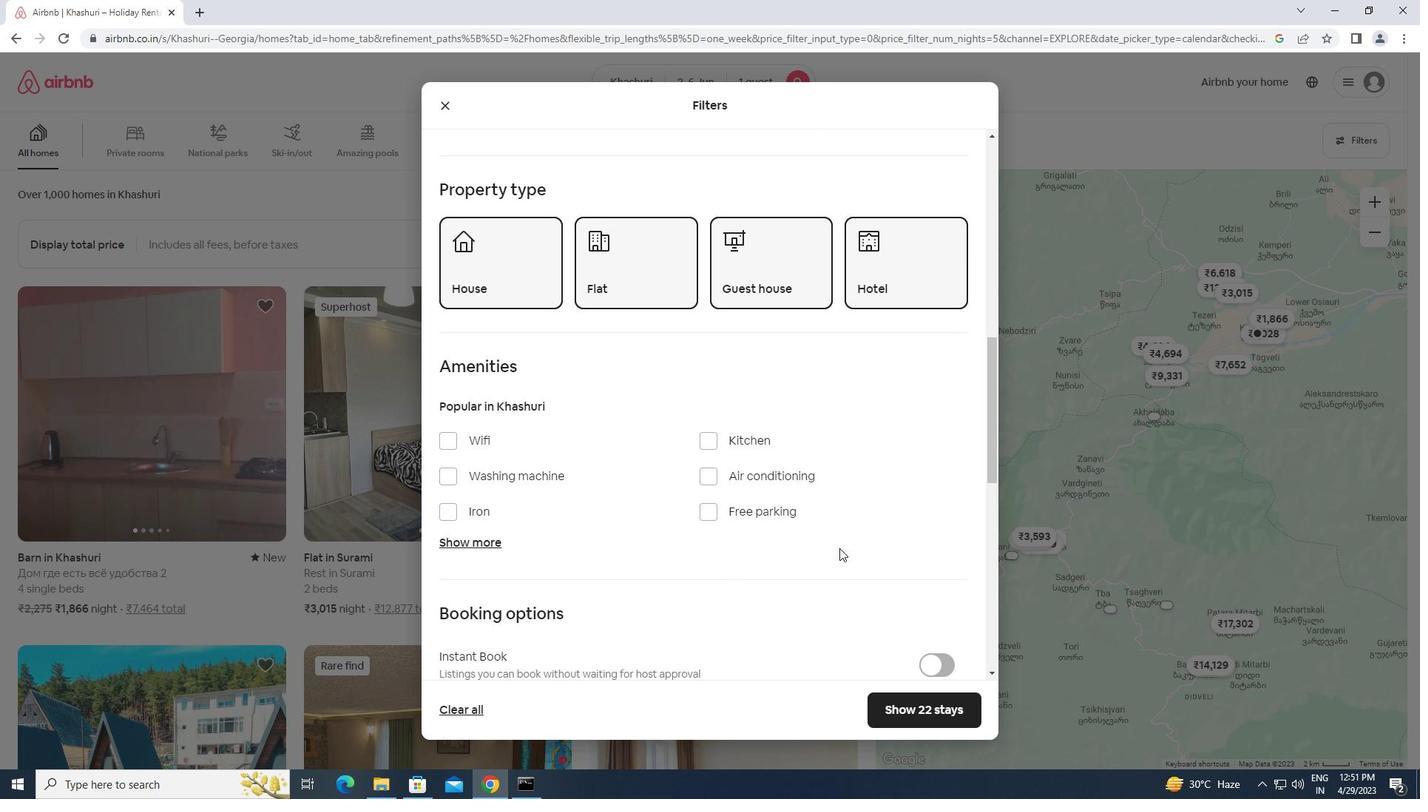 
Action: Mouse scrolled (839, 548) with delta (0, 0)
Screenshot: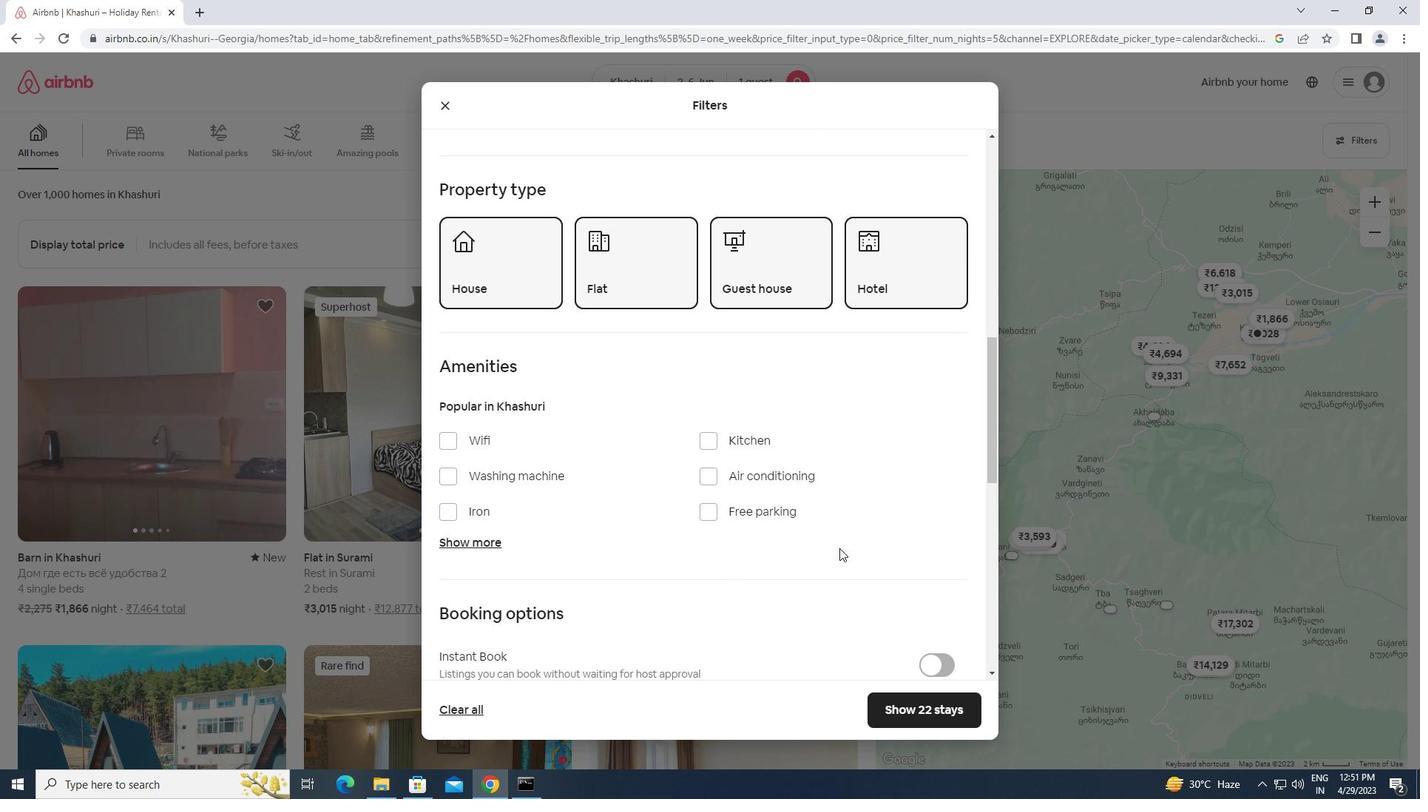 
Action: Mouse scrolled (839, 548) with delta (0, 0)
Screenshot: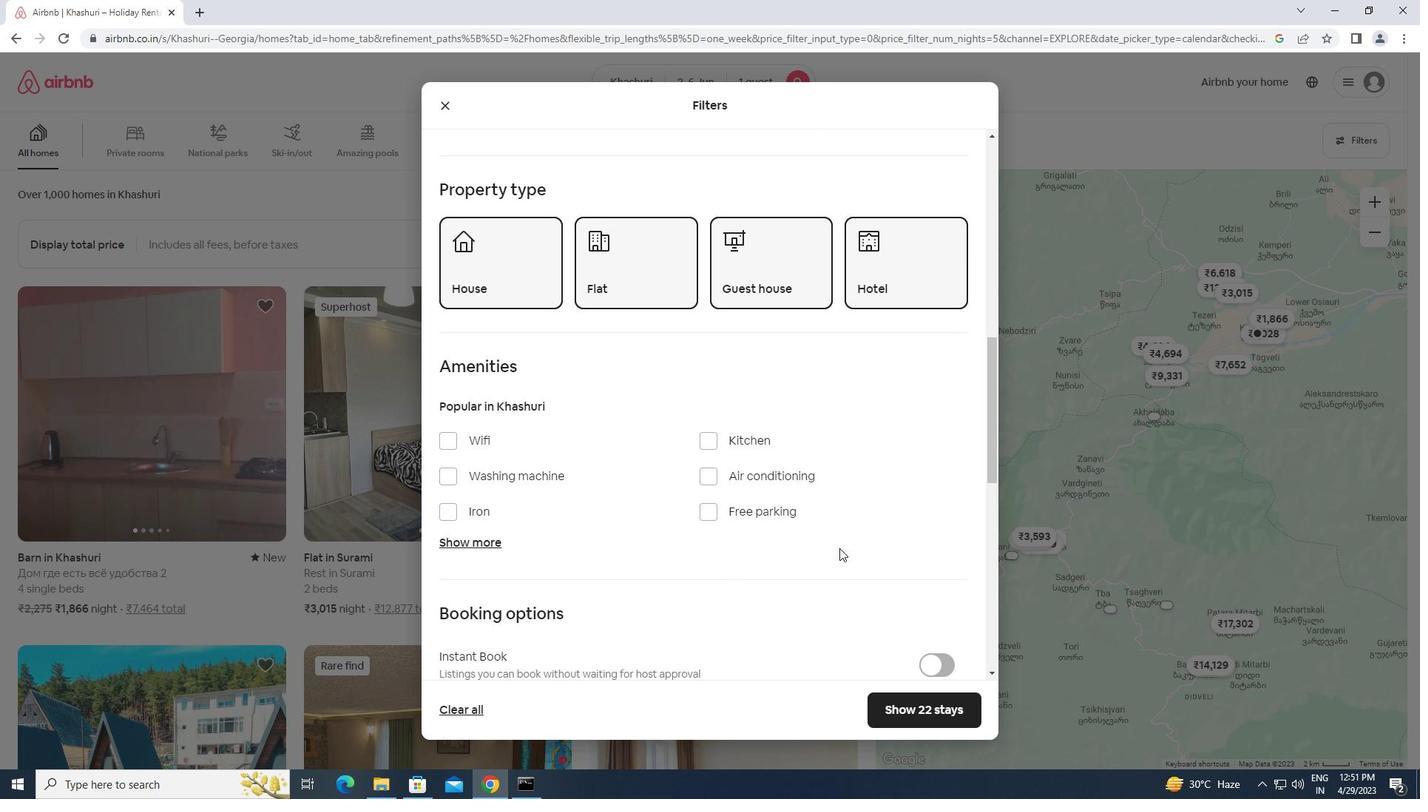 
Action: Mouse scrolled (839, 548) with delta (0, 0)
Screenshot: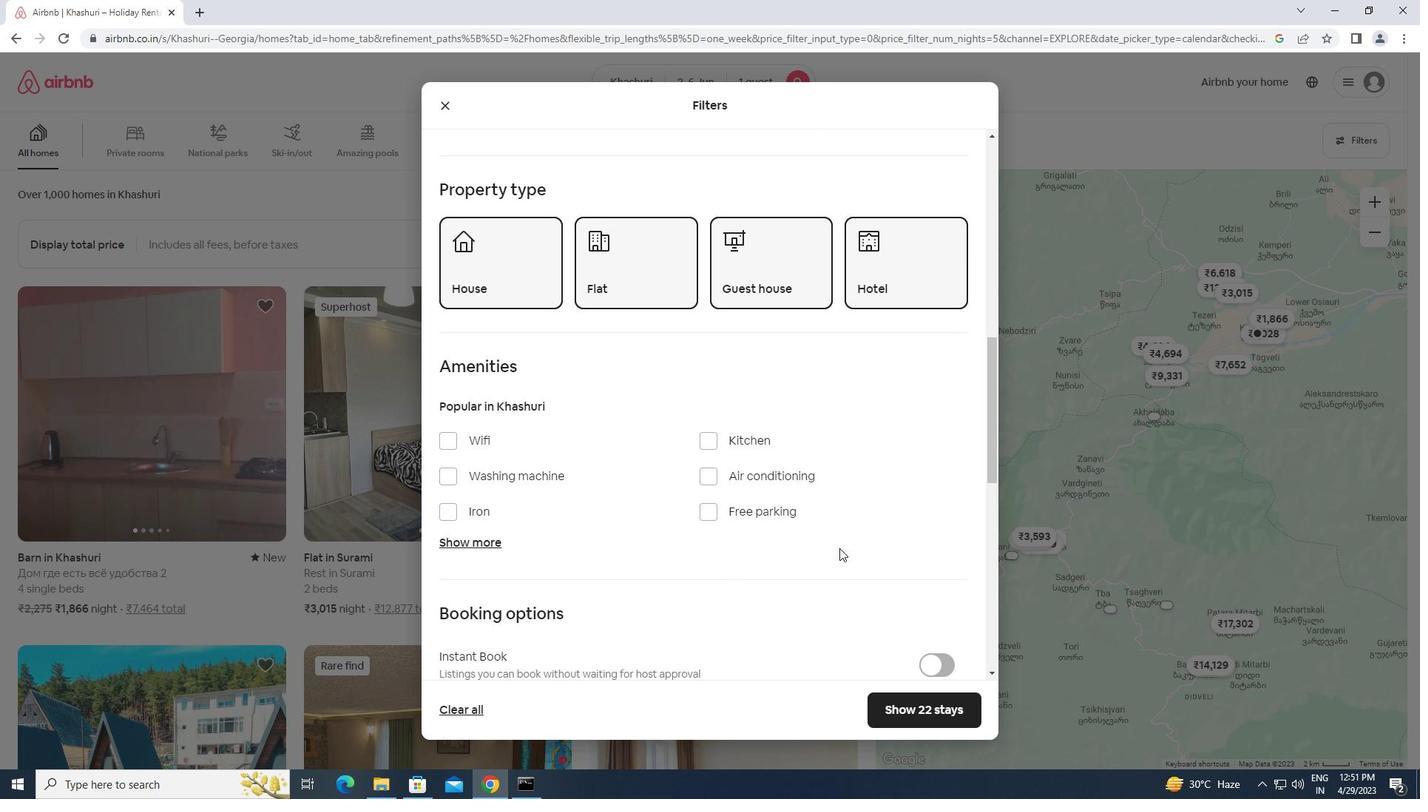 
Action: Mouse moved to (929, 495)
Screenshot: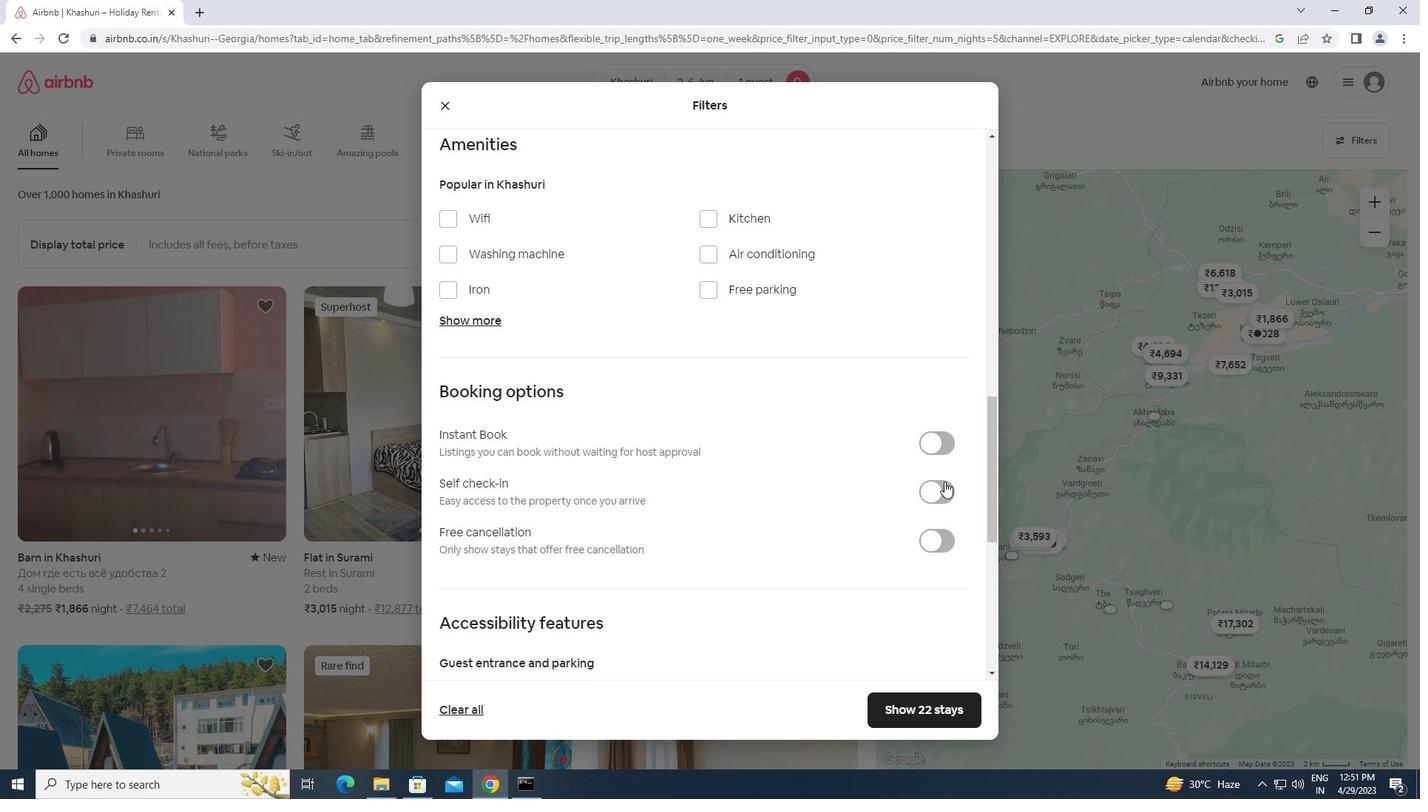 
Action: Mouse pressed left at (929, 495)
Screenshot: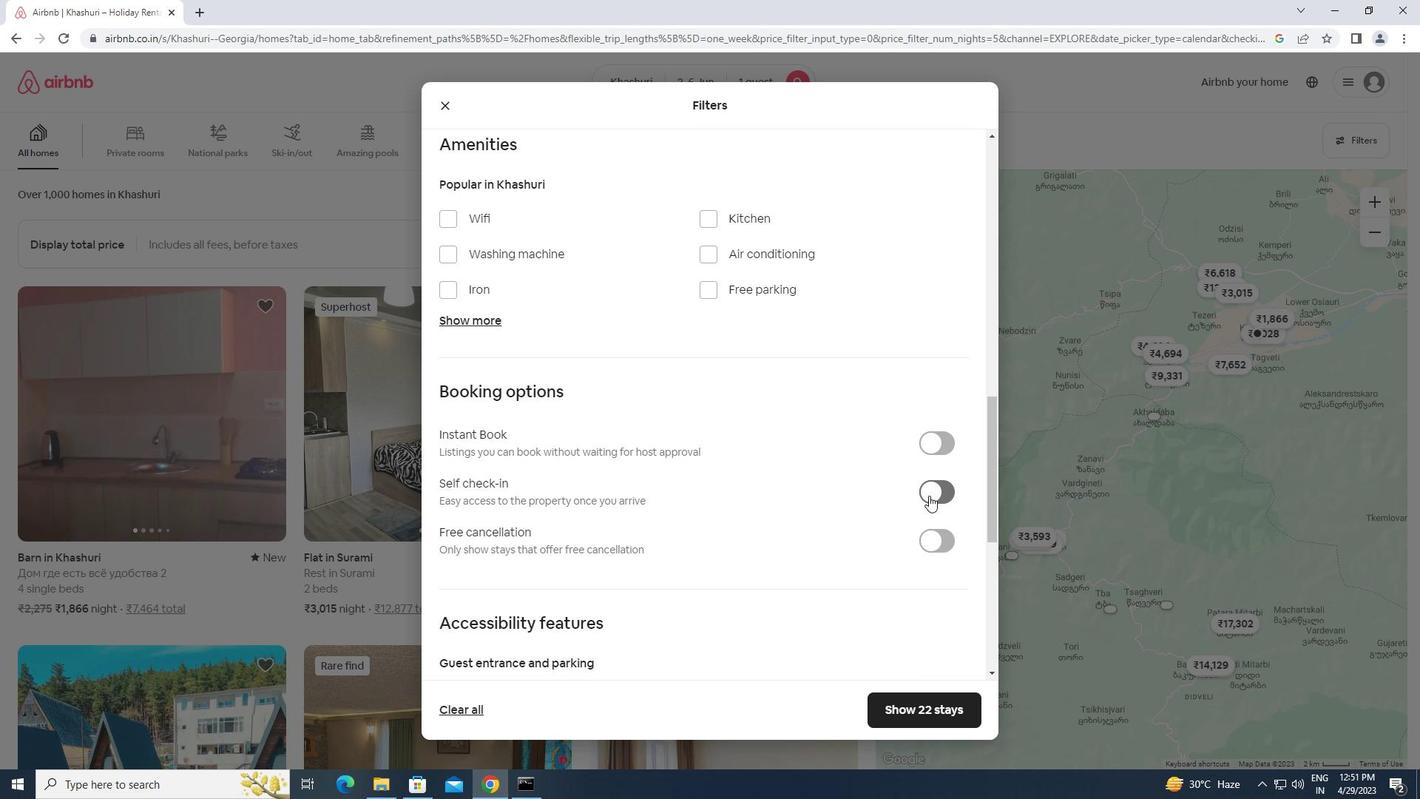 
Action: Mouse moved to (828, 518)
Screenshot: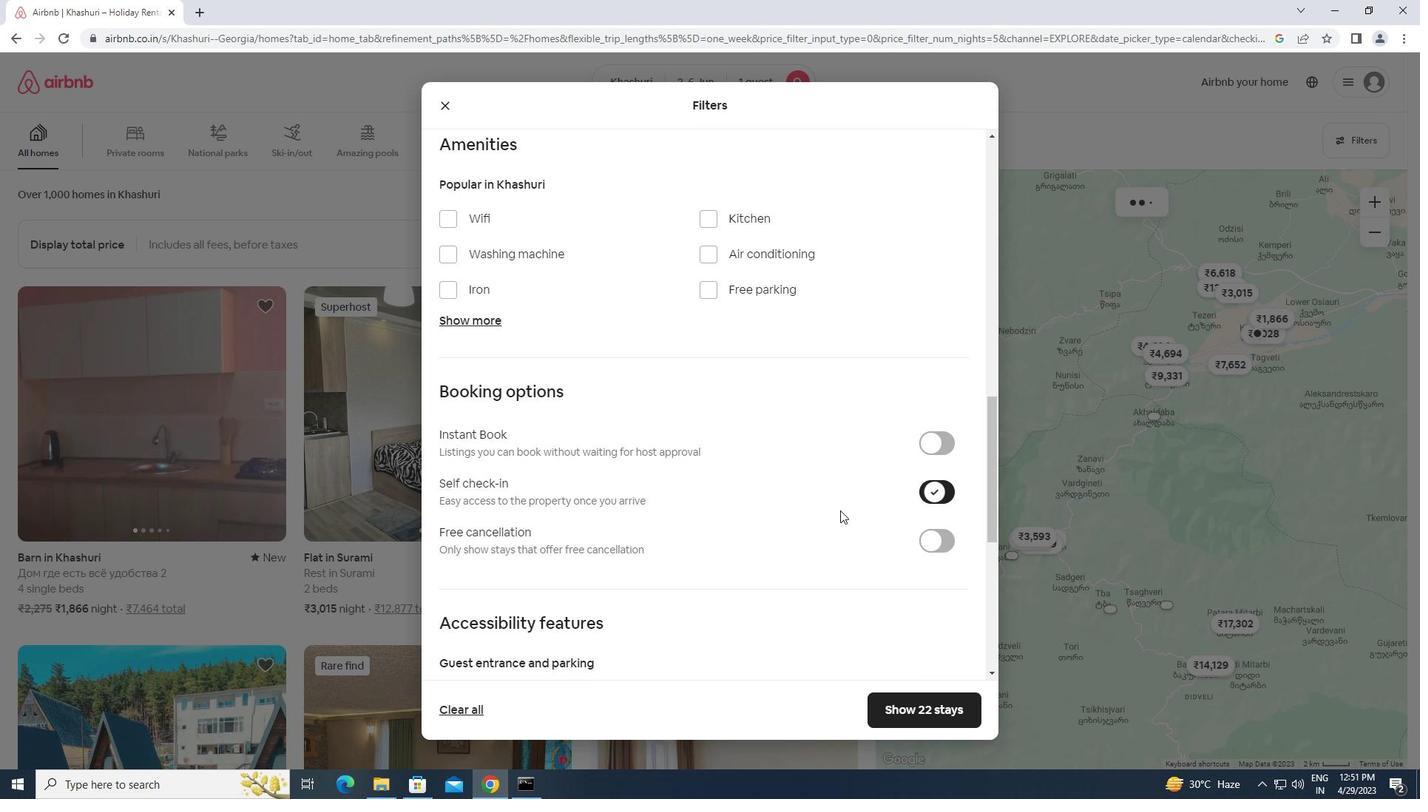 
Action: Mouse scrolled (828, 517) with delta (0, 0)
Screenshot: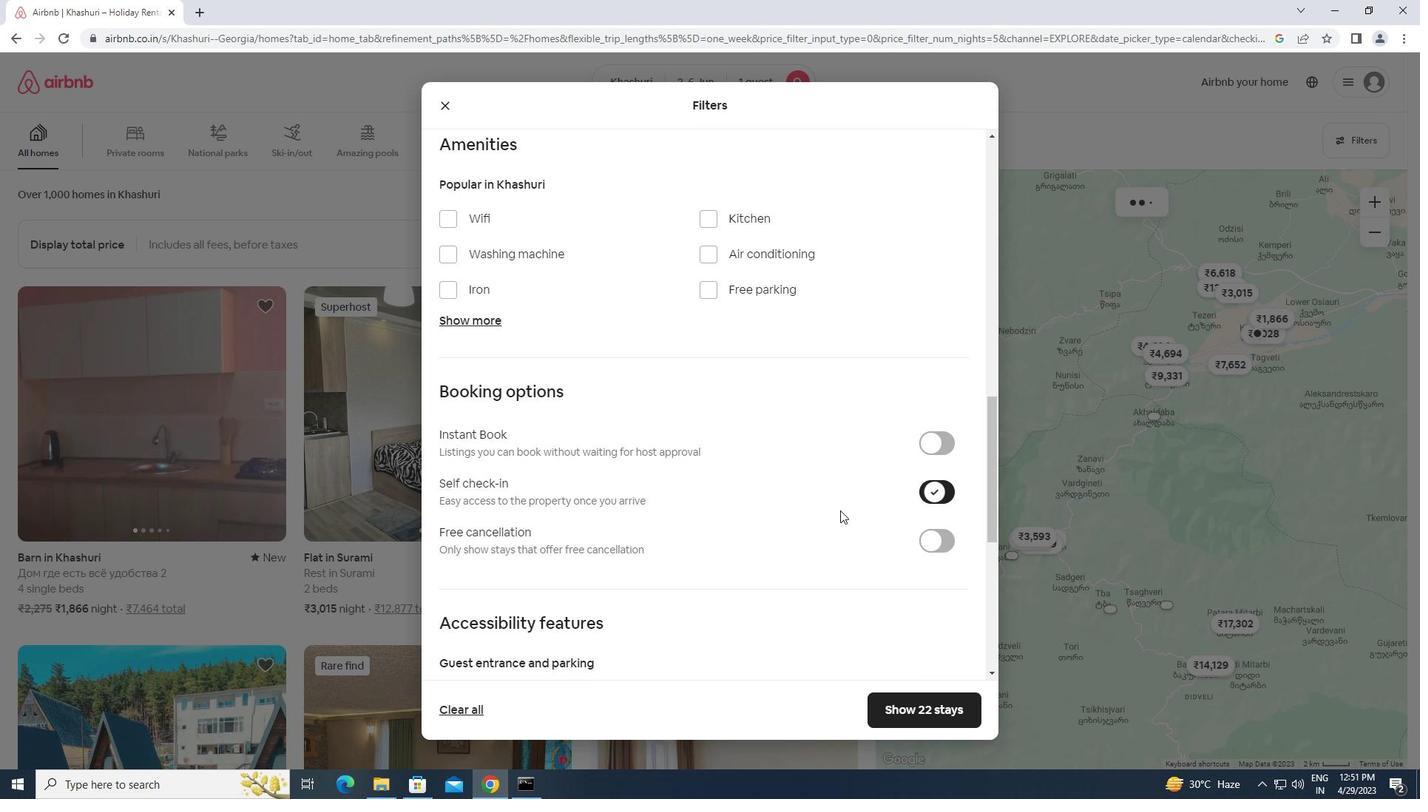 
Action: Mouse moved to (828, 518)
Screenshot: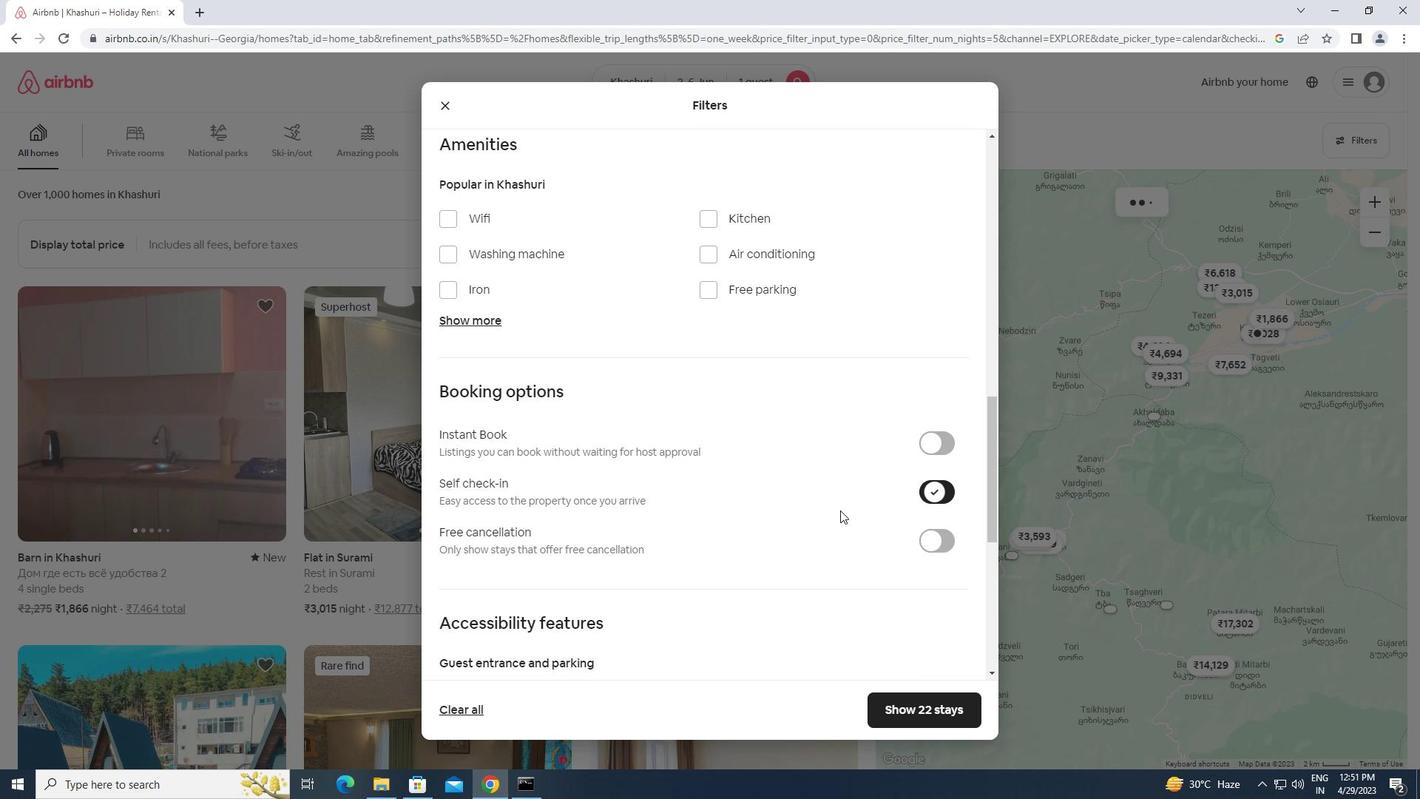 
Action: Mouse scrolled (828, 518) with delta (0, 0)
Screenshot: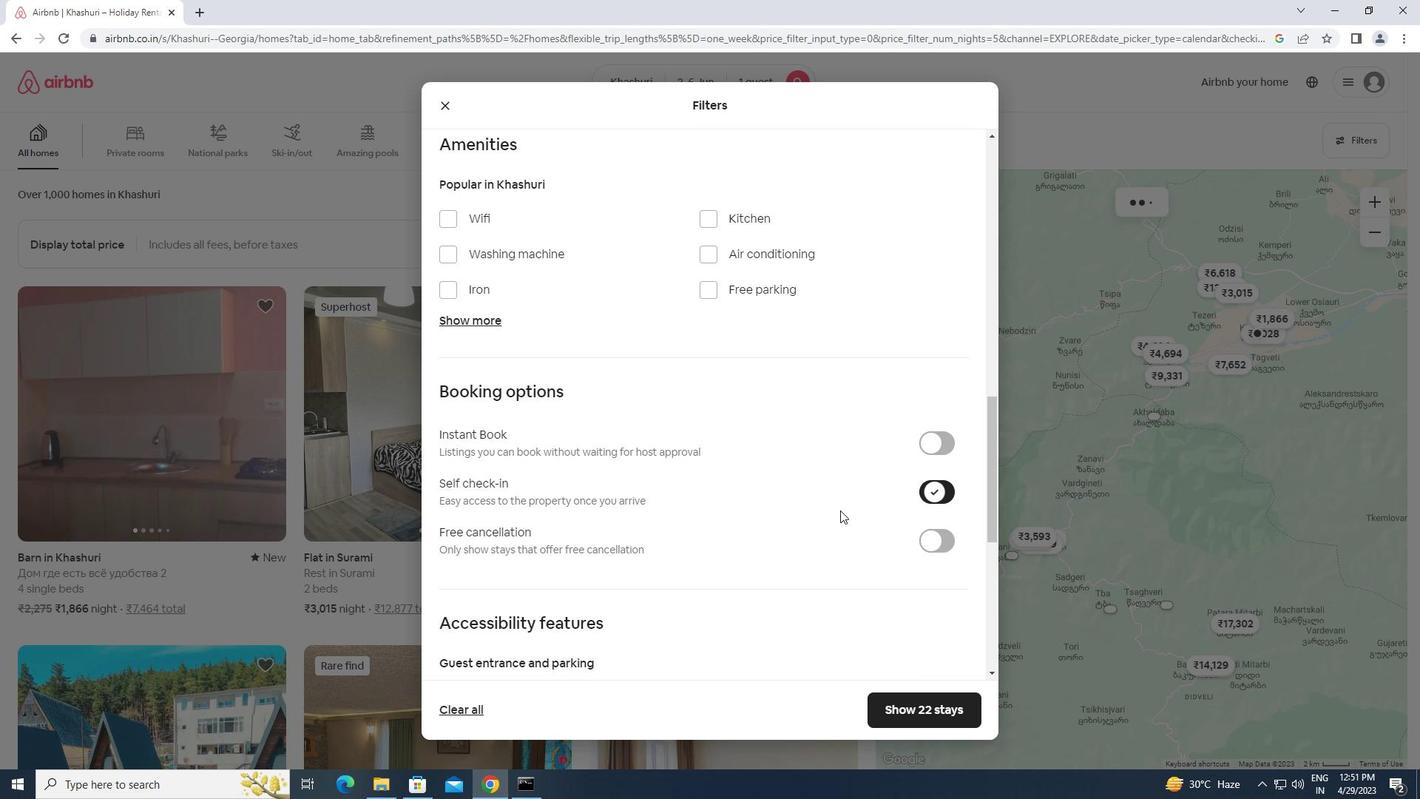 
Action: Mouse scrolled (828, 518) with delta (0, 0)
Screenshot: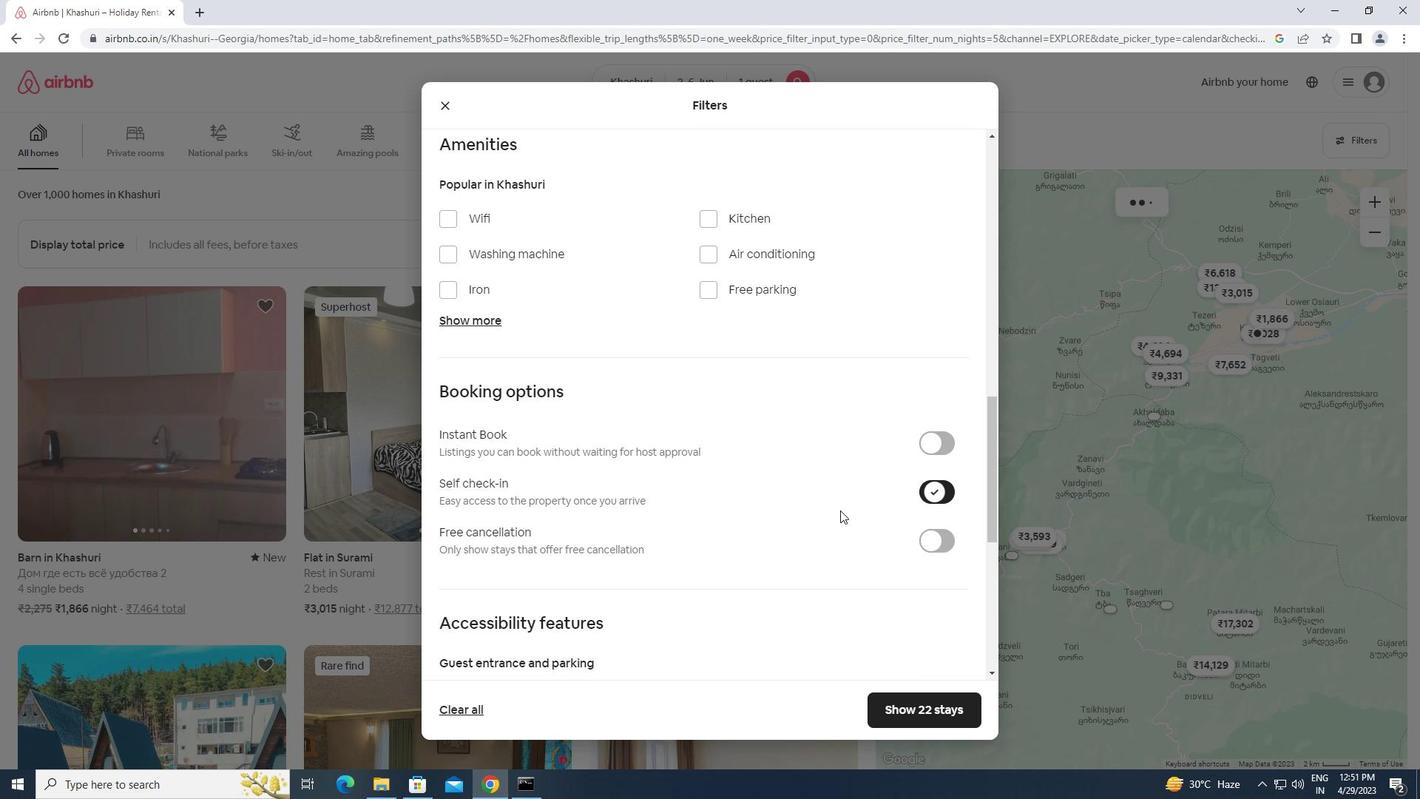 
Action: Mouse scrolled (828, 518) with delta (0, 0)
Screenshot: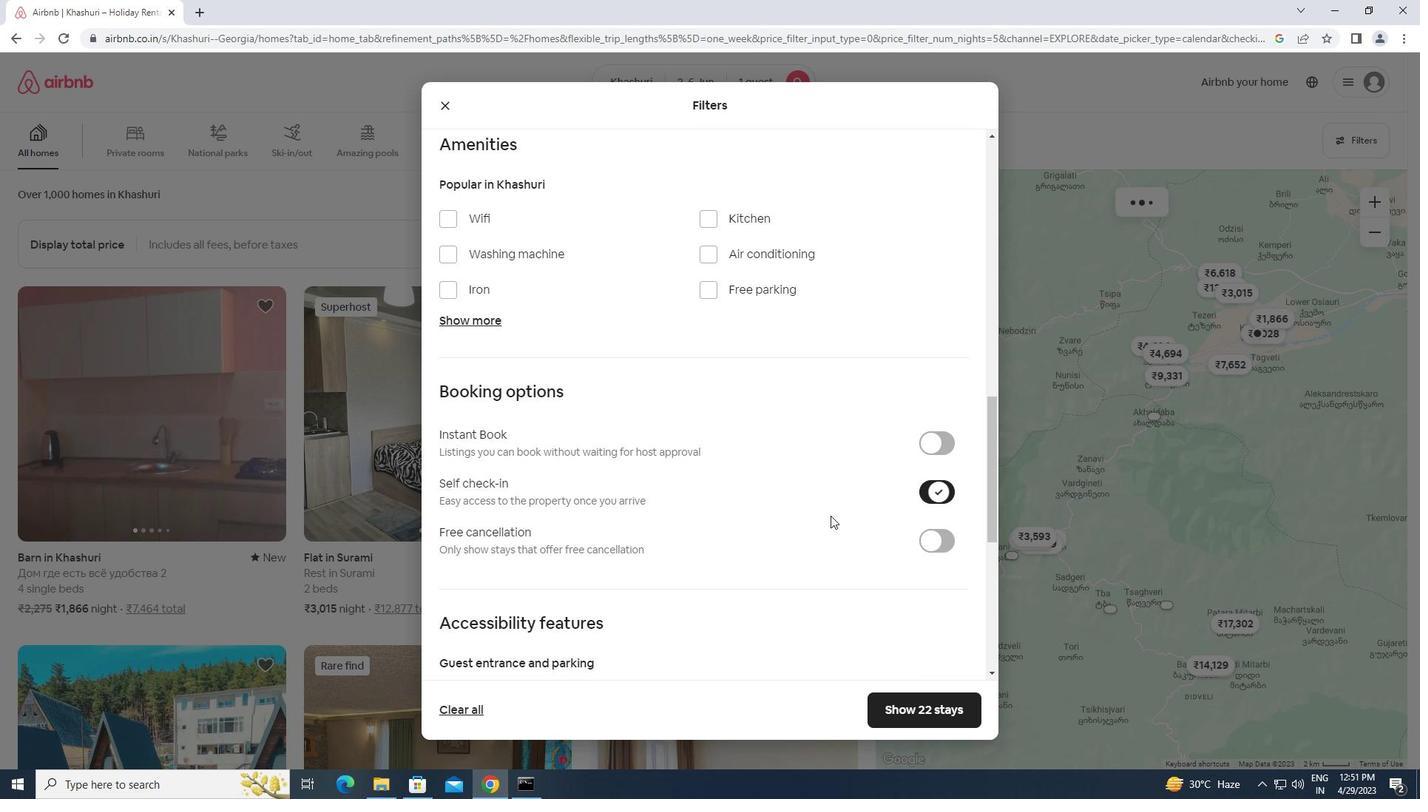 
Action: Mouse moved to (797, 526)
Screenshot: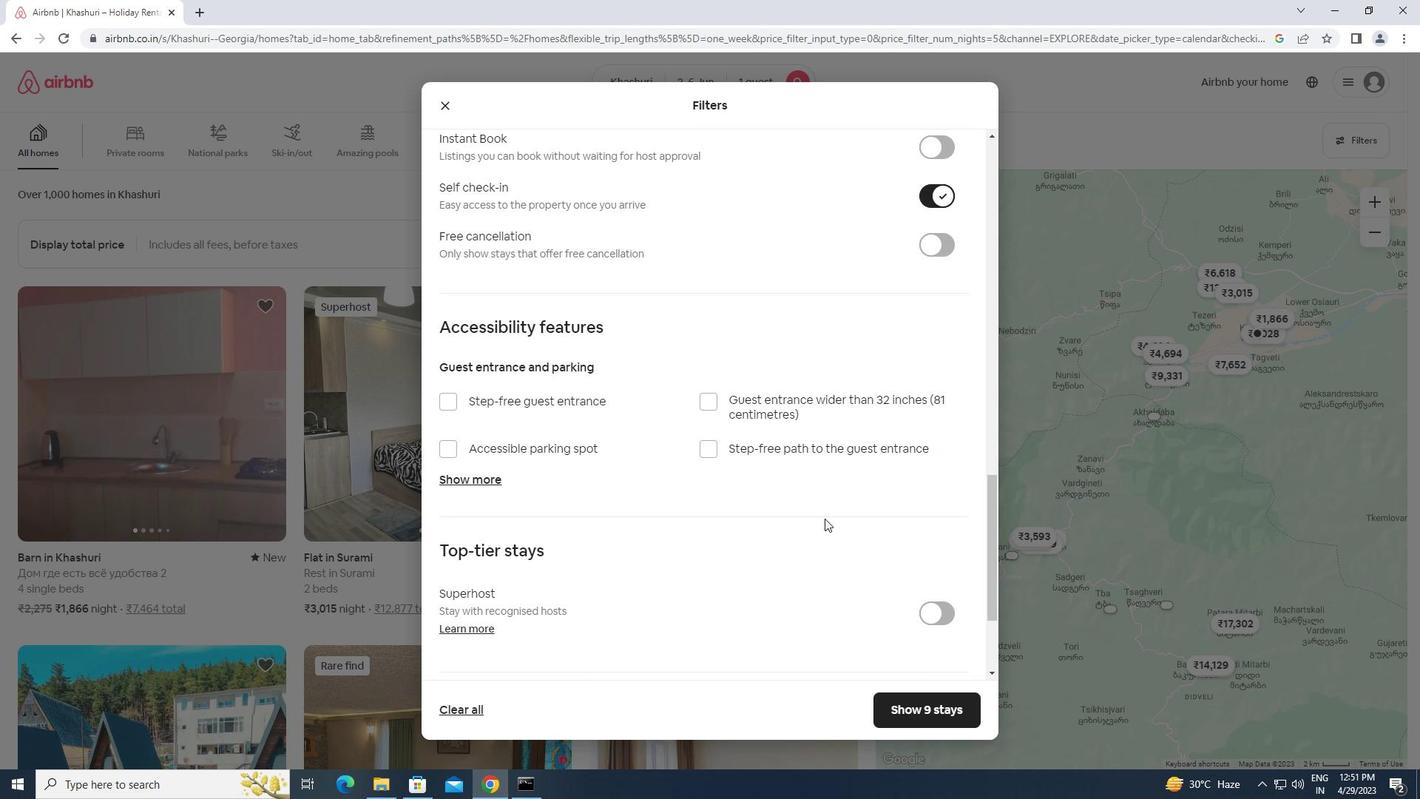 
Action: Mouse scrolled (797, 525) with delta (0, 0)
Screenshot: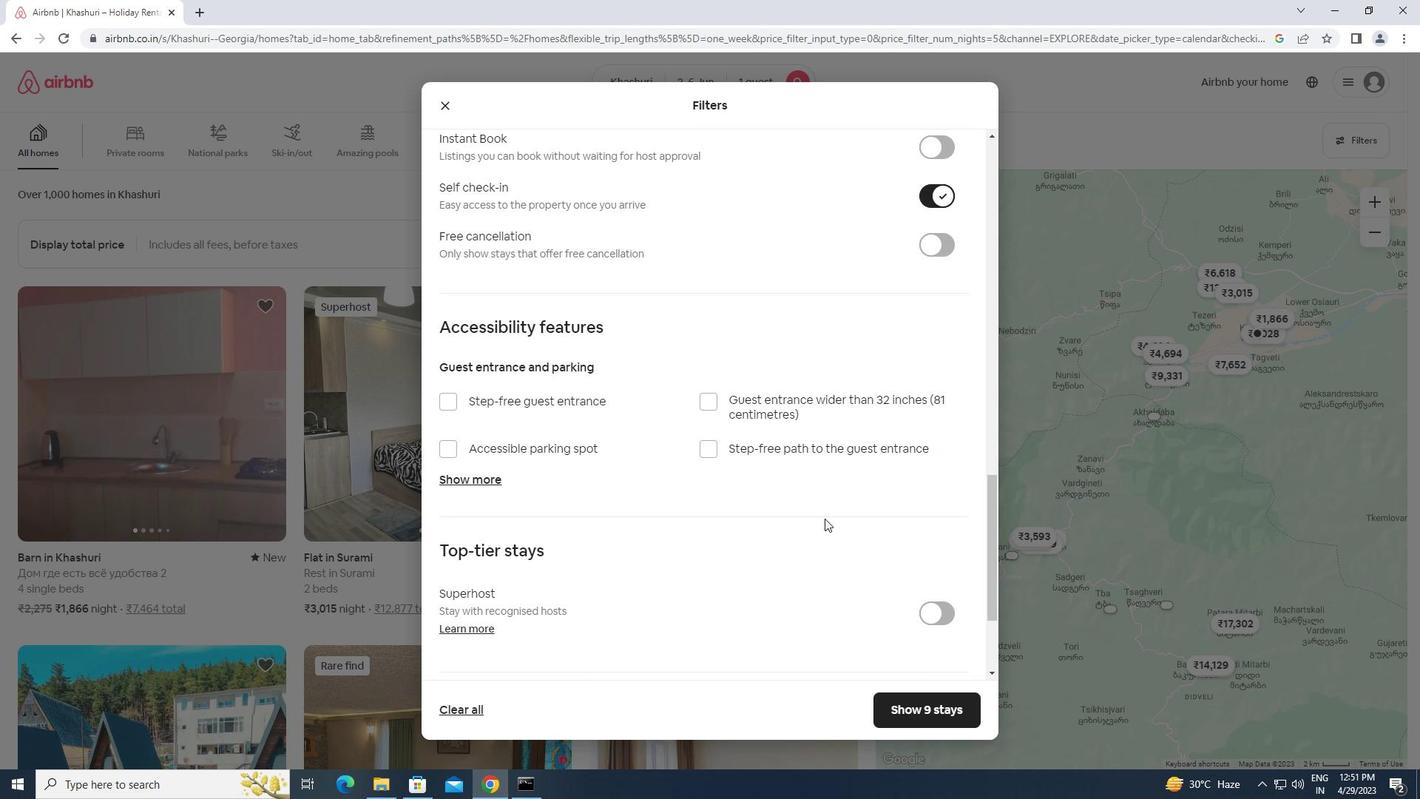 
Action: Mouse moved to (788, 529)
Screenshot: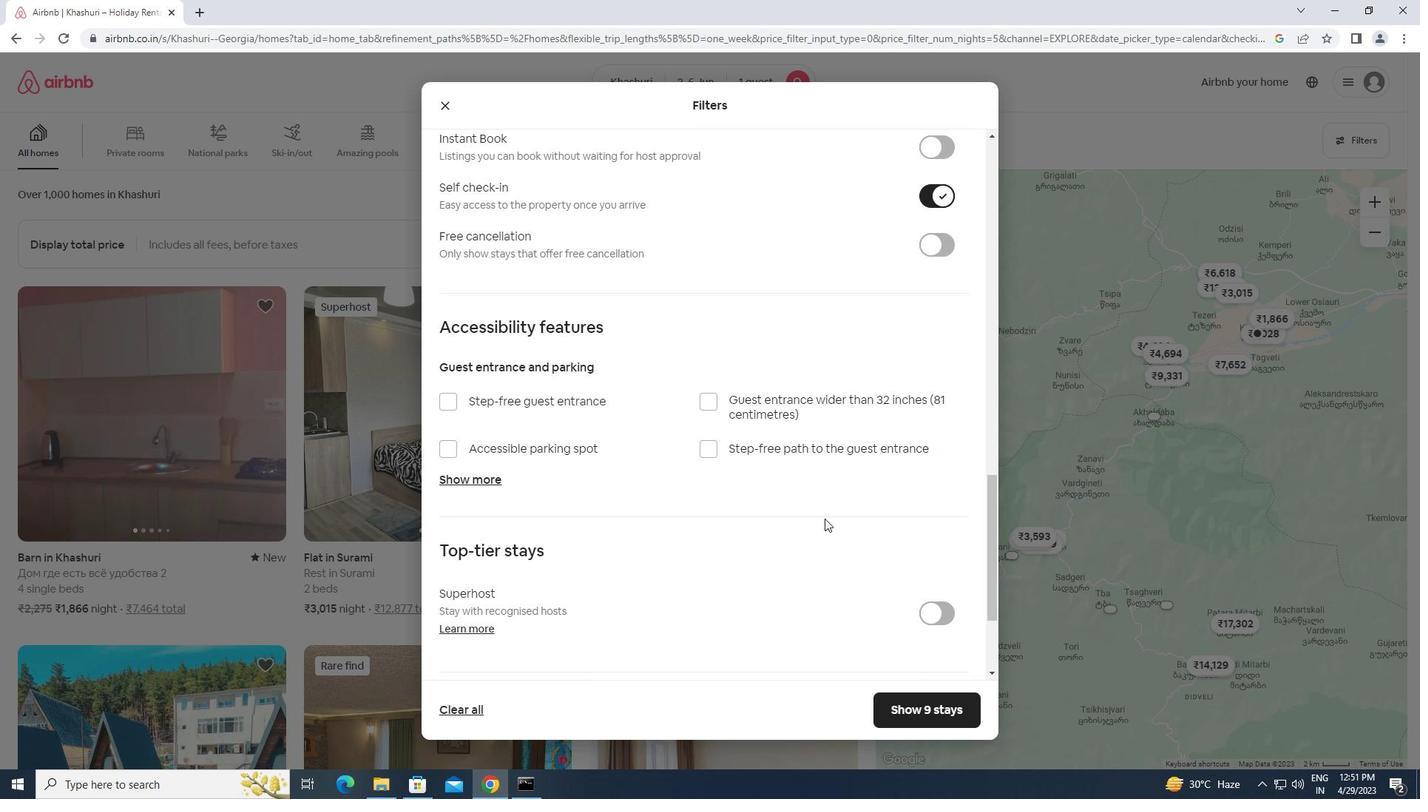 
Action: Mouse scrolled (788, 529) with delta (0, 0)
Screenshot: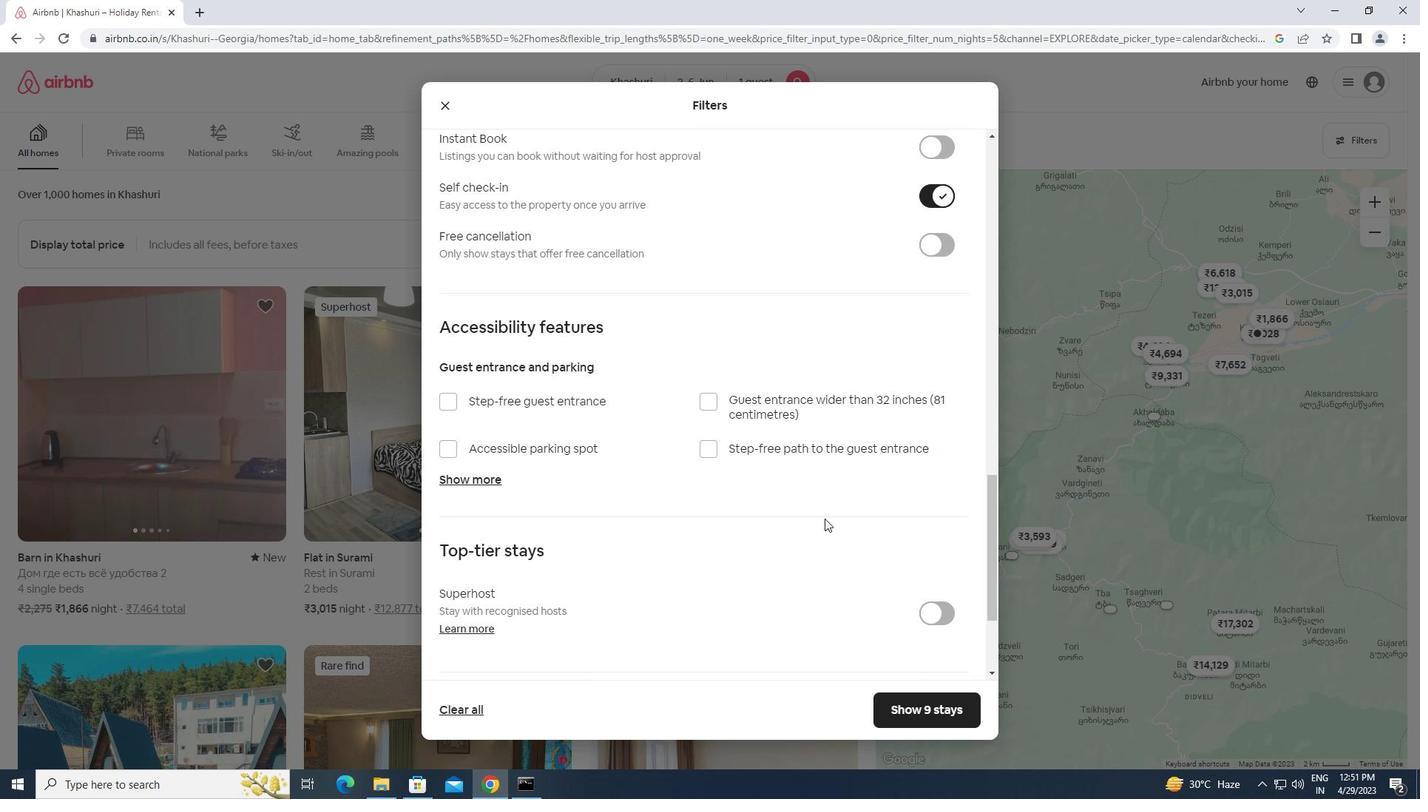 
Action: Mouse moved to (780, 532)
Screenshot: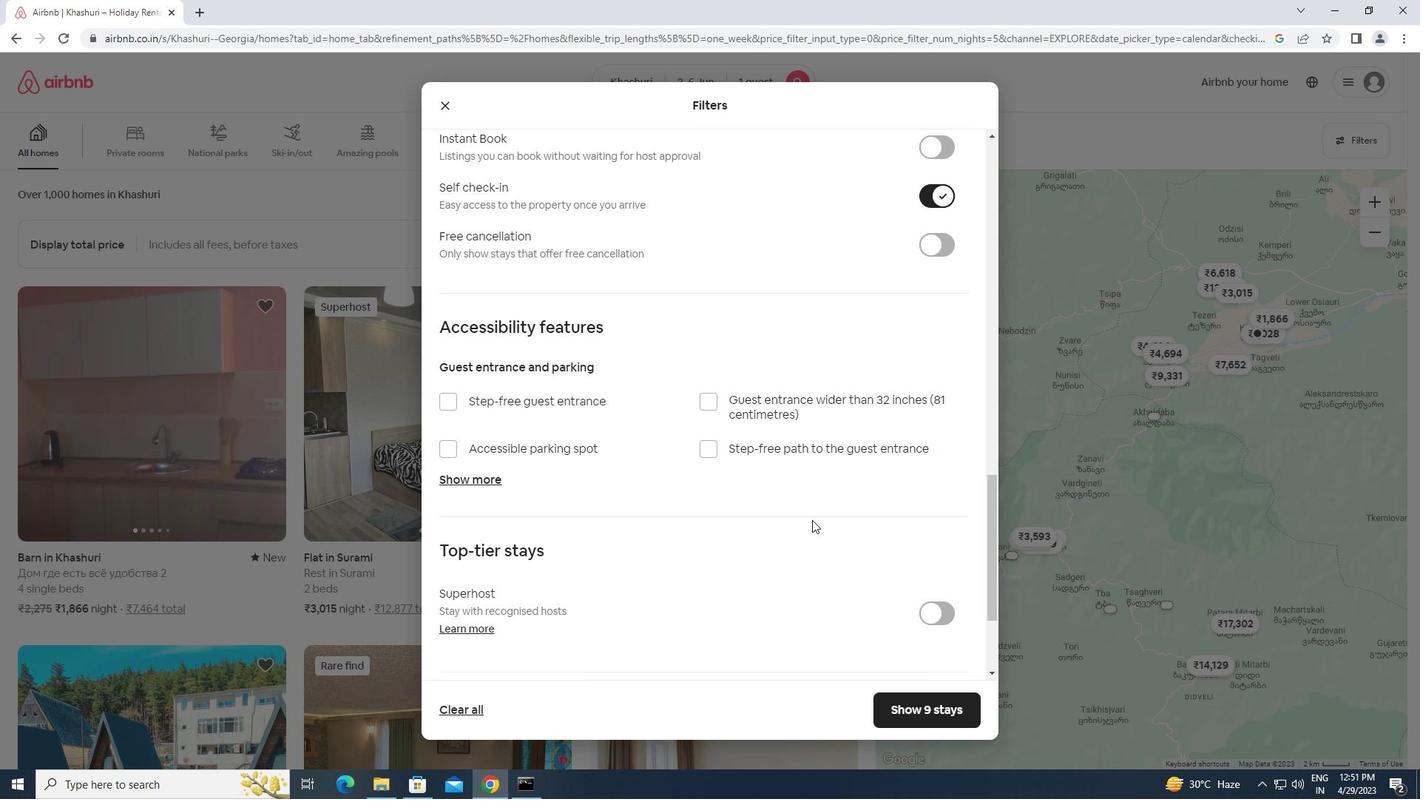 
Action: Mouse scrolled (780, 532) with delta (0, 0)
Screenshot: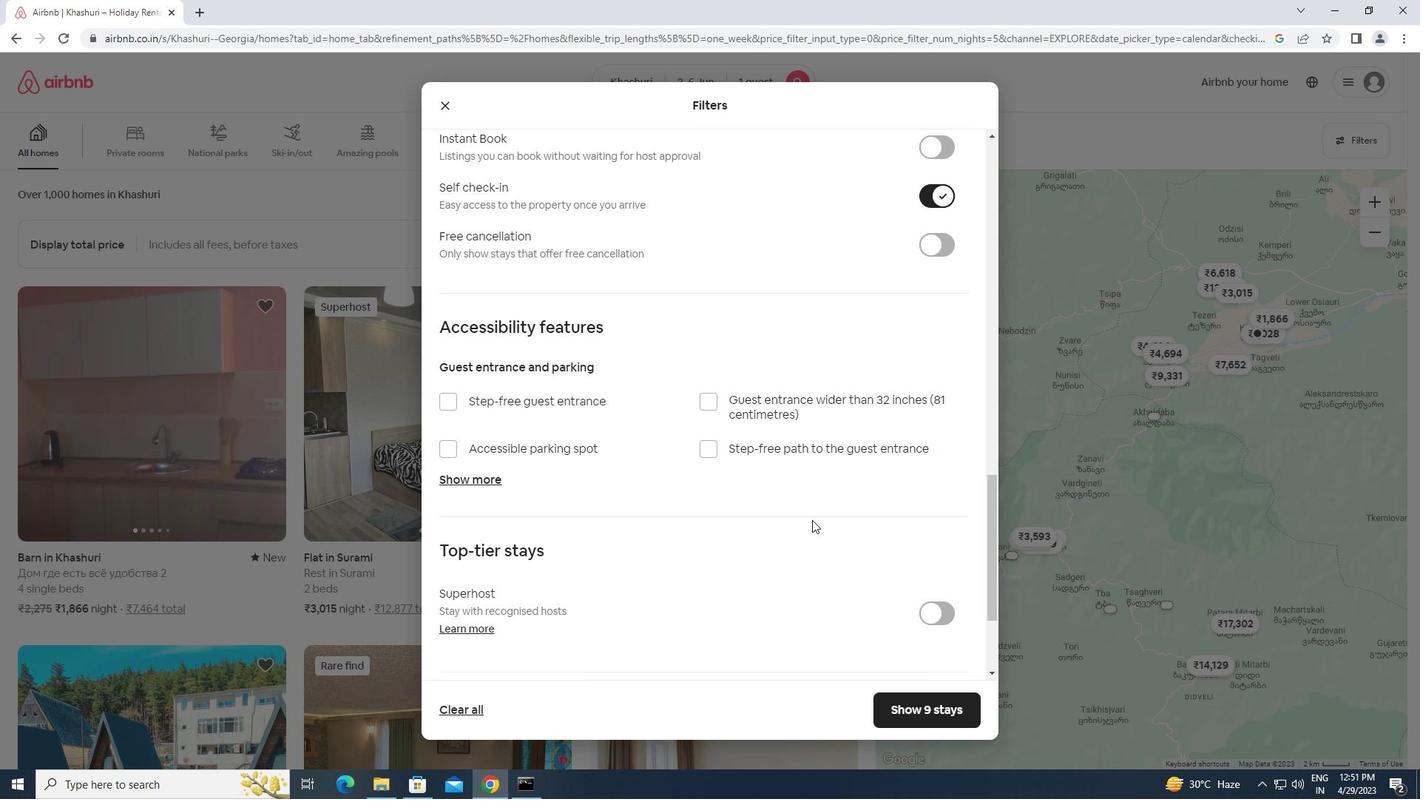 
Action: Mouse moved to (446, 577)
Screenshot: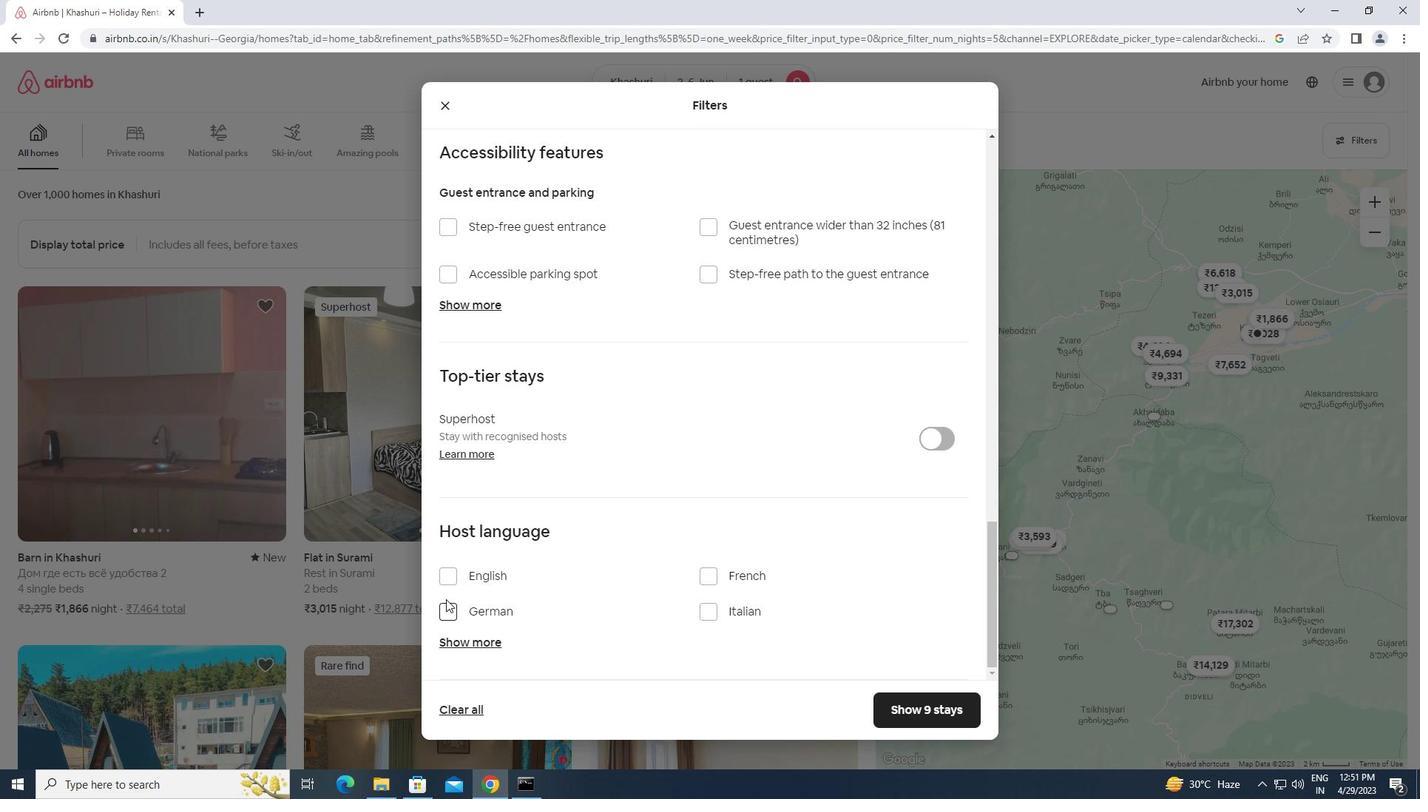 
Action: Mouse pressed left at (446, 577)
Screenshot: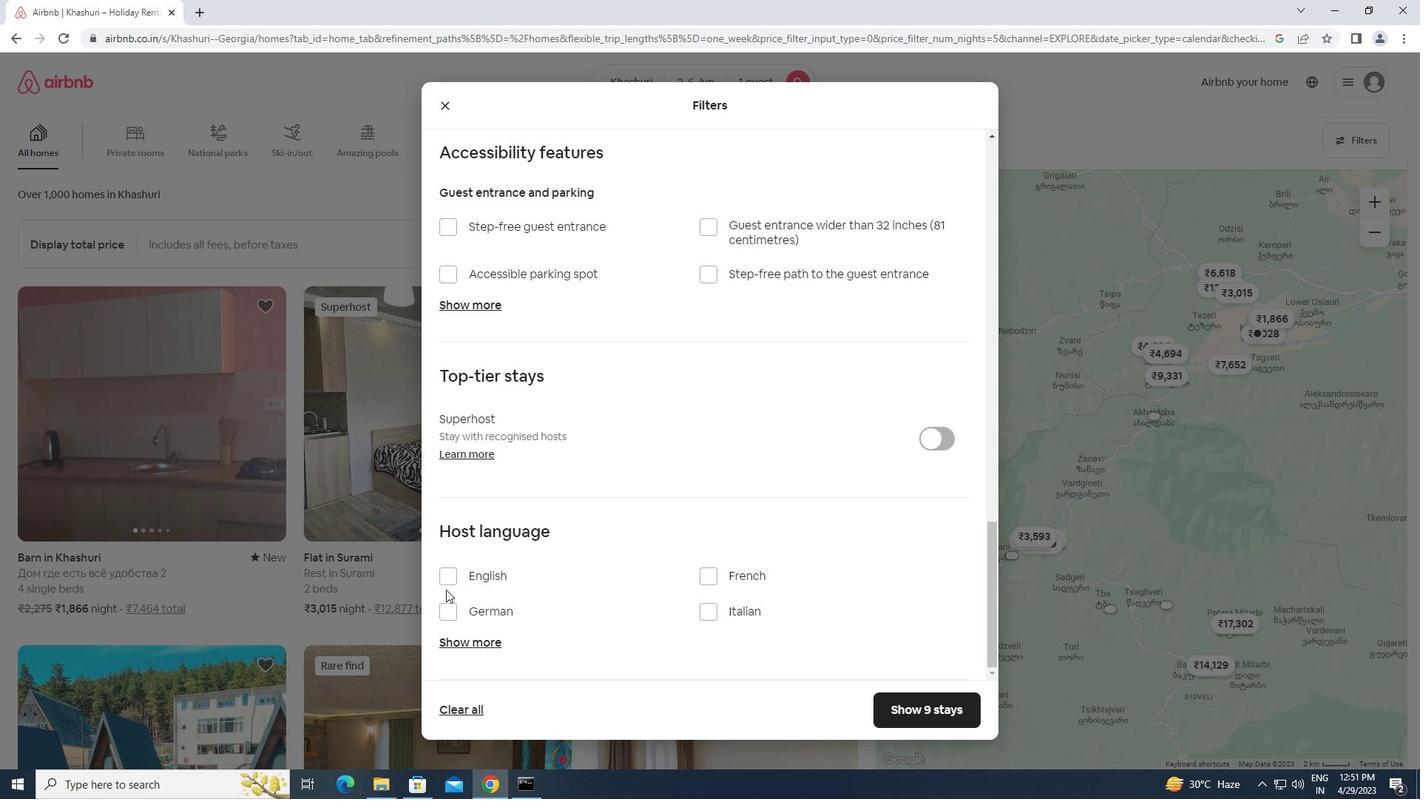 
Action: Mouse moved to (891, 711)
Screenshot: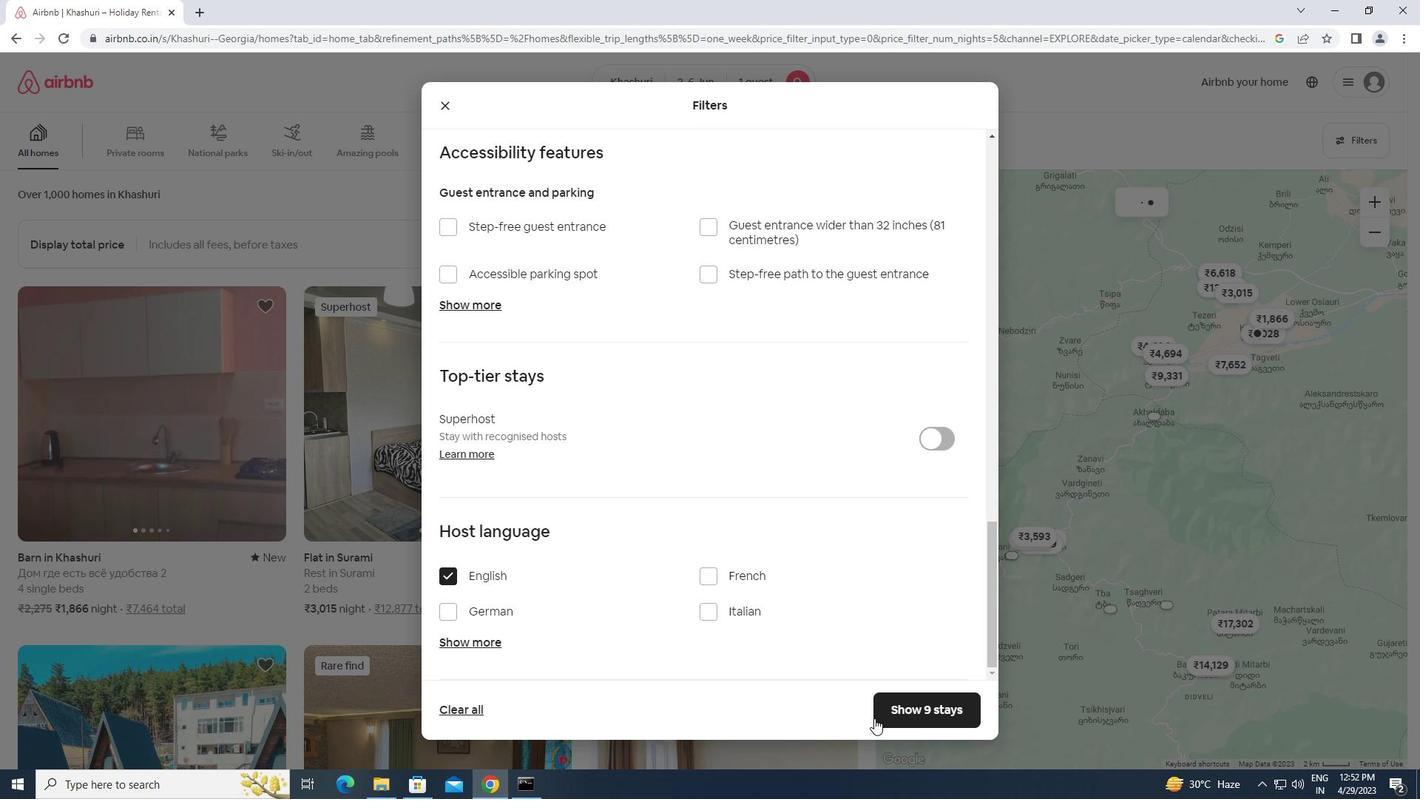 
Action: Mouse pressed left at (891, 711)
Screenshot: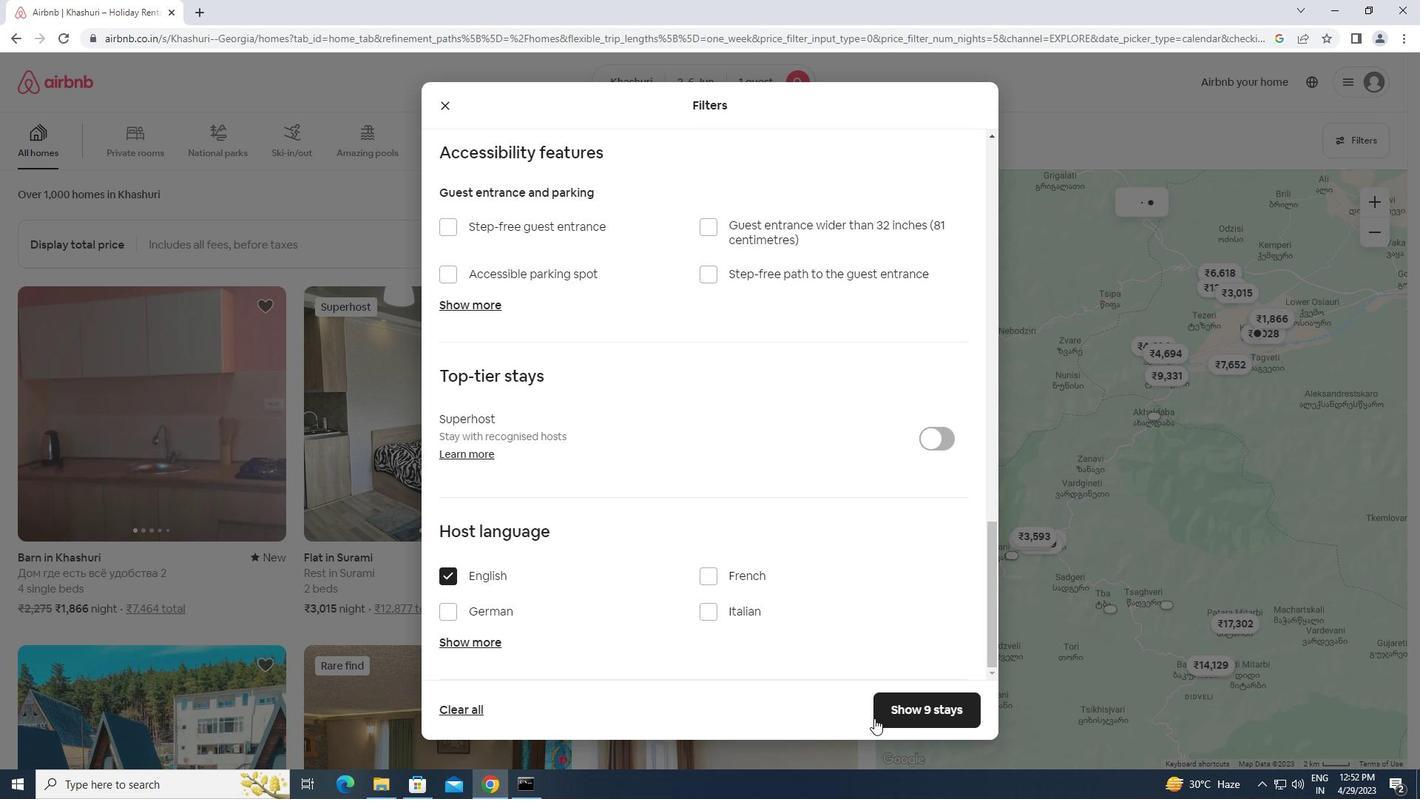 
